 Task: Search one way flight ticket for 4 adults, 1 infant in seat and 1 infant on lap in premium economy from Portland: Portland International Jetport to Riverton: Central Wyoming Regional Airport (was Riverton Regional) on 5-4-2023. Choice of flights is Delta. Number of bags: 1 checked bag. Price is upto 93000. Outbound departure time preference is 23:45.
Action: Mouse moved to (298, 170)
Screenshot: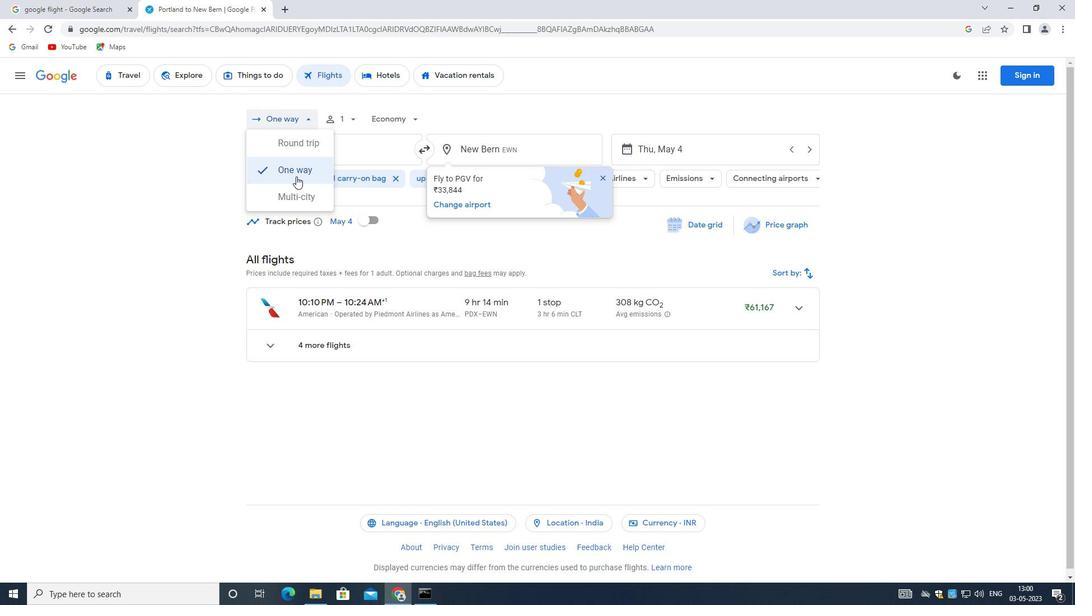 
Action: Mouse pressed left at (298, 170)
Screenshot: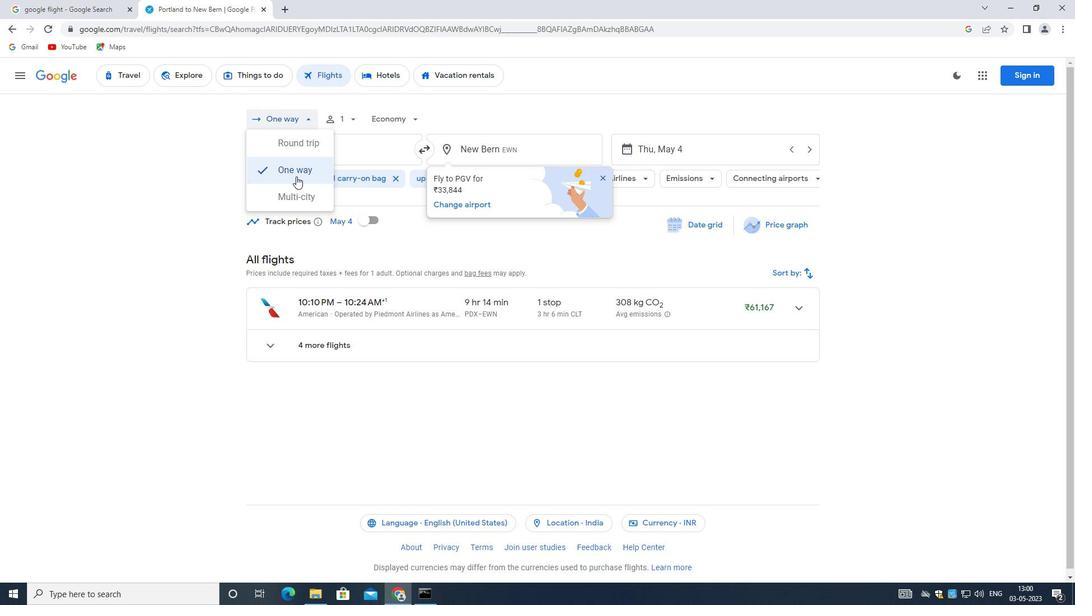 
Action: Mouse moved to (356, 115)
Screenshot: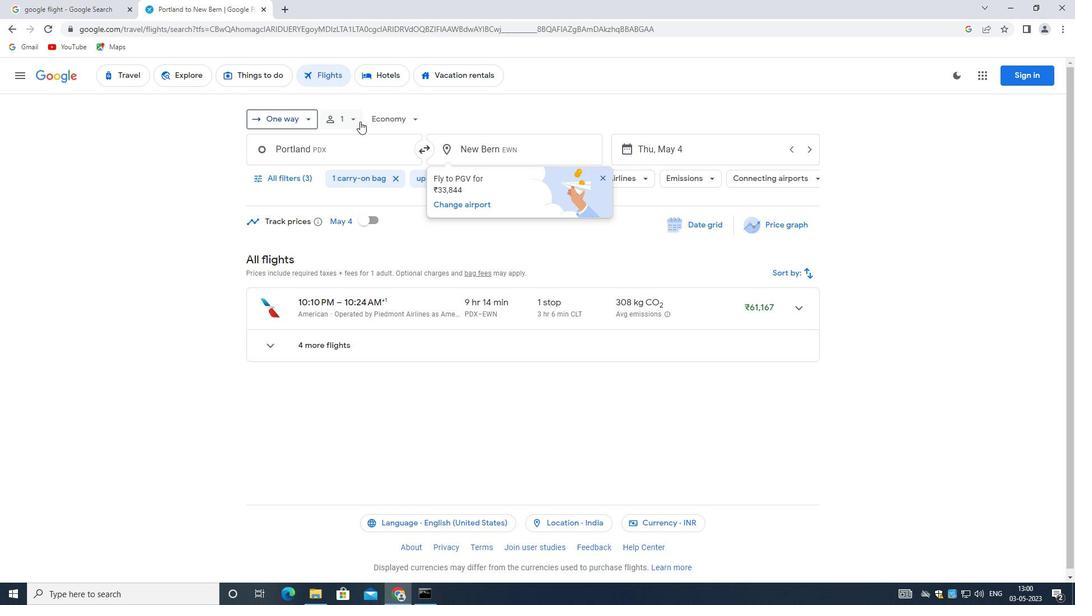 
Action: Mouse pressed left at (356, 115)
Screenshot: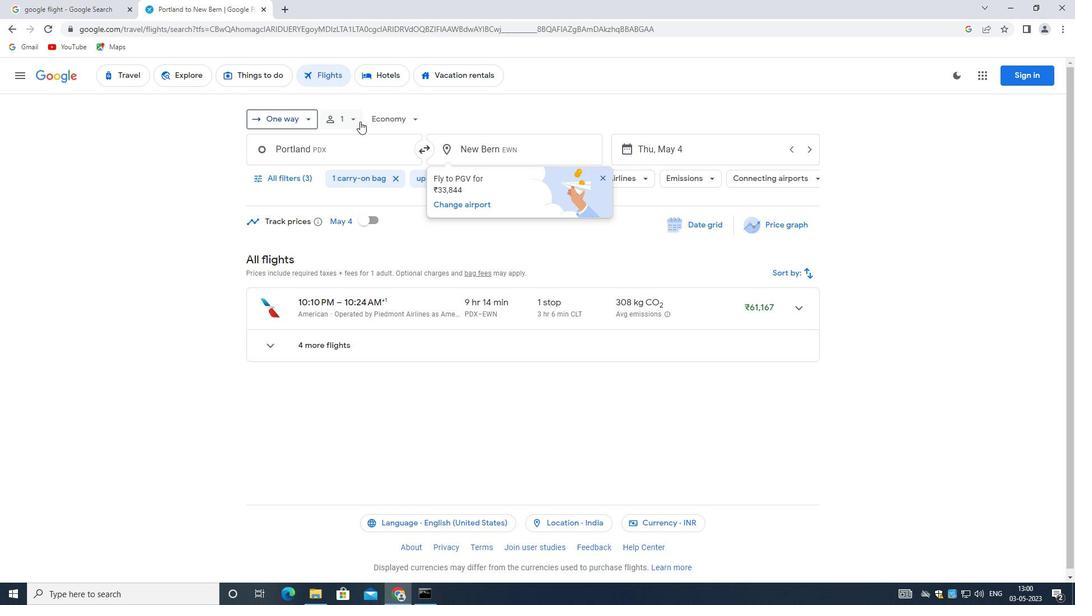 
Action: Mouse moved to (441, 147)
Screenshot: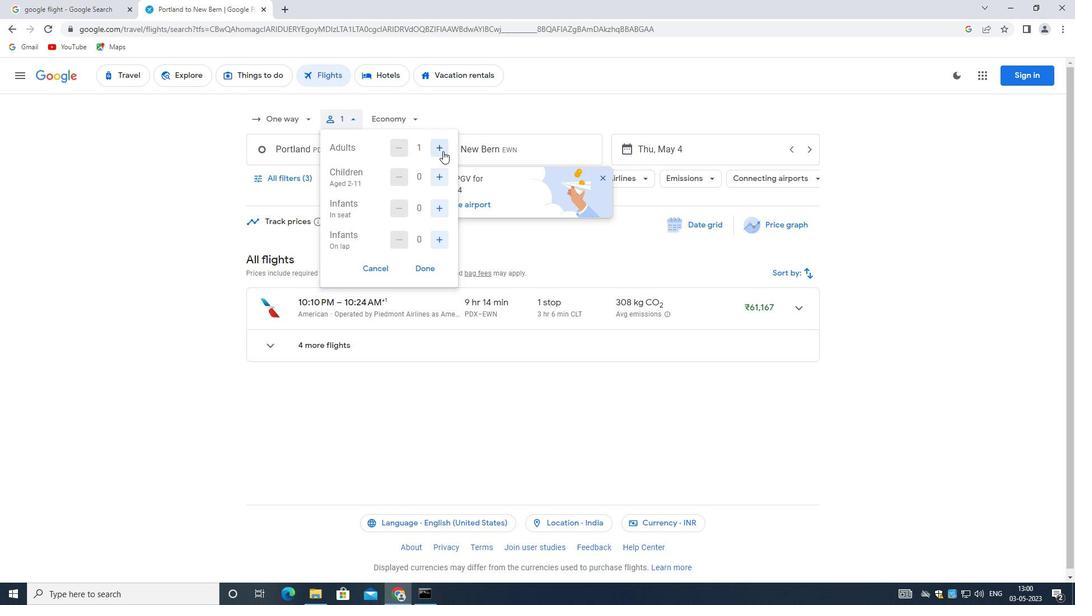 
Action: Mouse pressed left at (441, 147)
Screenshot: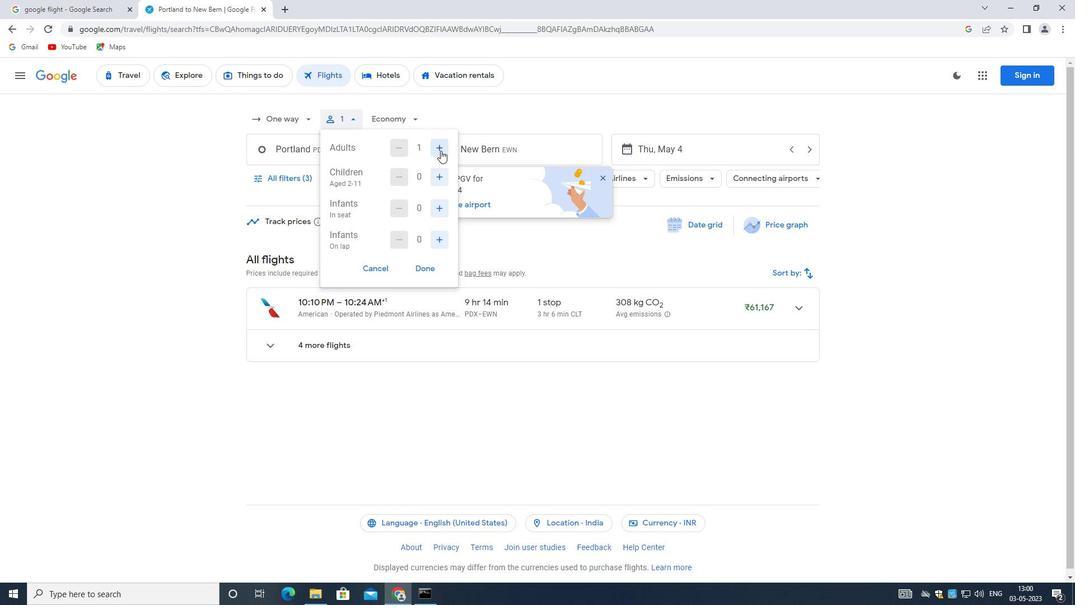 
Action: Mouse pressed left at (441, 147)
Screenshot: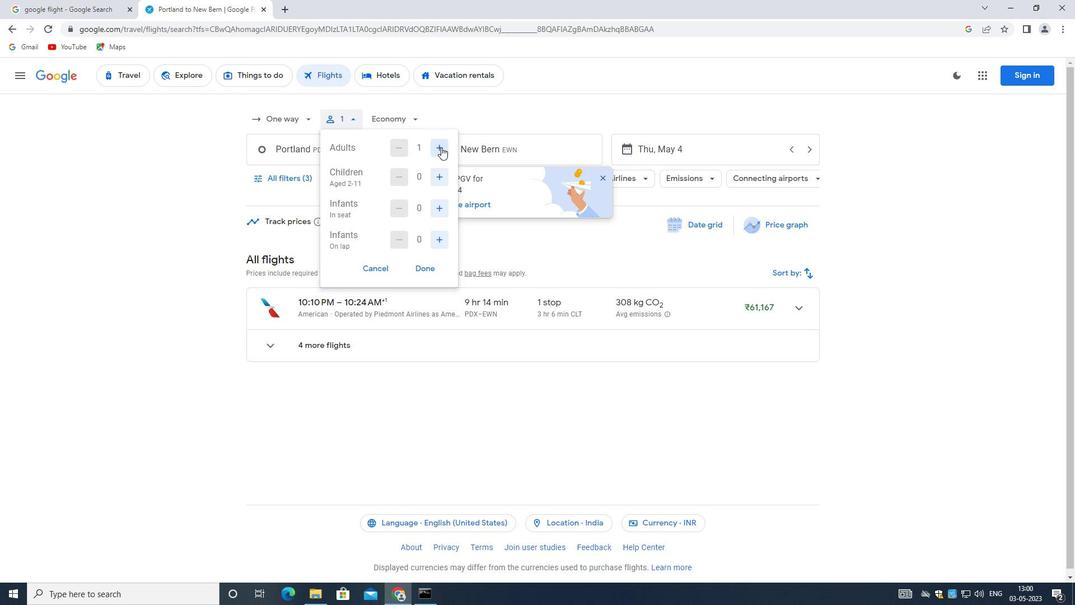
Action: Mouse moved to (442, 146)
Screenshot: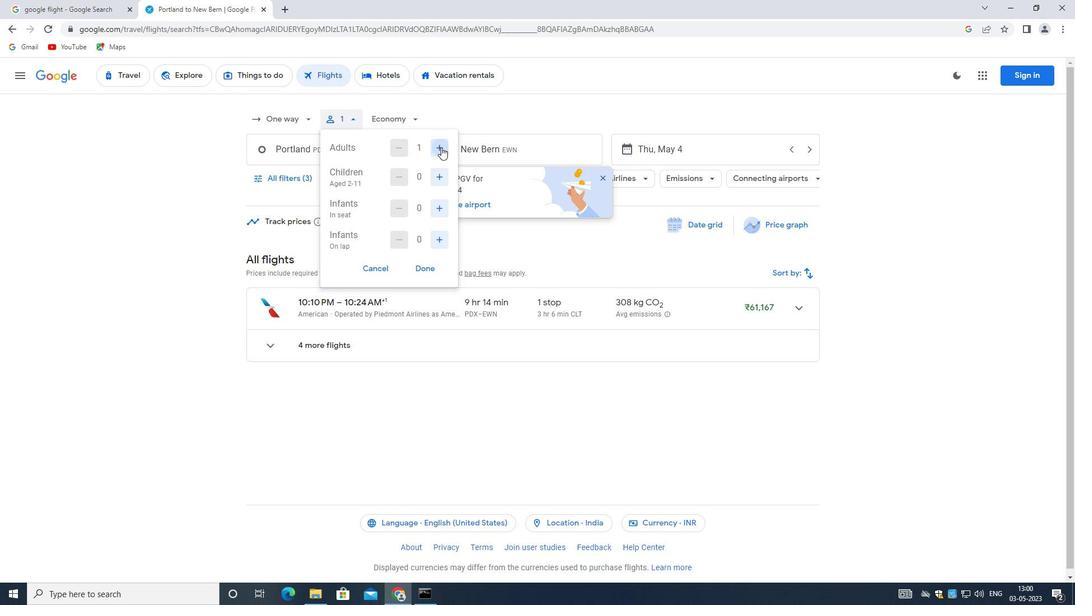 
Action: Mouse pressed left at (442, 146)
Screenshot: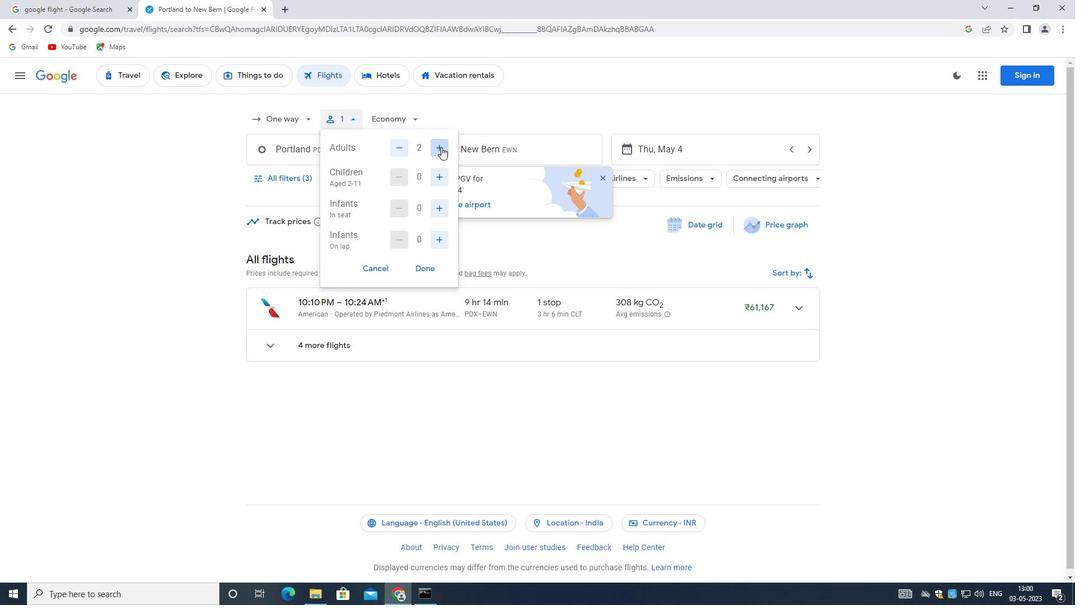 
Action: Key pressed <Key.backspace>
Screenshot: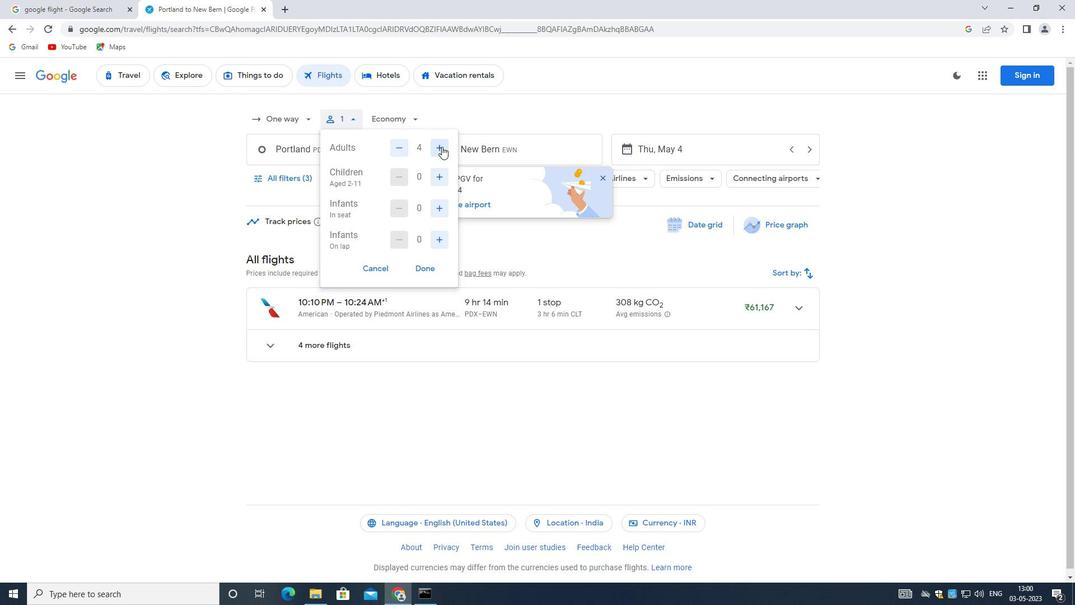 
Action: Mouse moved to (439, 174)
Screenshot: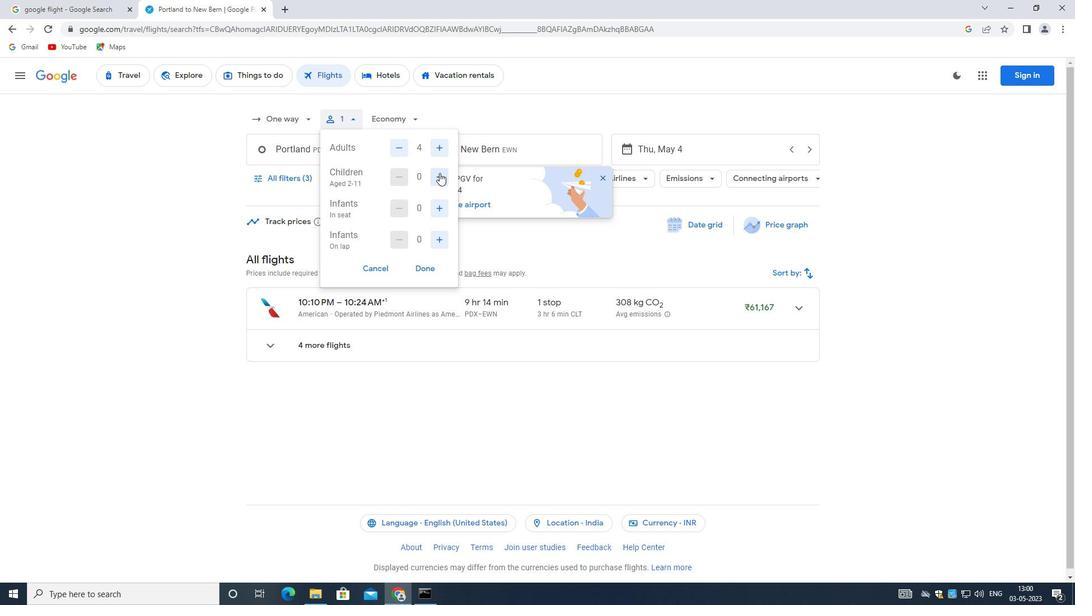 
Action: Mouse pressed left at (439, 174)
Screenshot: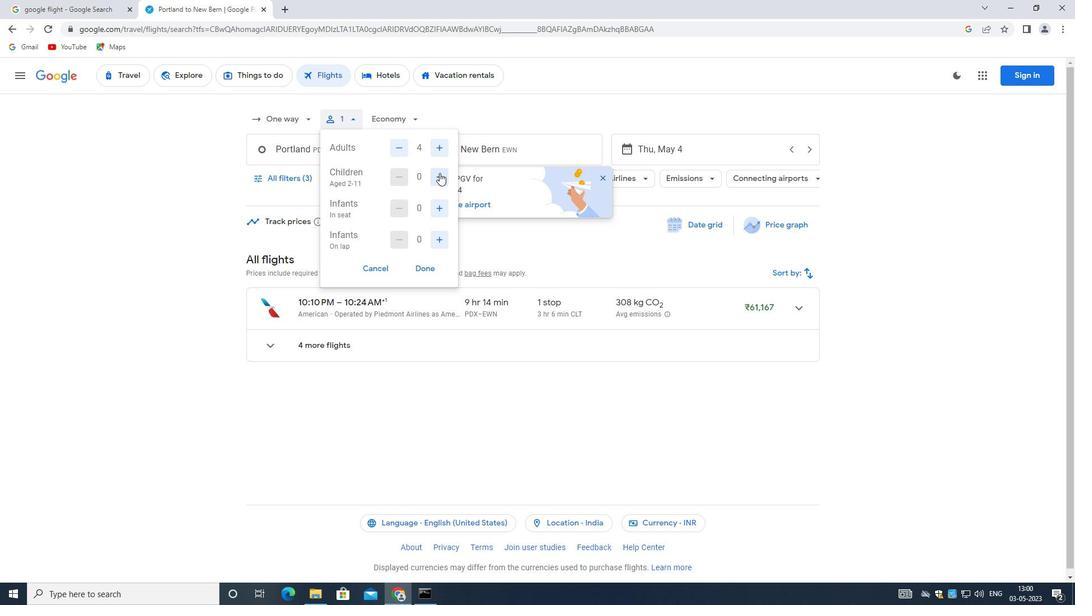 
Action: Mouse moved to (392, 172)
Screenshot: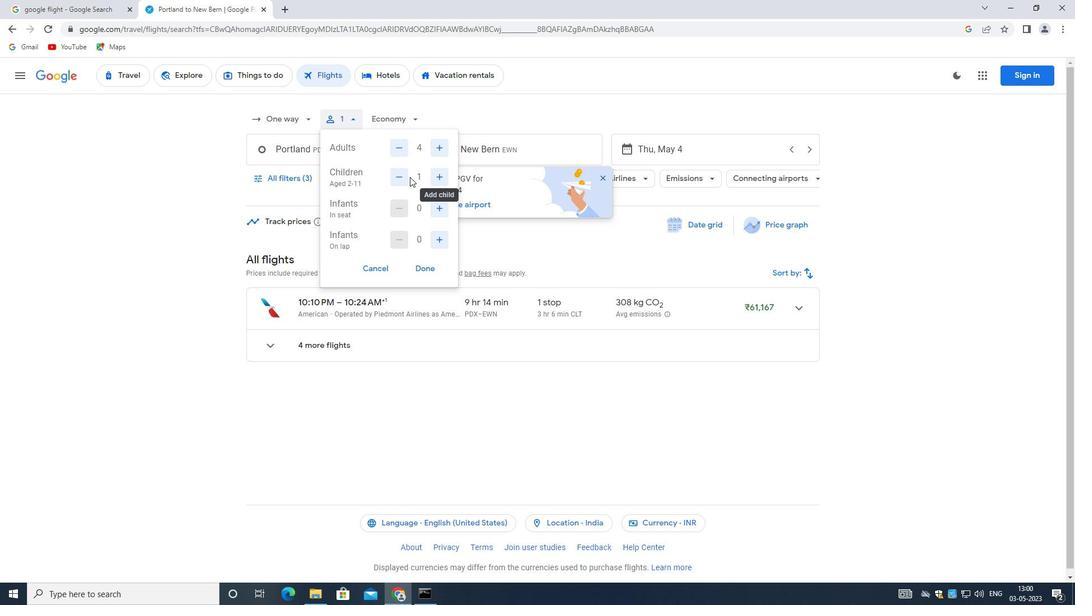 
Action: Mouse pressed left at (392, 172)
Screenshot: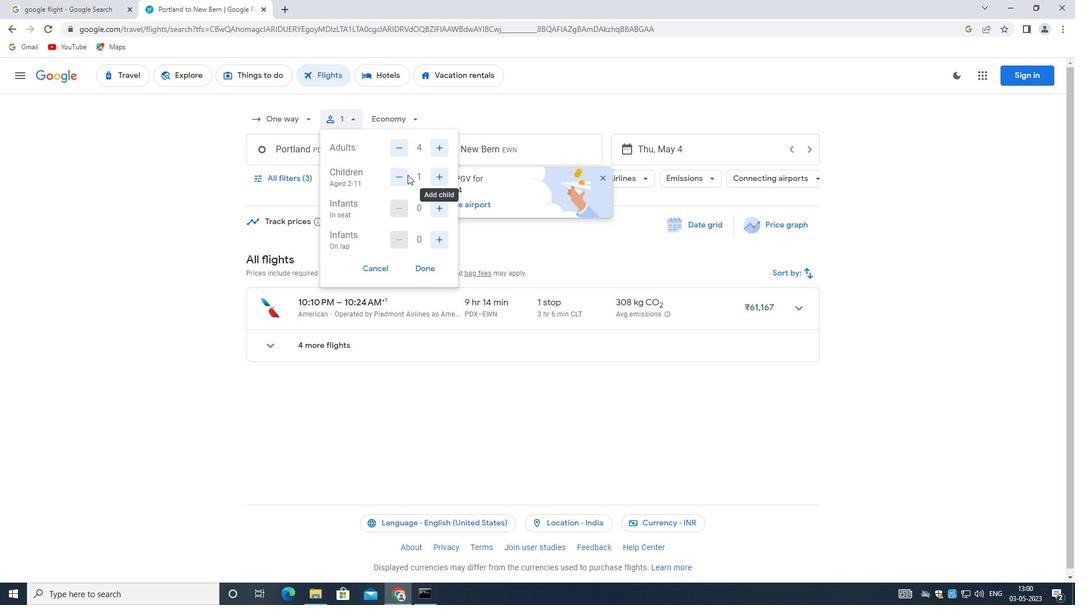 
Action: Mouse moved to (438, 209)
Screenshot: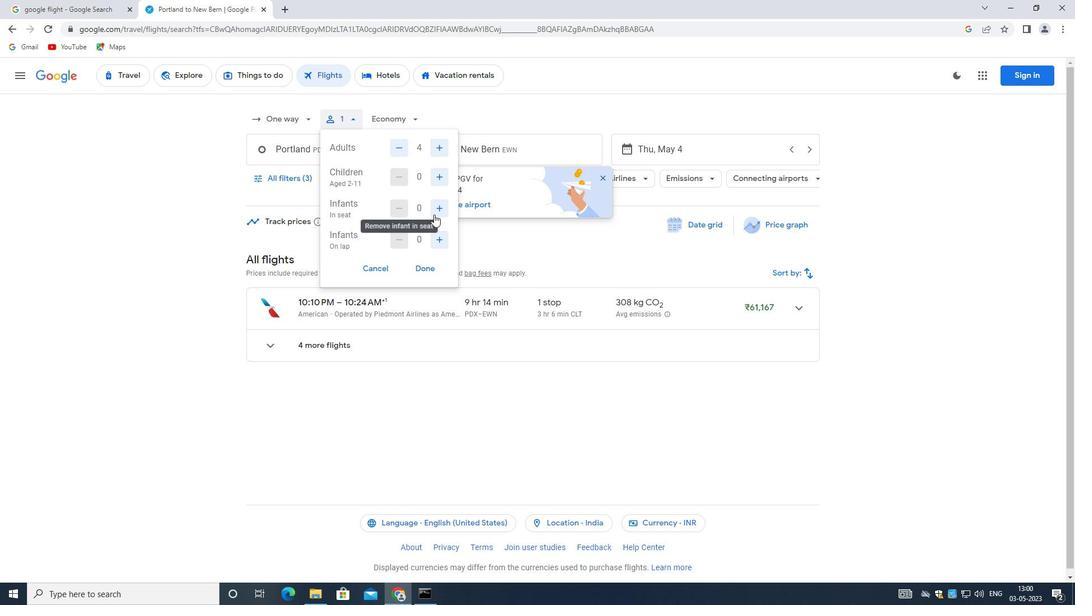 
Action: Mouse pressed left at (438, 209)
Screenshot: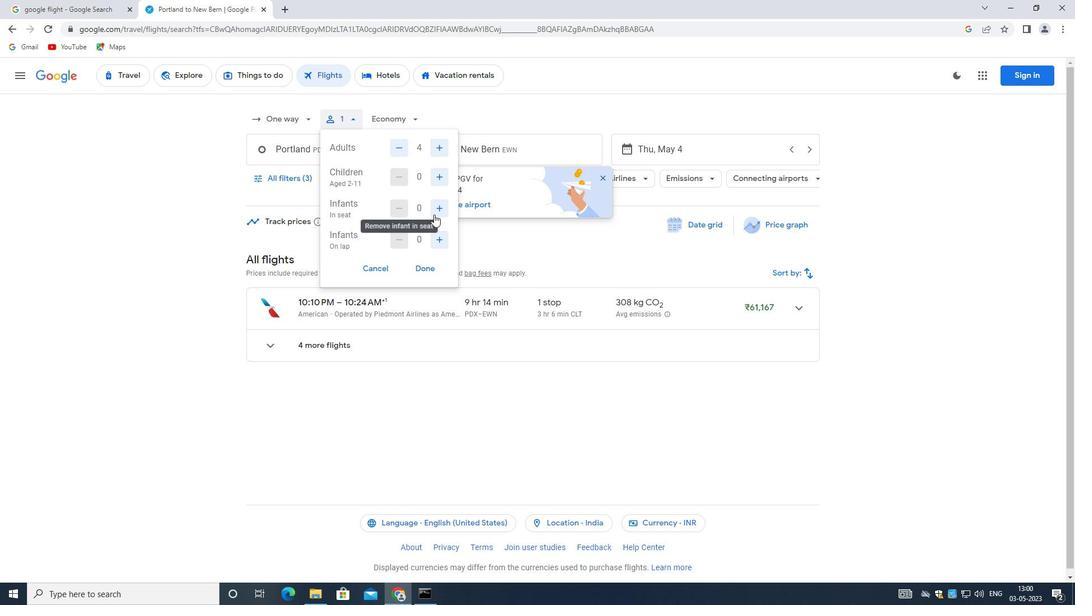 
Action: Mouse moved to (440, 237)
Screenshot: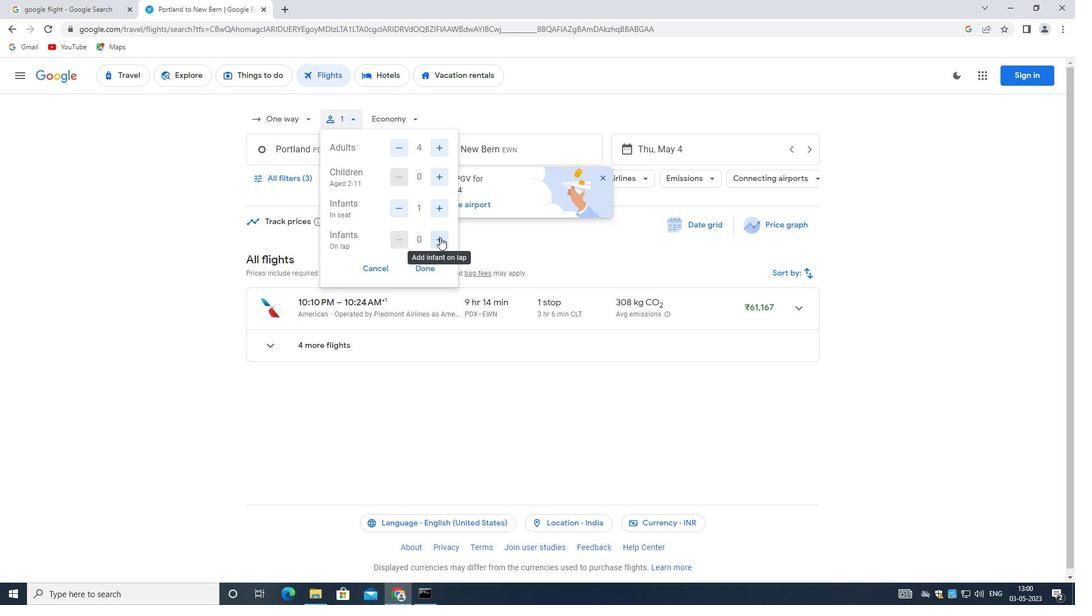 
Action: Mouse pressed left at (440, 237)
Screenshot: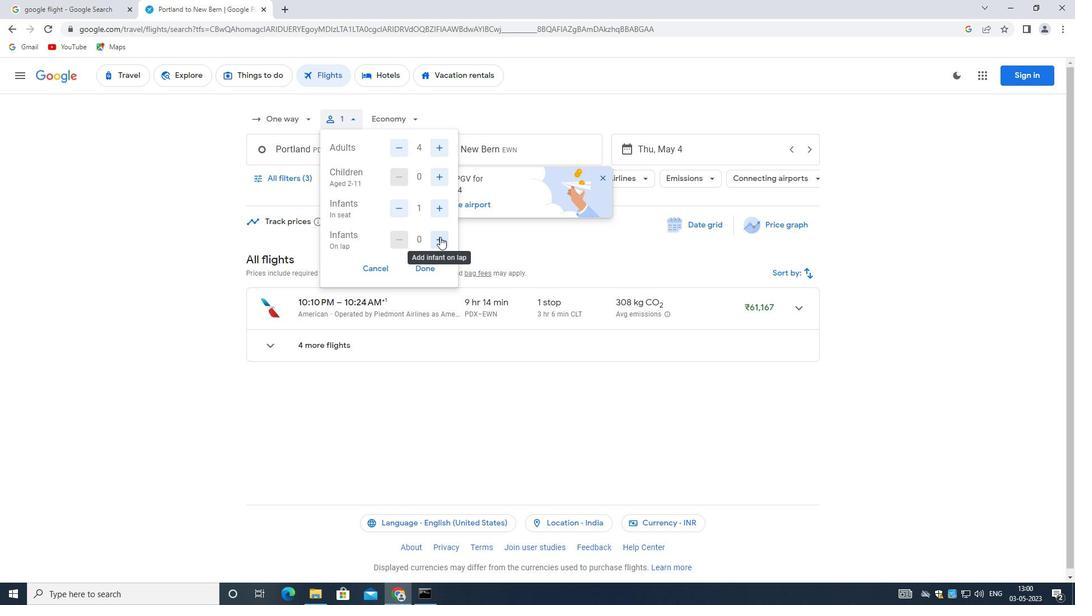 
Action: Mouse moved to (426, 270)
Screenshot: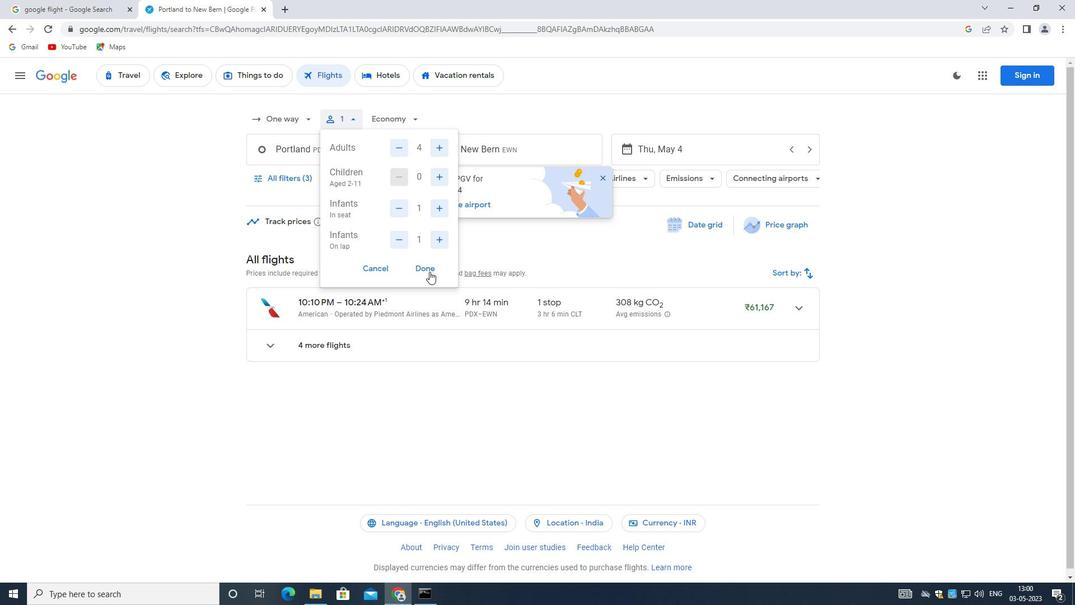 
Action: Mouse pressed left at (426, 270)
Screenshot: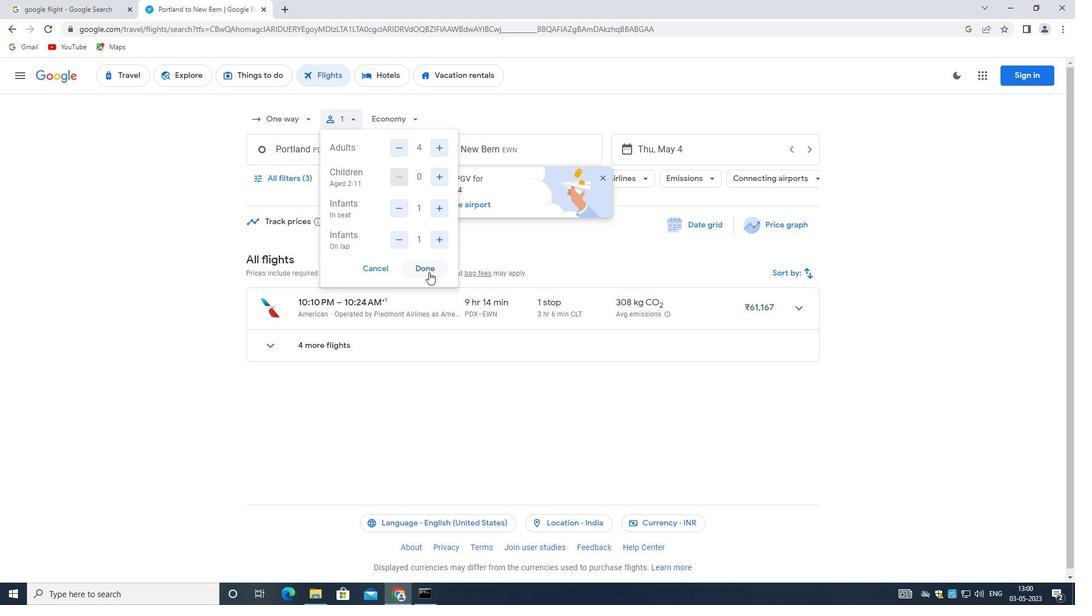 
Action: Mouse moved to (402, 121)
Screenshot: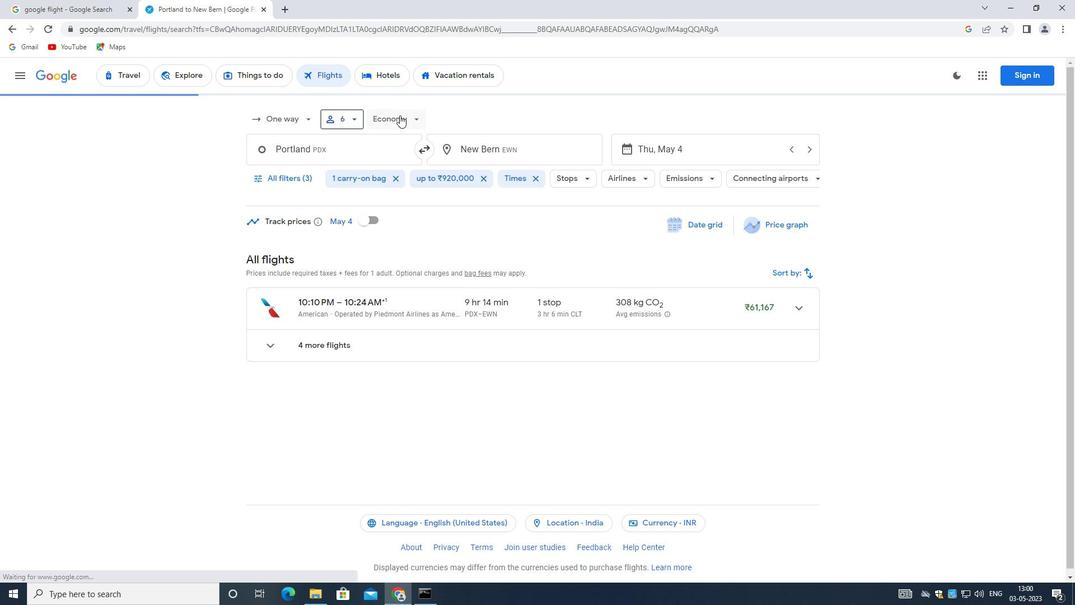 
Action: Mouse pressed left at (402, 121)
Screenshot: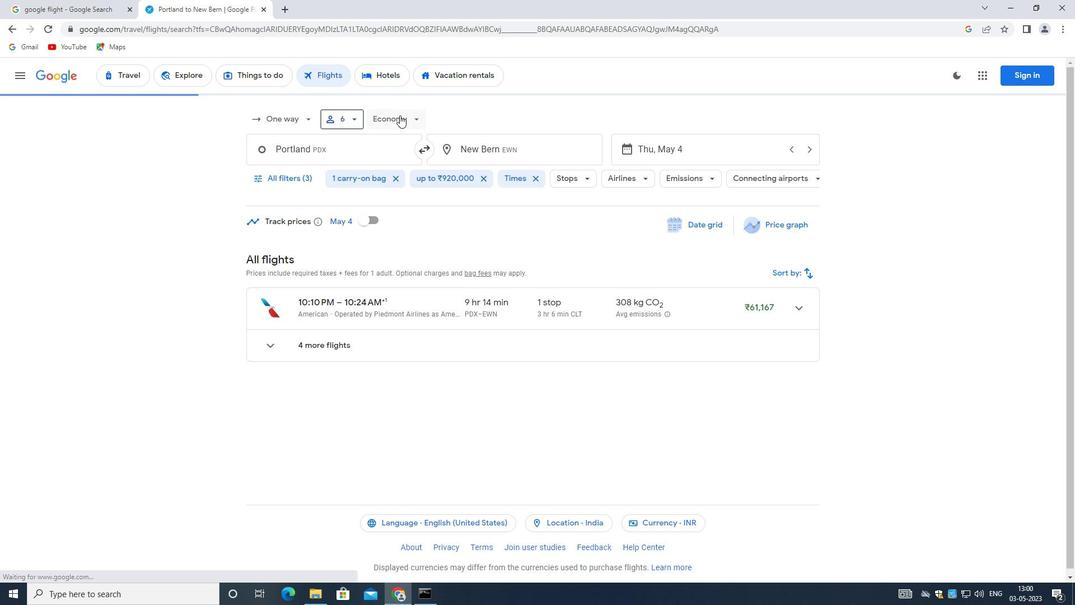 
Action: Mouse moved to (436, 176)
Screenshot: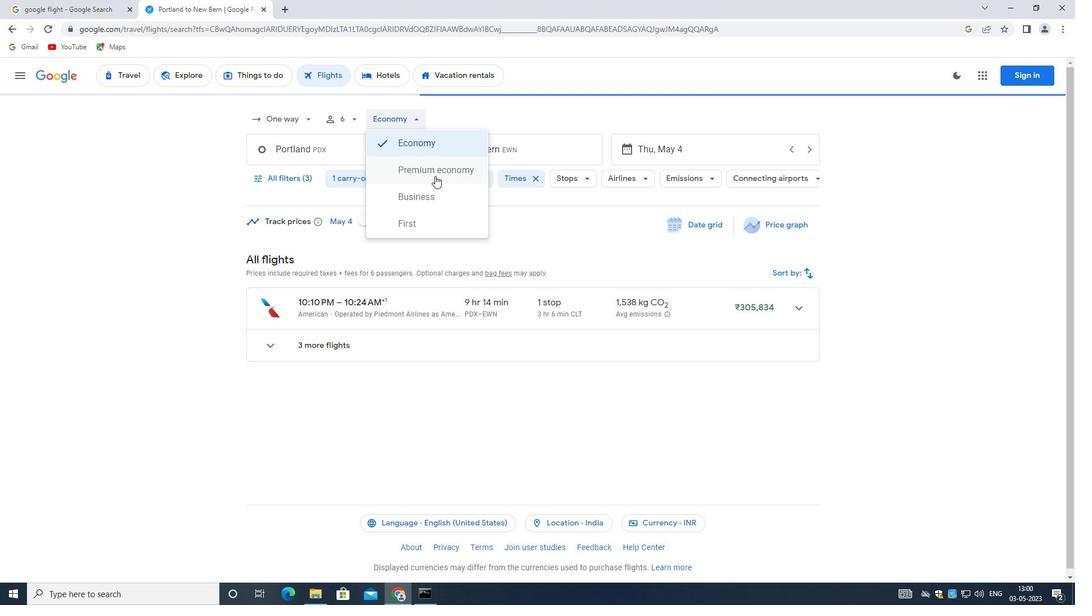
Action: Mouse pressed left at (436, 176)
Screenshot: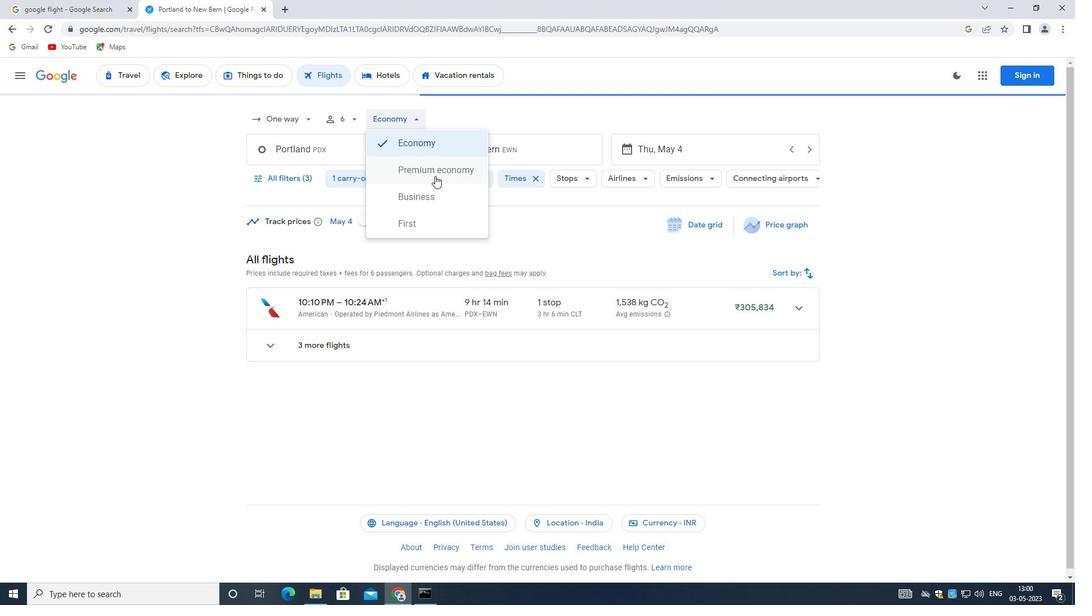 
Action: Mouse moved to (343, 149)
Screenshot: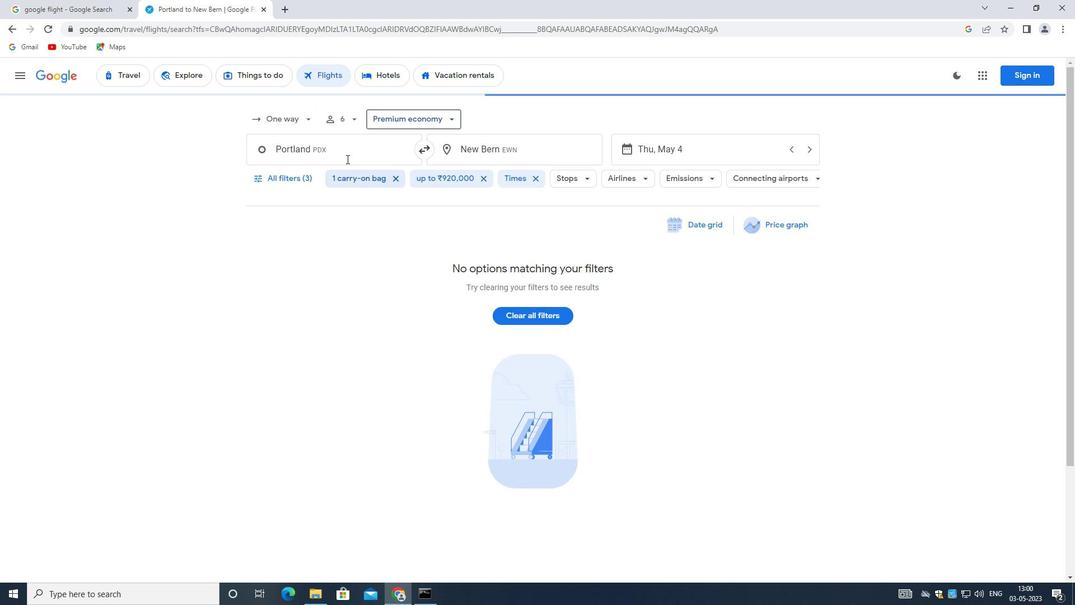 
Action: Mouse pressed left at (343, 149)
Screenshot: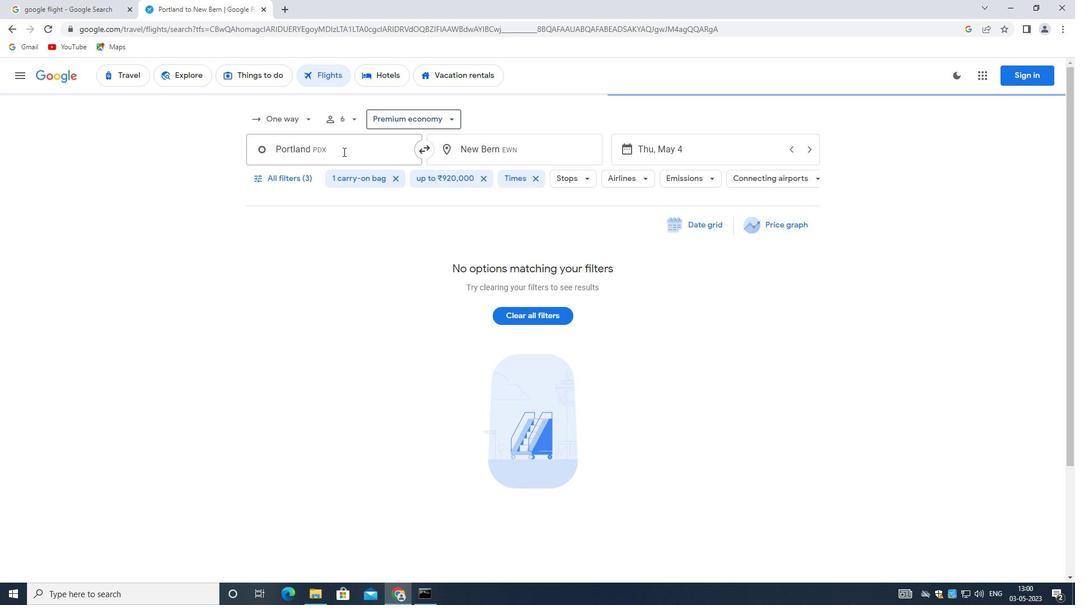 
Action: Key pressed <Key.backspace><Key.shift_r>Port
Screenshot: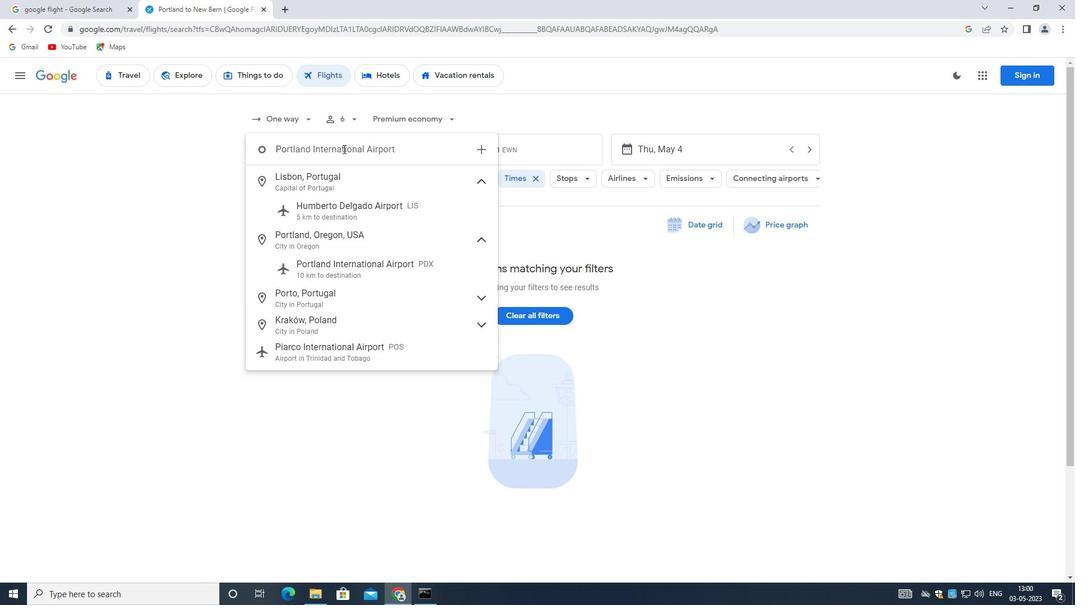 
Action: Mouse moved to (332, 270)
Screenshot: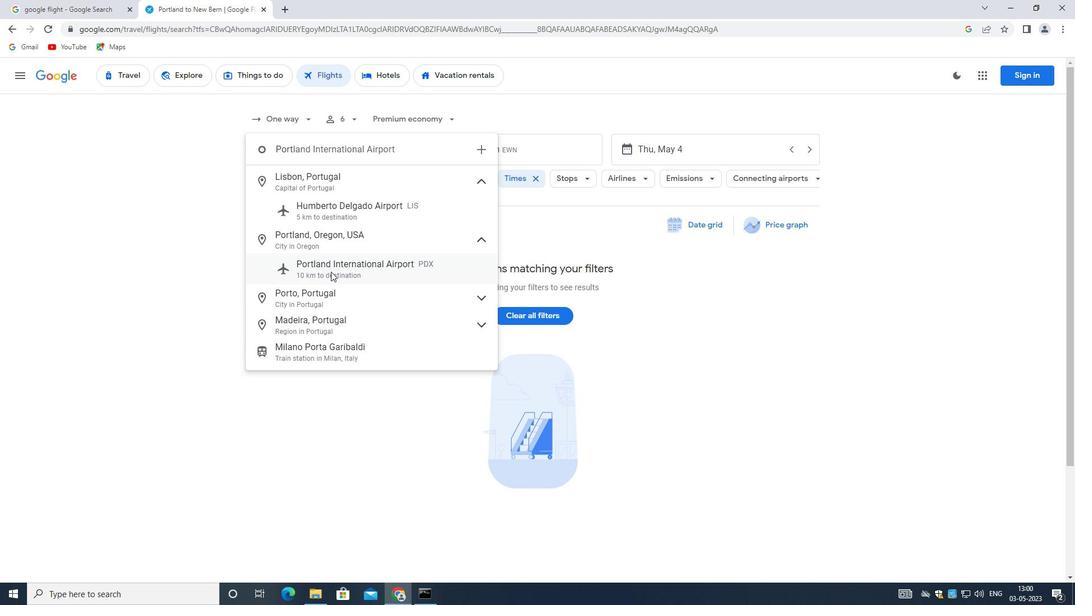 
Action: Mouse pressed left at (332, 270)
Screenshot: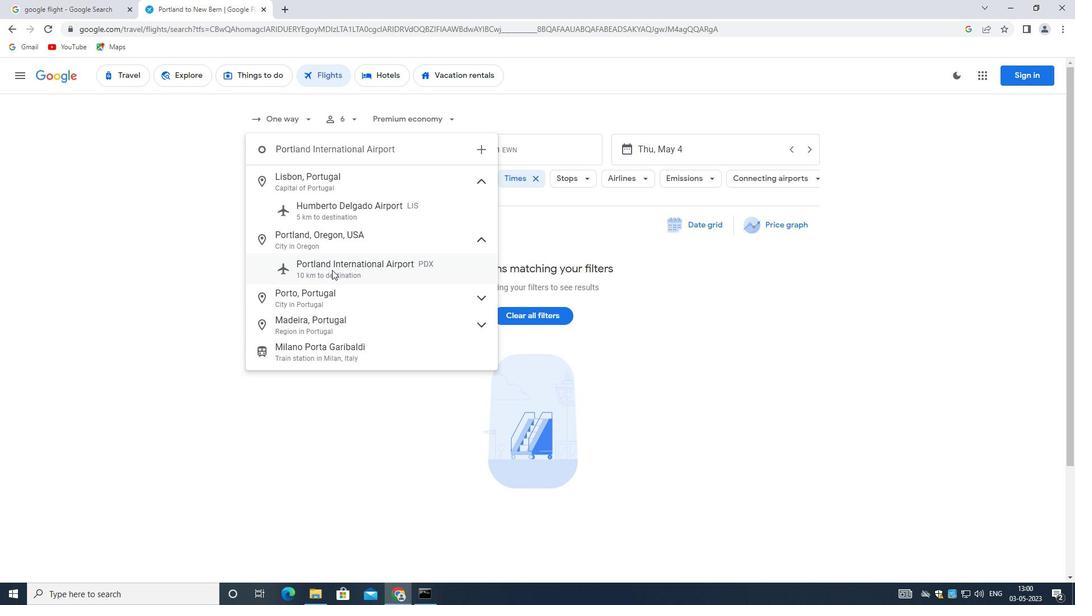 
Action: Mouse moved to (474, 153)
Screenshot: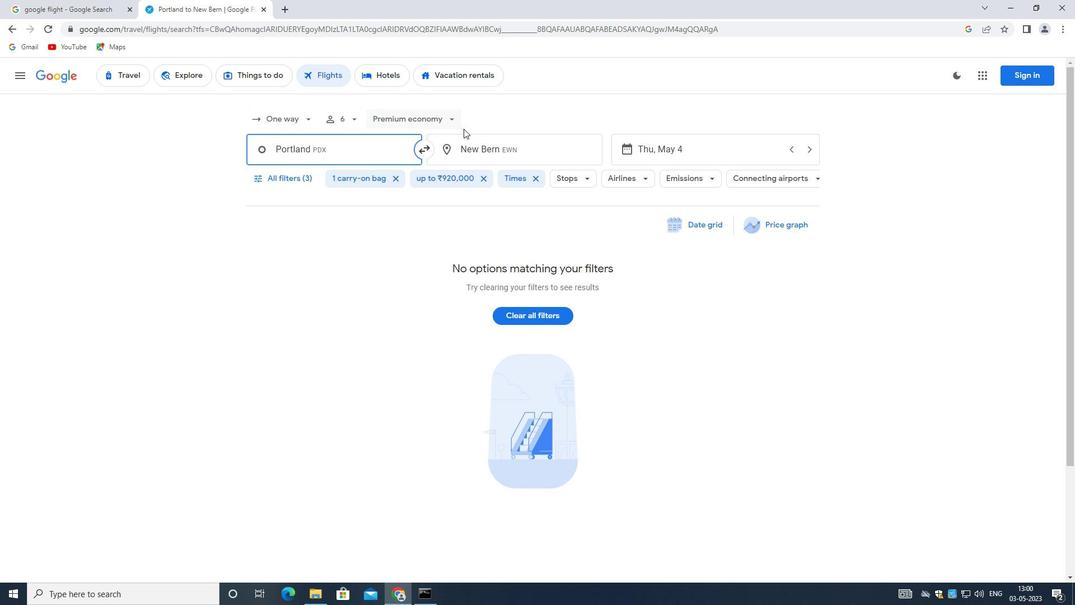 
Action: Mouse pressed left at (474, 153)
Screenshot: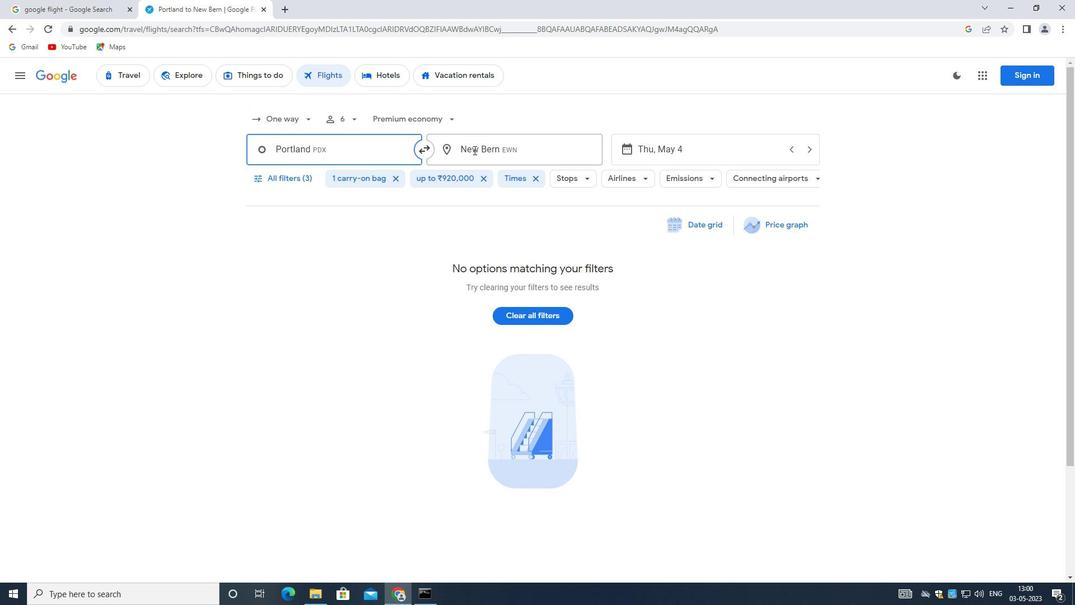 
Action: Mouse moved to (475, 154)
Screenshot: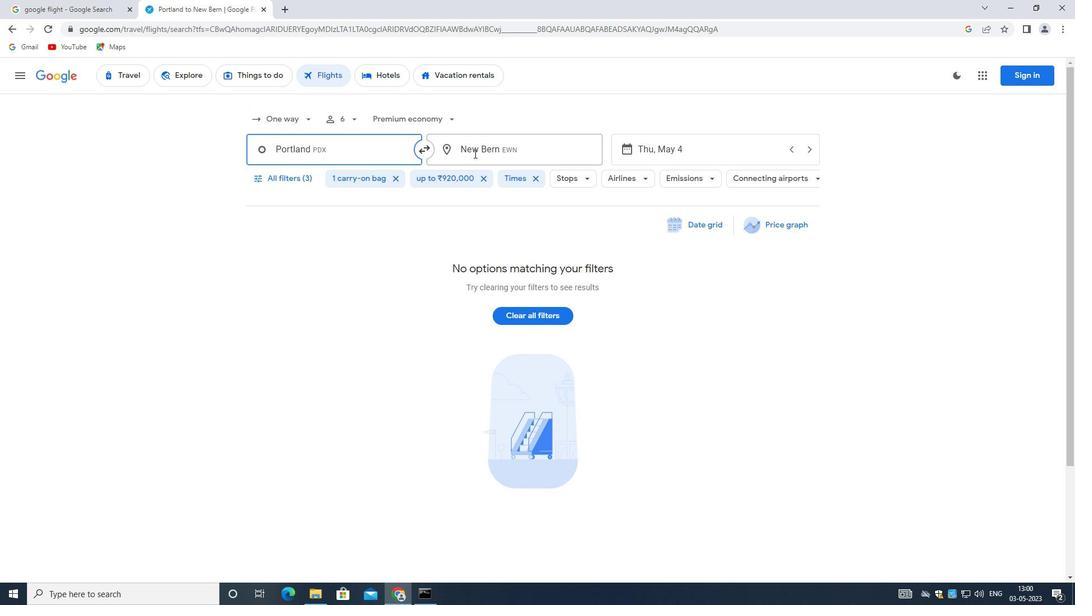 
Action: Key pressed <Key.shift>CENTRAL<Key.space><Key.shift>WYO
Screenshot: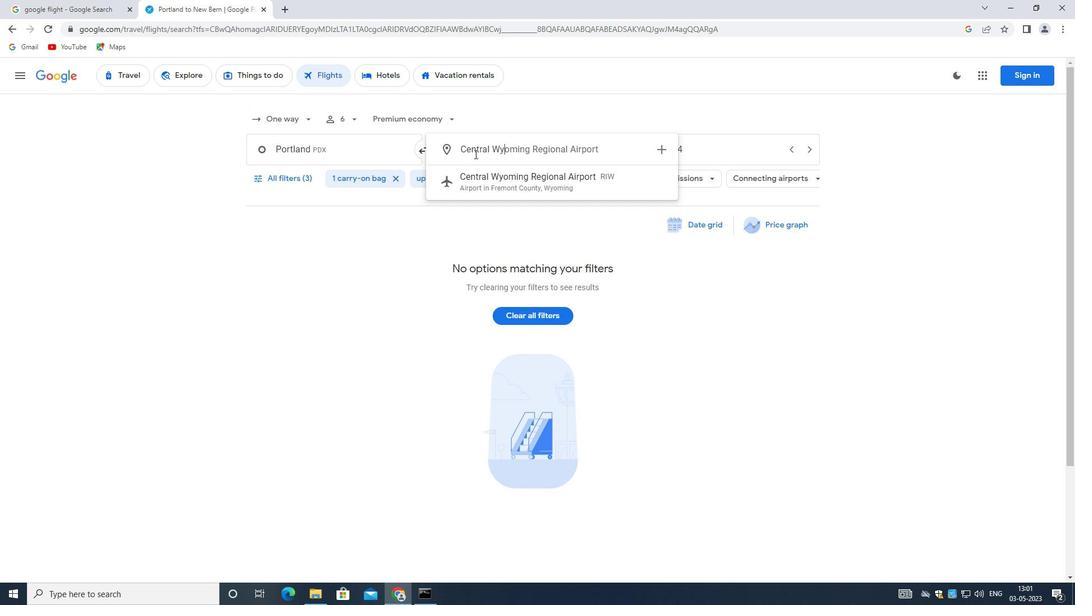 
Action: Mouse moved to (509, 172)
Screenshot: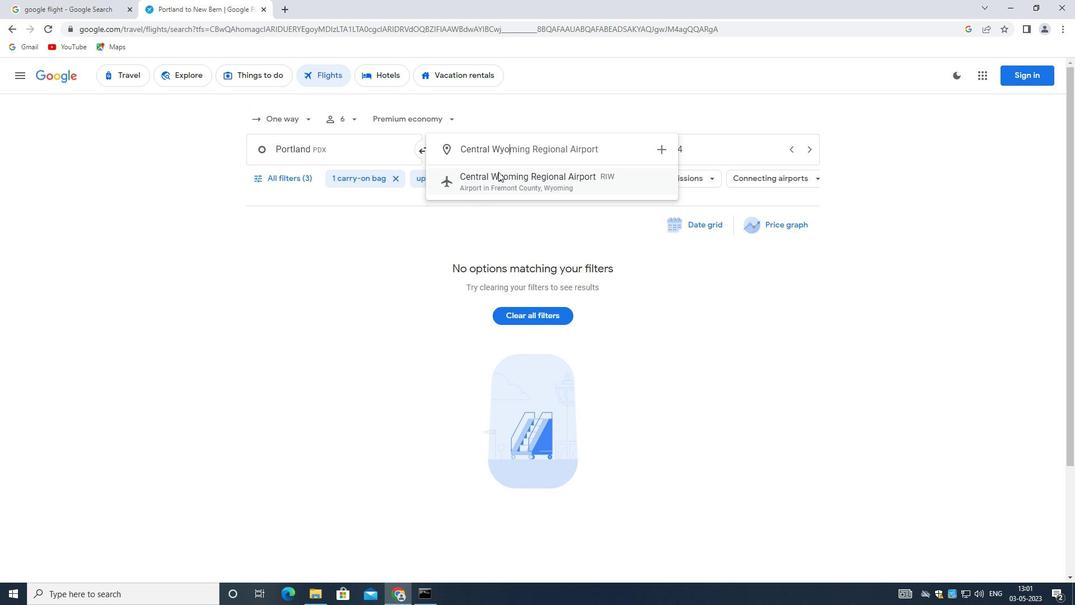 
Action: Mouse pressed left at (509, 172)
Screenshot: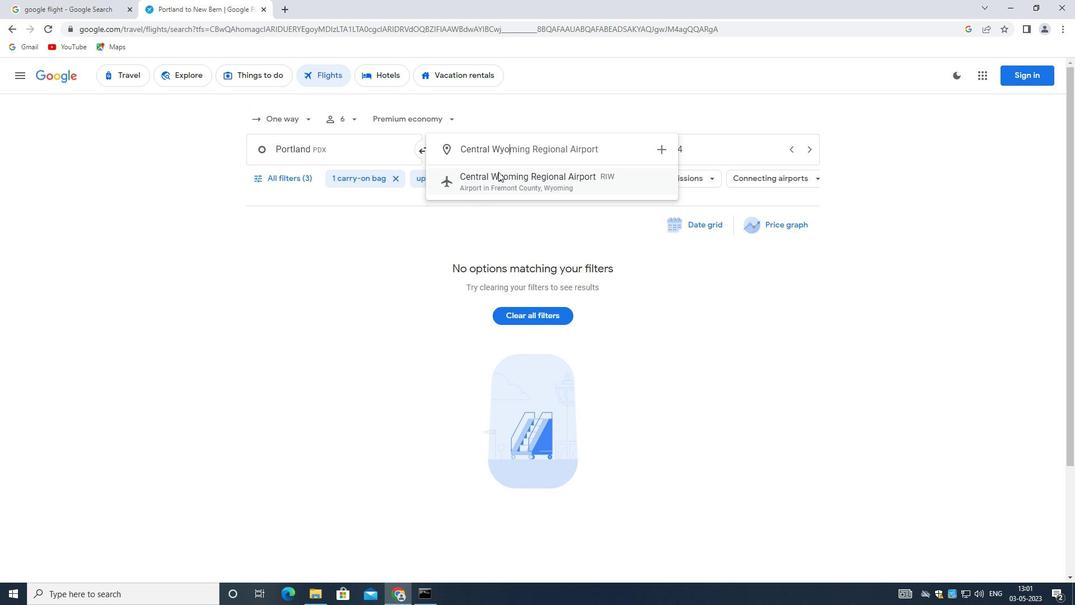 
Action: Mouse moved to (662, 149)
Screenshot: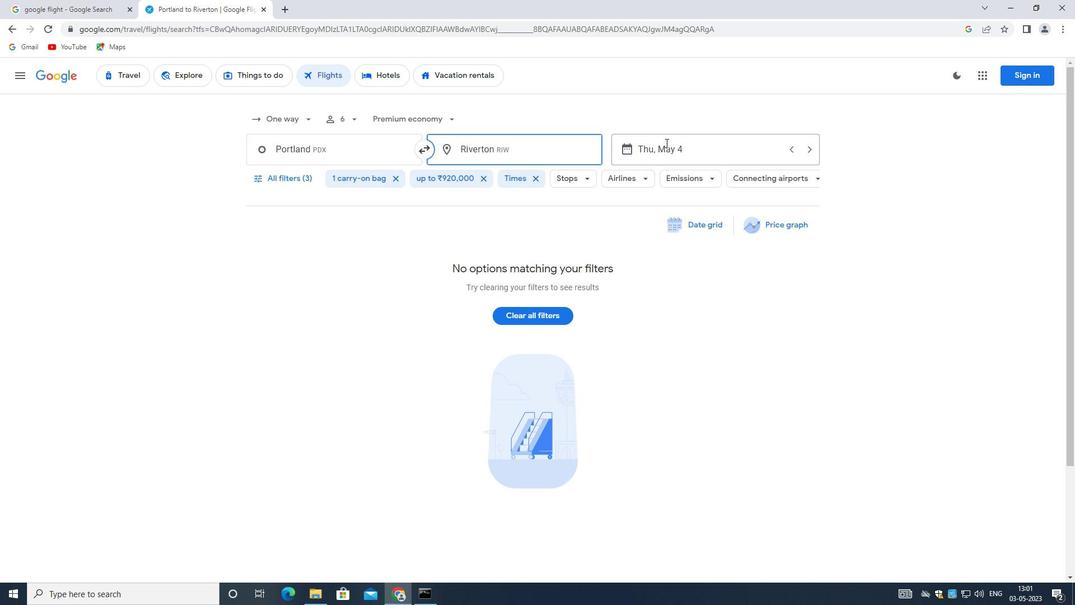 
Action: Mouse pressed left at (662, 149)
Screenshot: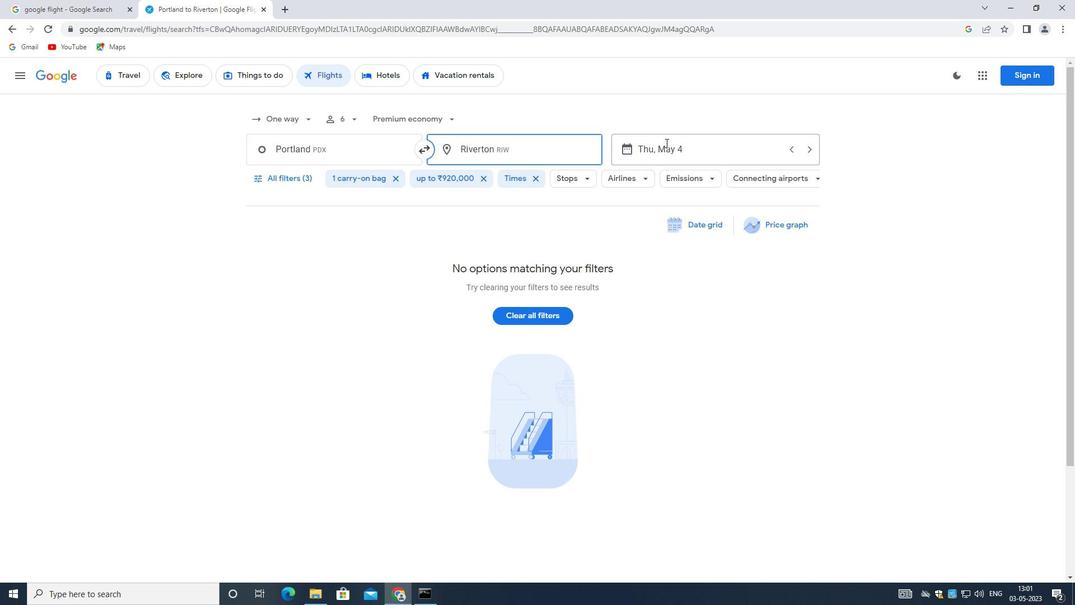 
Action: Mouse moved to (797, 421)
Screenshot: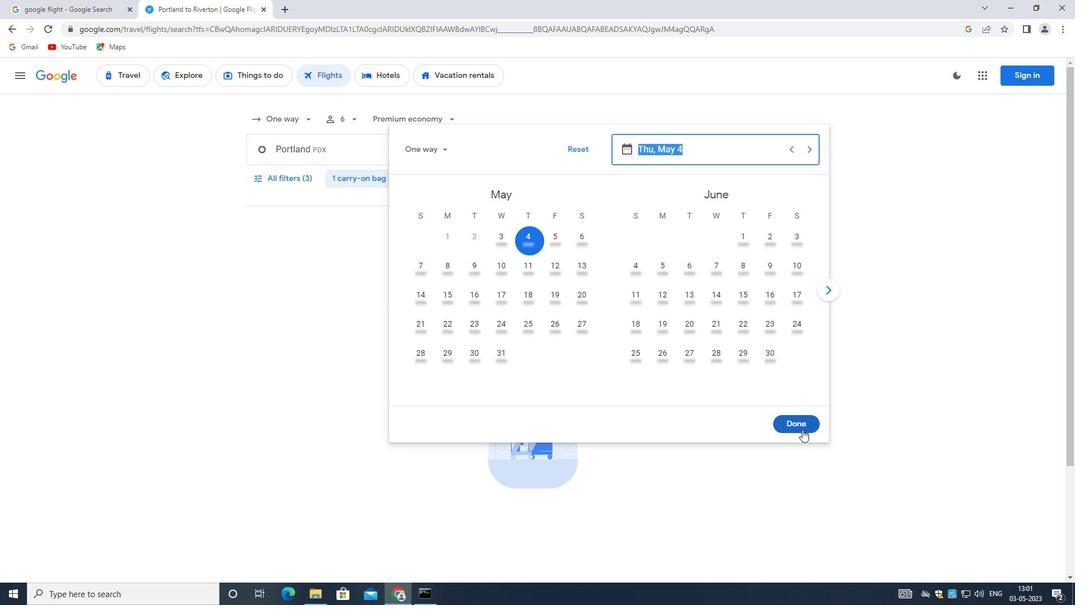 
Action: Mouse pressed left at (797, 421)
Screenshot: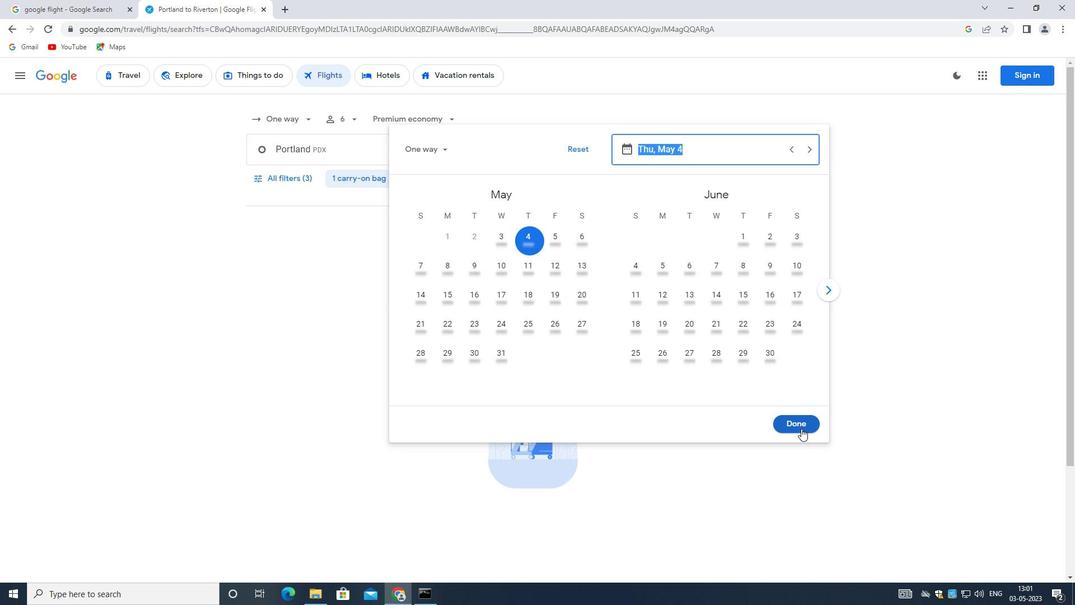 
Action: Mouse moved to (296, 178)
Screenshot: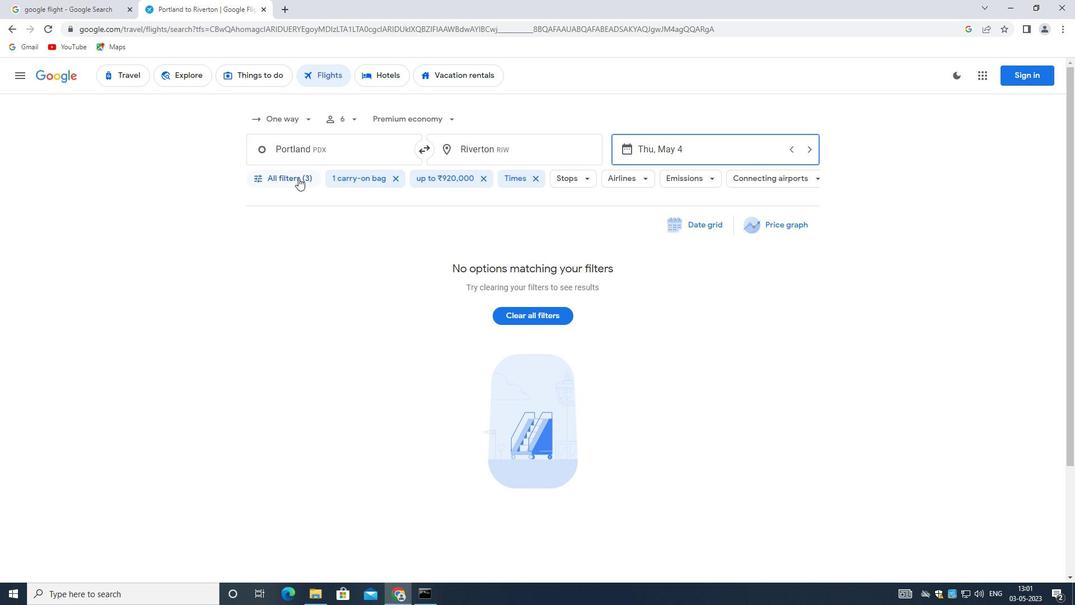 
Action: Mouse pressed left at (296, 178)
Screenshot: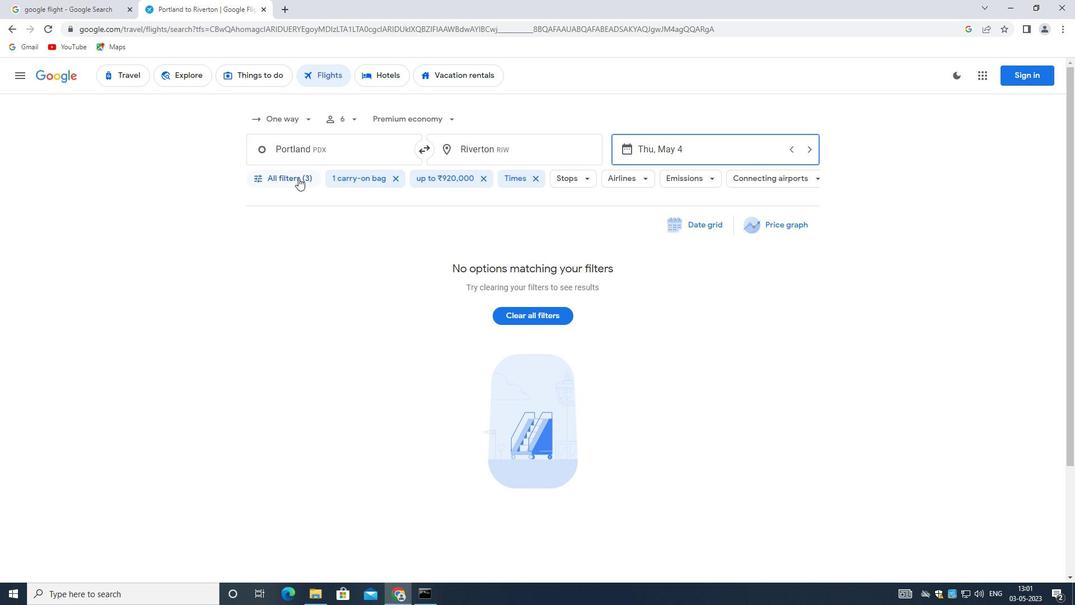 
Action: Mouse moved to (404, 361)
Screenshot: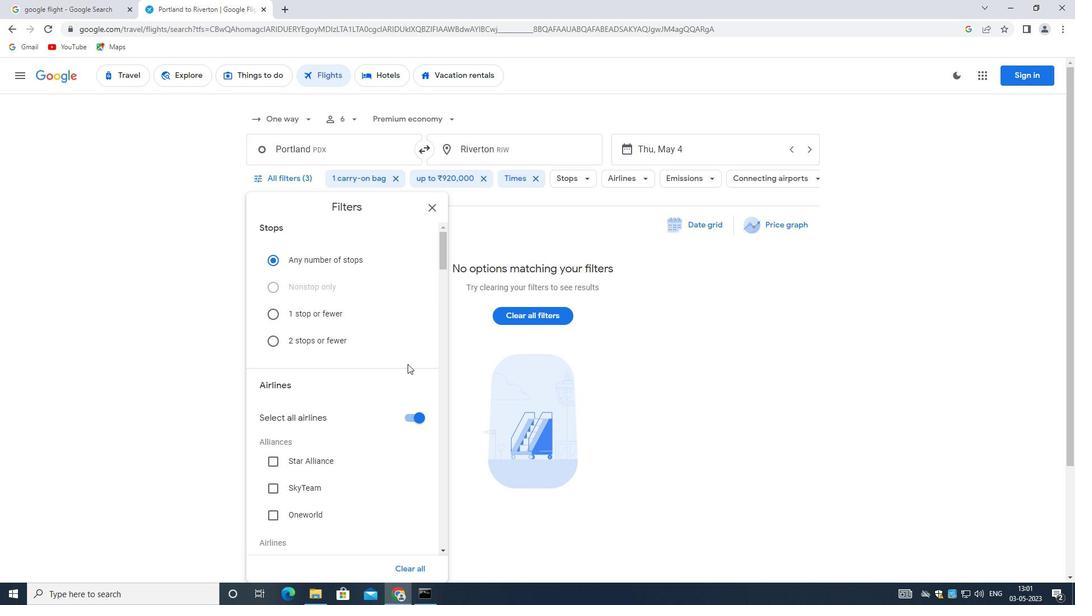 
Action: Mouse scrolled (404, 360) with delta (0, 0)
Screenshot: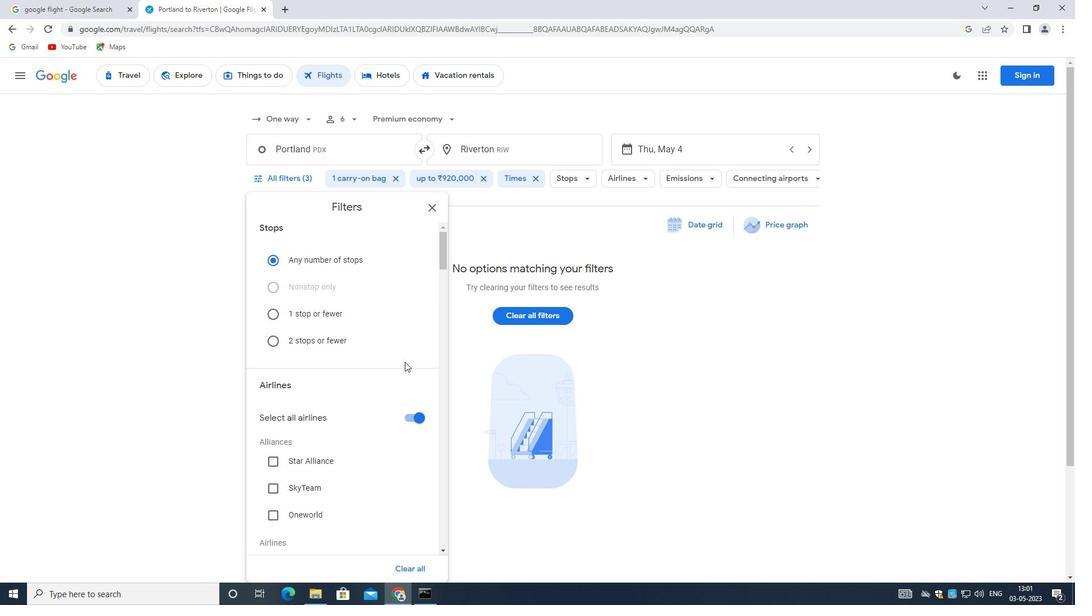 
Action: Mouse moved to (409, 361)
Screenshot: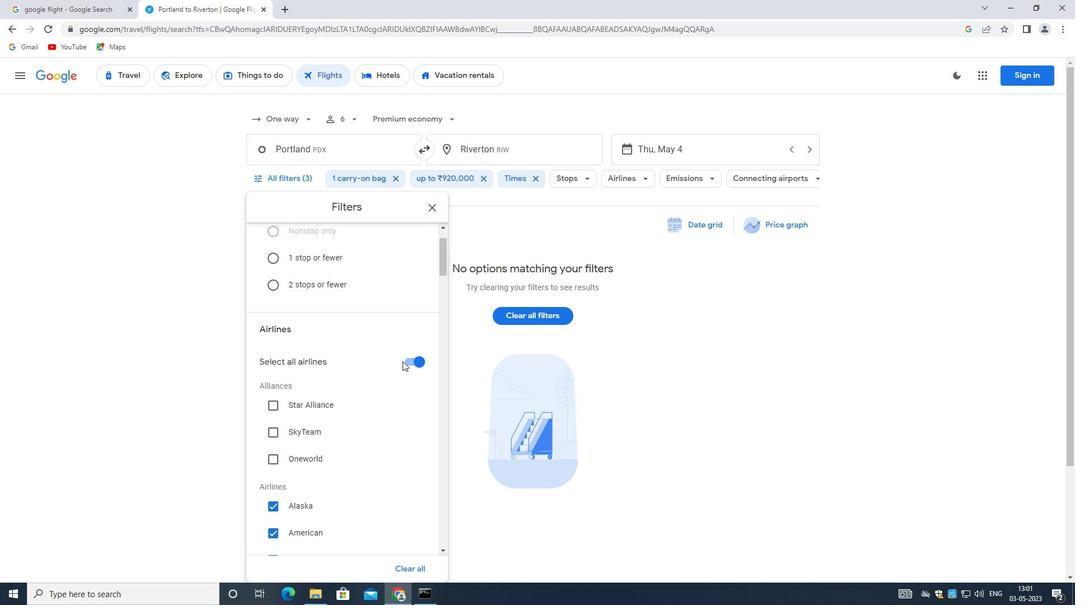 
Action: Mouse pressed left at (409, 361)
Screenshot: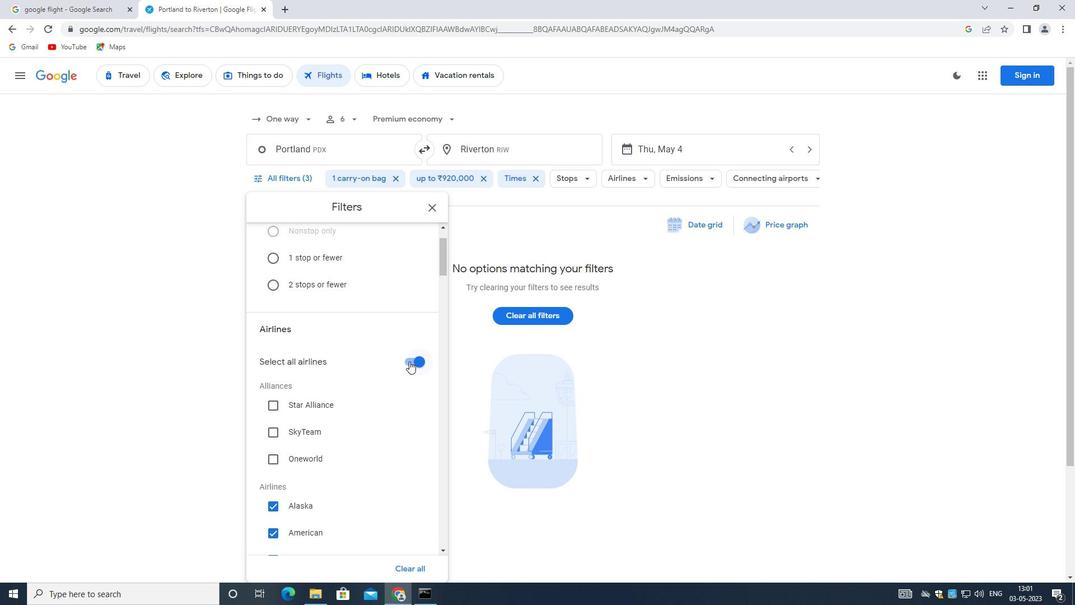 
Action: Mouse moved to (389, 364)
Screenshot: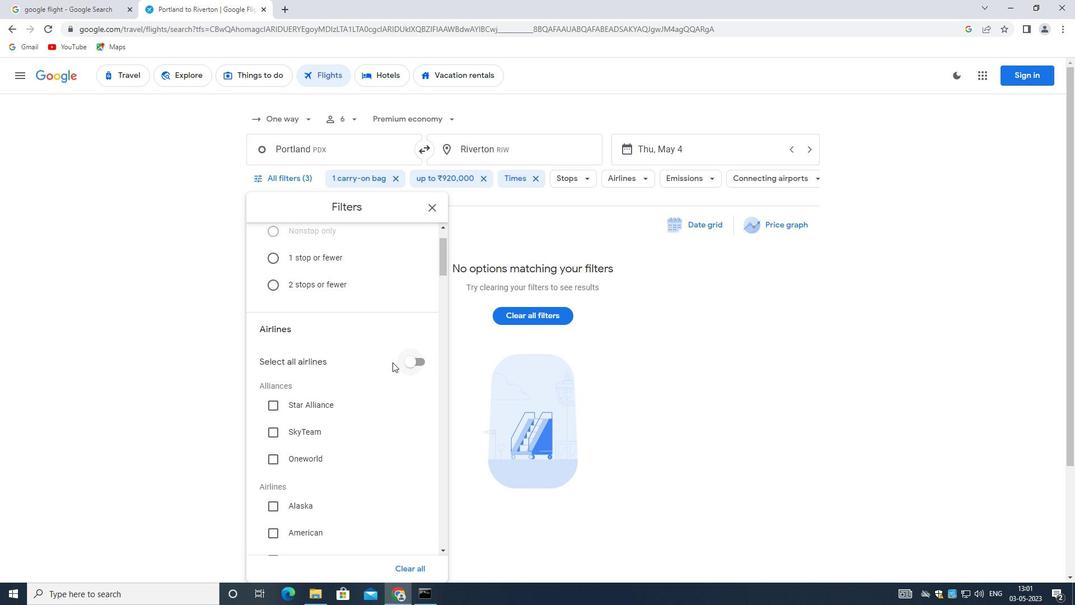 
Action: Mouse scrolled (389, 365) with delta (0, 0)
Screenshot: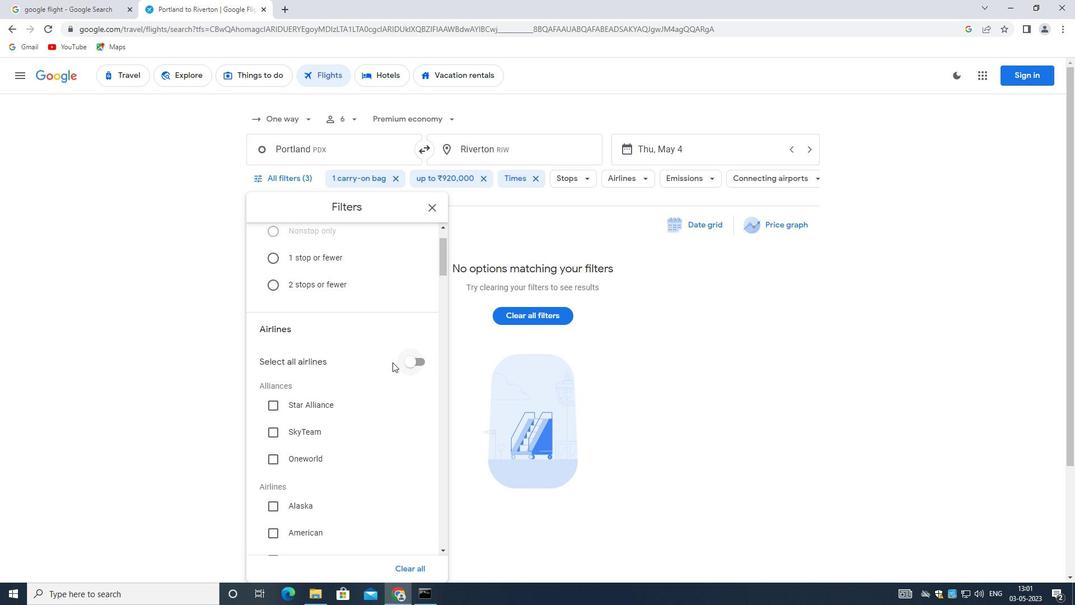 
Action: Mouse scrolled (389, 365) with delta (0, 0)
Screenshot: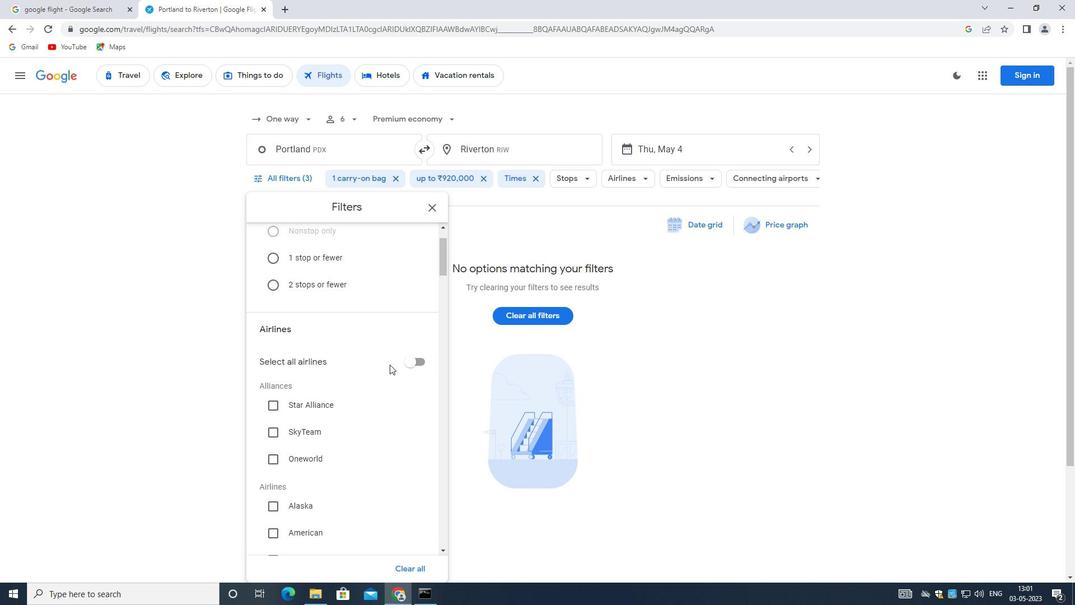
Action: Mouse moved to (389, 364)
Screenshot: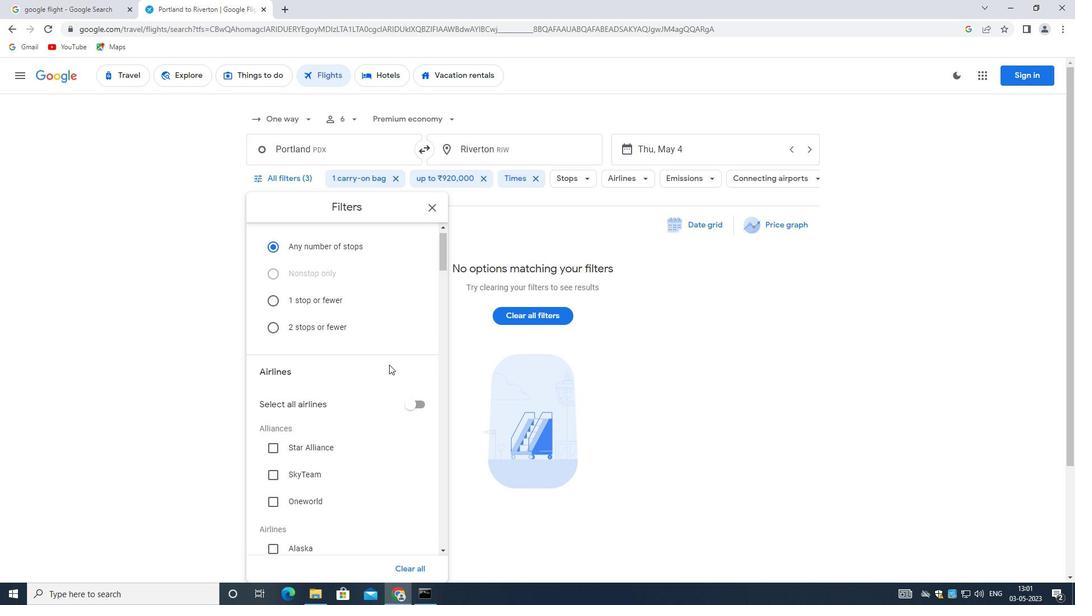 
Action: Mouse scrolled (389, 364) with delta (0, 0)
Screenshot: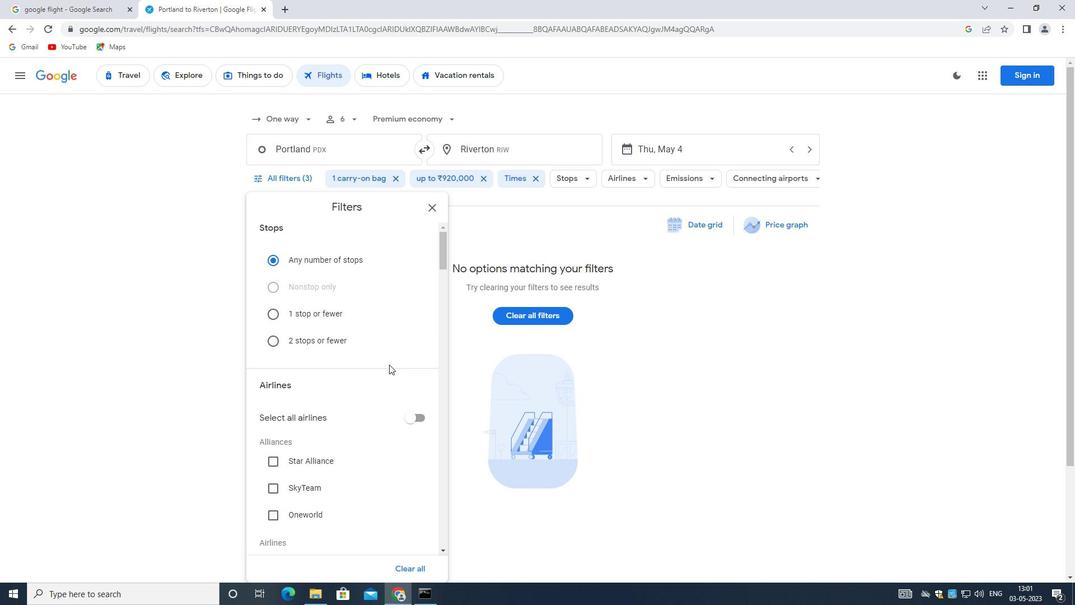 
Action: Mouse scrolled (389, 364) with delta (0, 0)
Screenshot: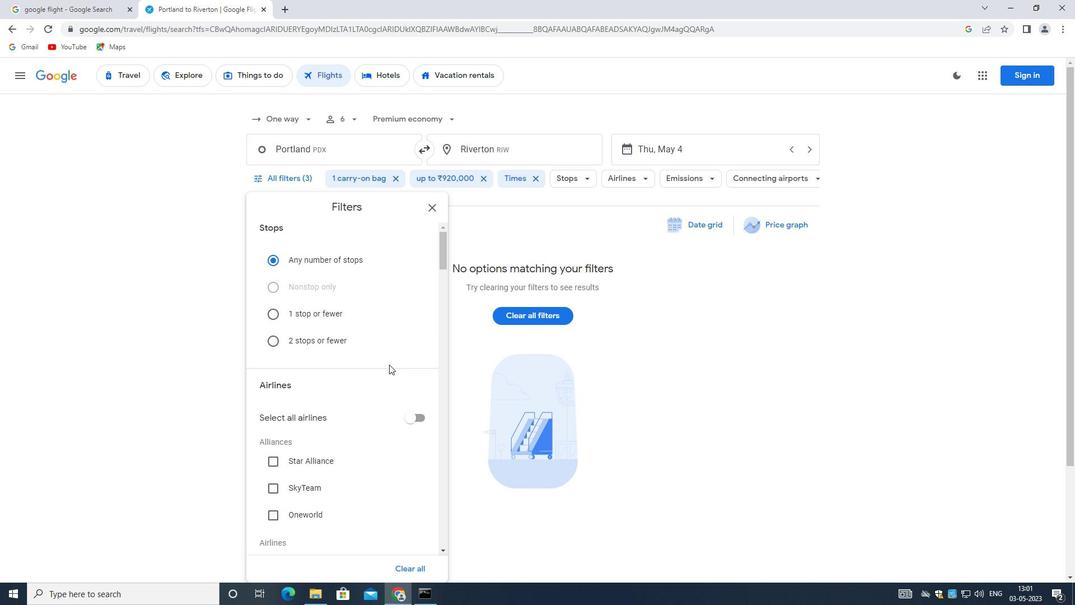 
Action: Mouse scrolled (389, 364) with delta (0, 0)
Screenshot: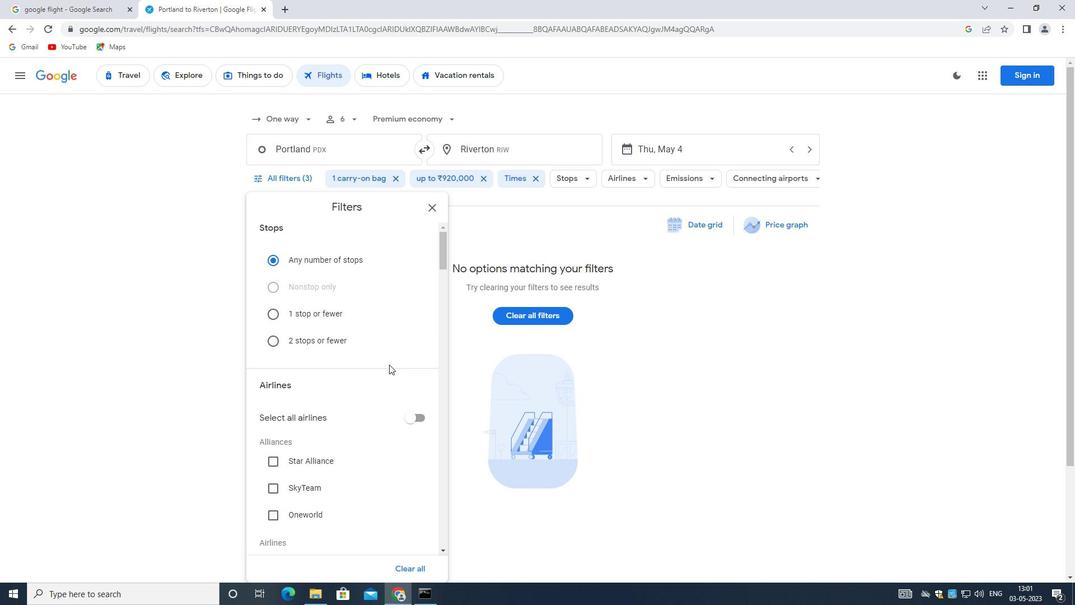 
Action: Mouse moved to (387, 364)
Screenshot: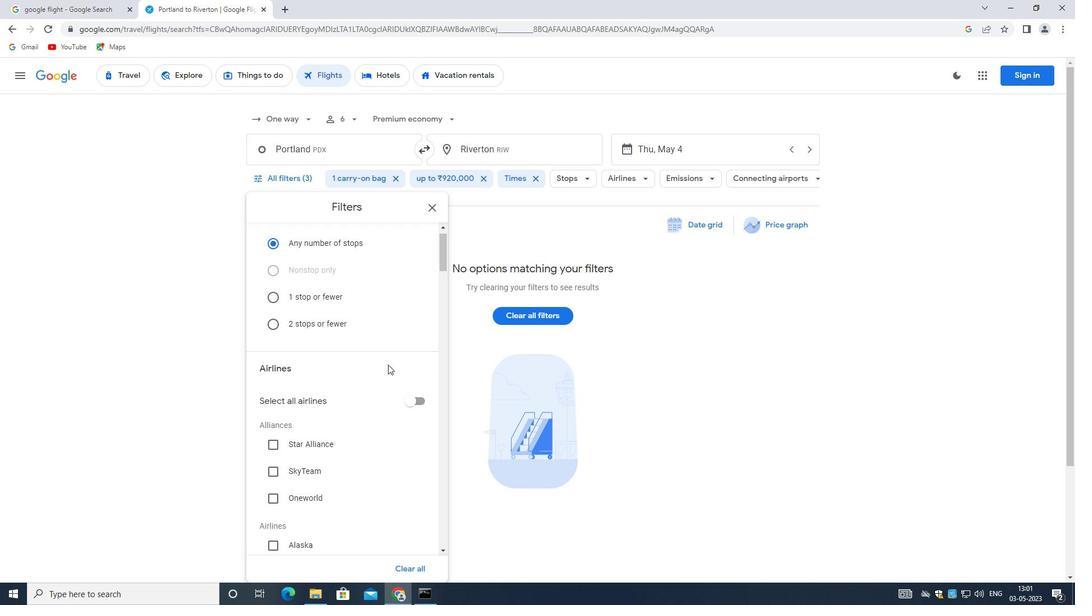 
Action: Mouse scrolled (387, 364) with delta (0, 0)
Screenshot: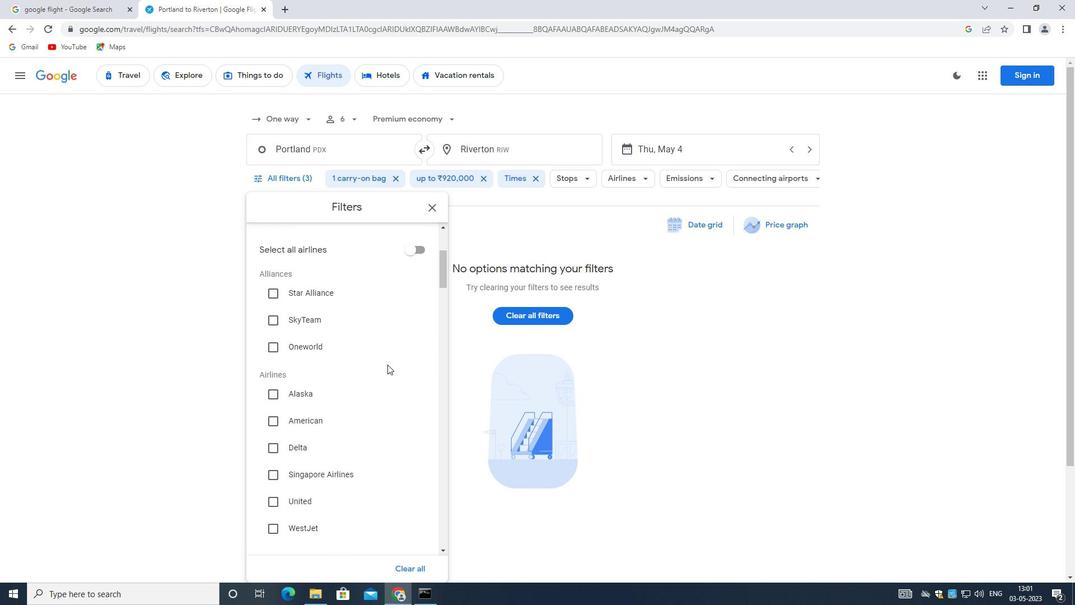 
Action: Mouse scrolled (387, 364) with delta (0, 0)
Screenshot: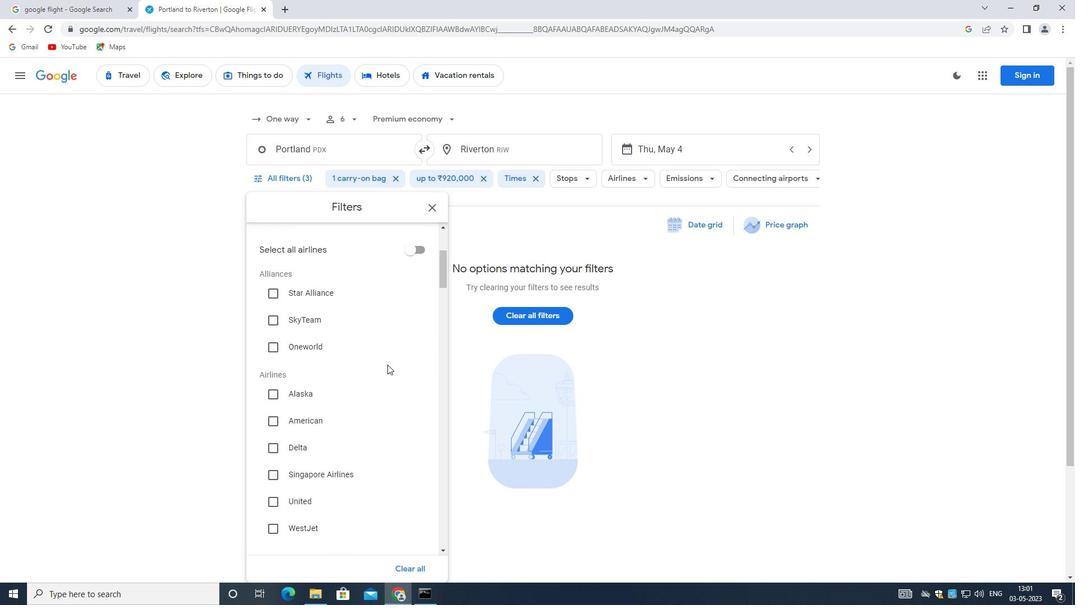 
Action: Mouse scrolled (387, 364) with delta (0, 0)
Screenshot: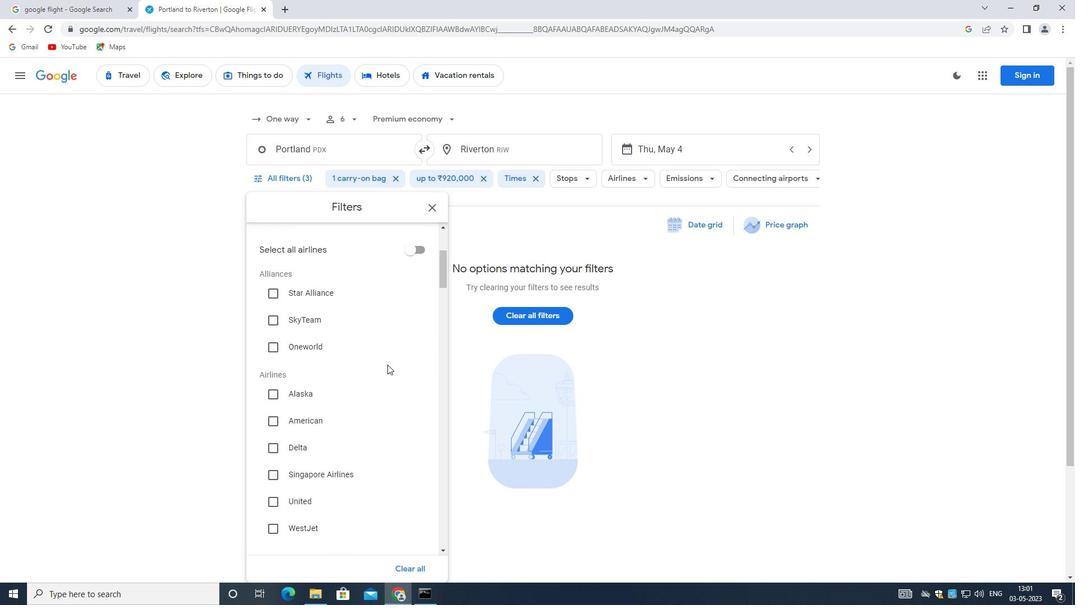 
Action: Mouse moved to (283, 280)
Screenshot: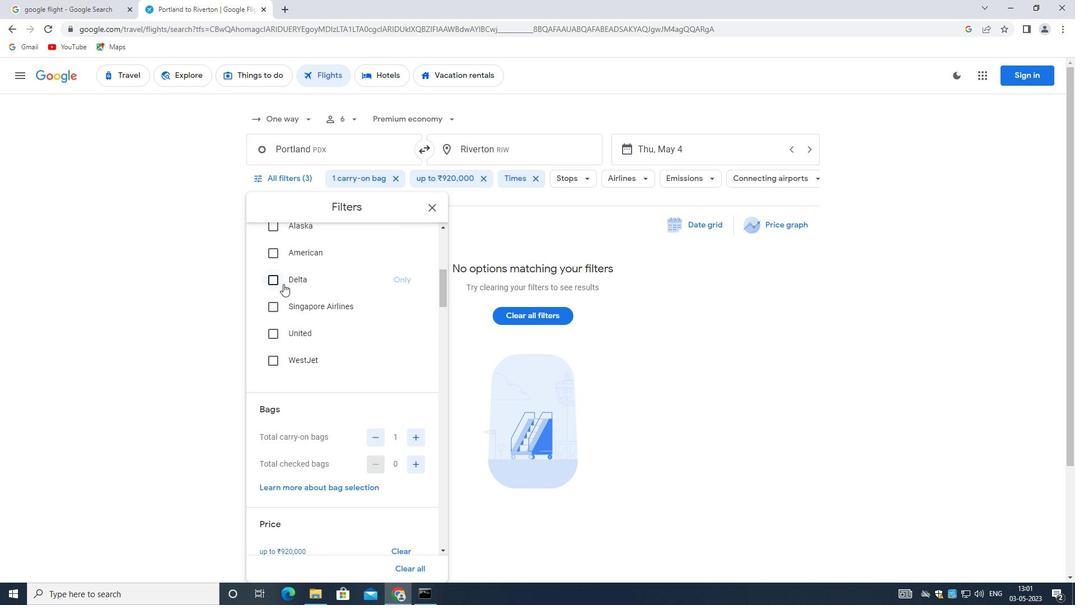 
Action: Mouse pressed left at (283, 280)
Screenshot: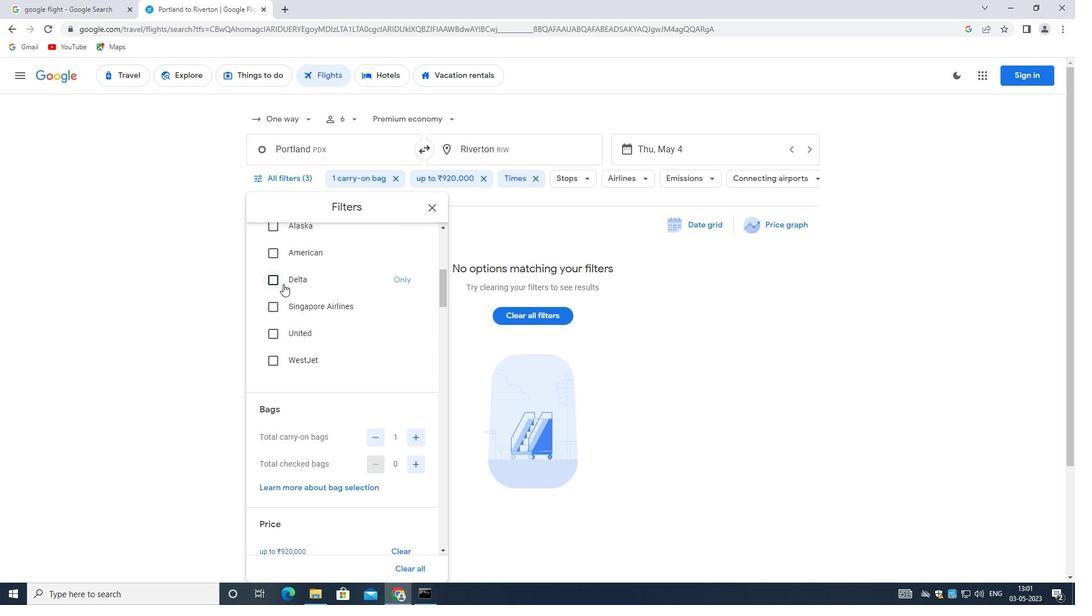 
Action: Mouse moved to (366, 372)
Screenshot: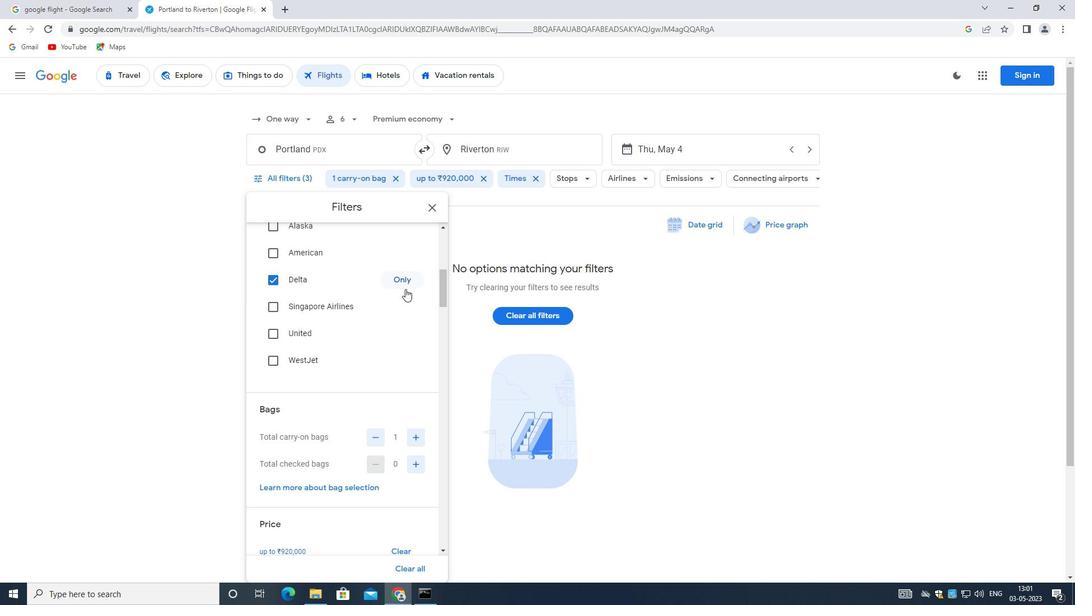 
Action: Mouse scrolled (366, 372) with delta (0, 0)
Screenshot: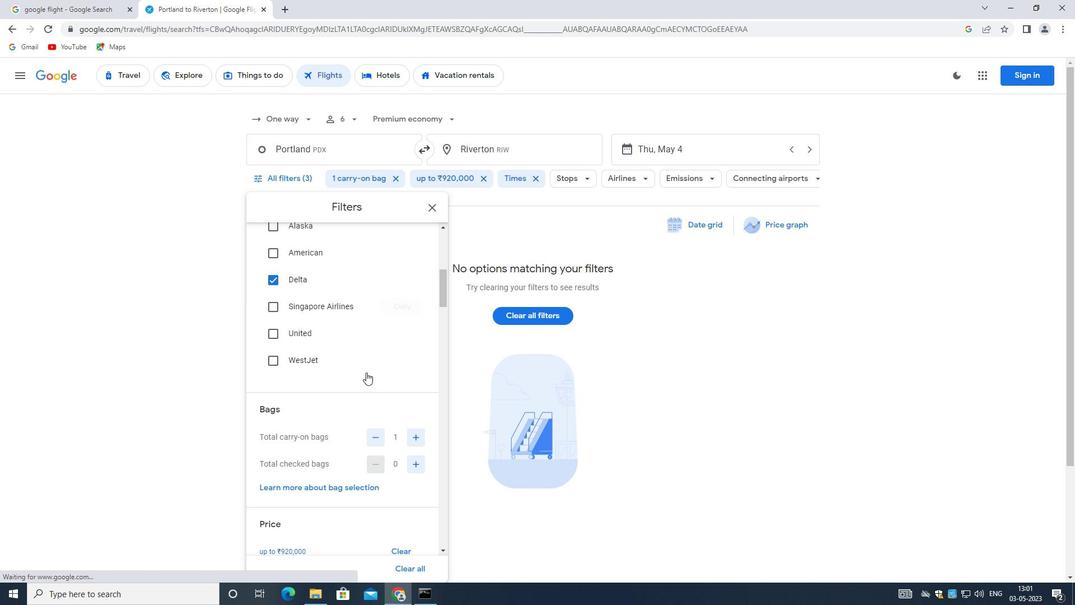 
Action: Mouse scrolled (366, 372) with delta (0, 0)
Screenshot: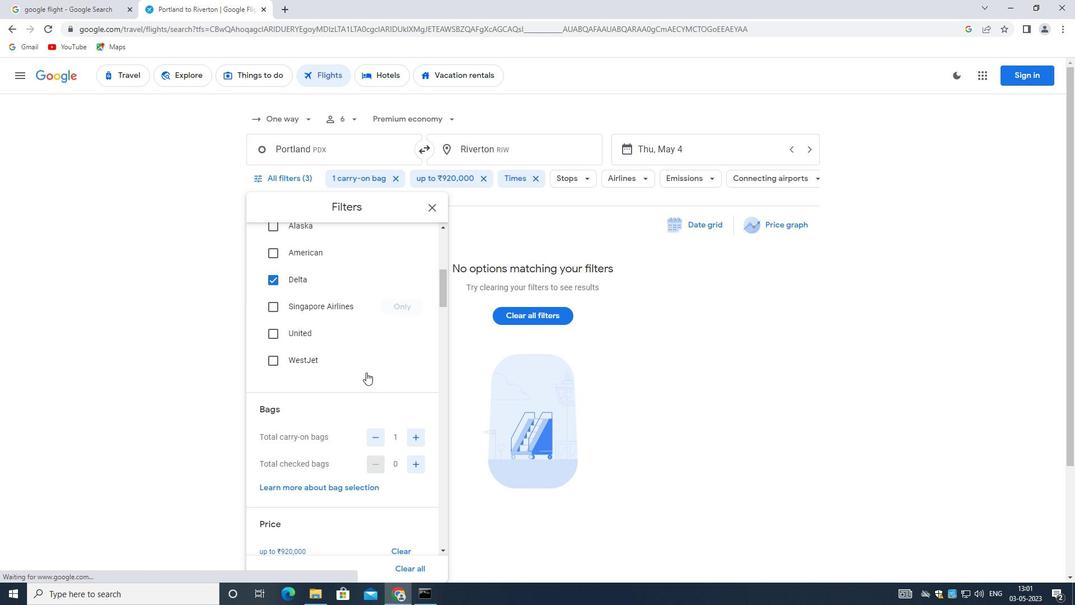 
Action: Mouse moved to (379, 325)
Screenshot: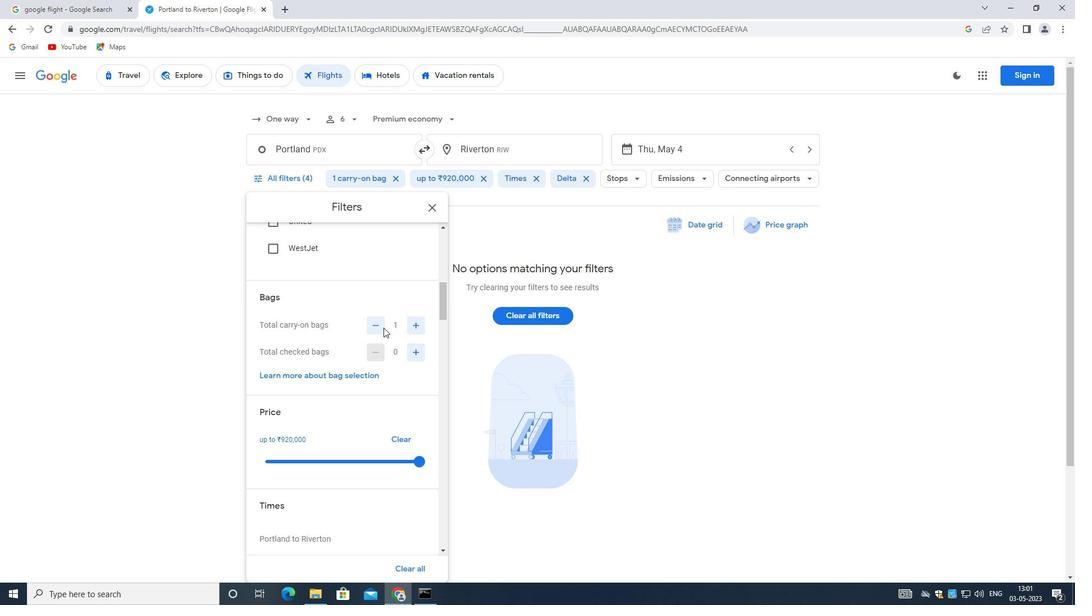 
Action: Mouse pressed left at (379, 325)
Screenshot: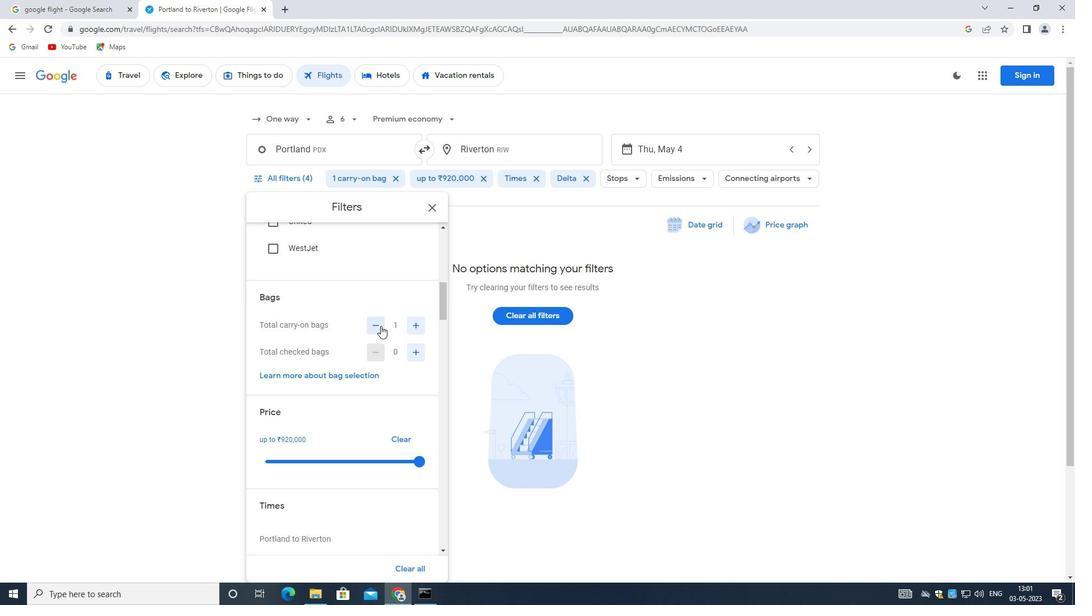 
Action: Mouse moved to (414, 350)
Screenshot: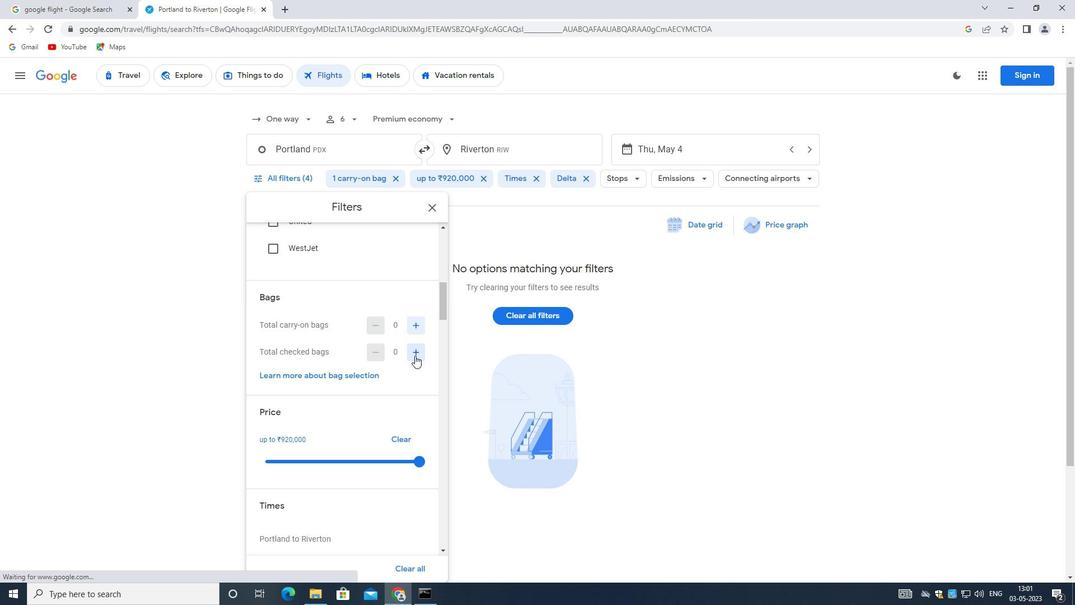 
Action: Mouse pressed left at (414, 350)
Screenshot: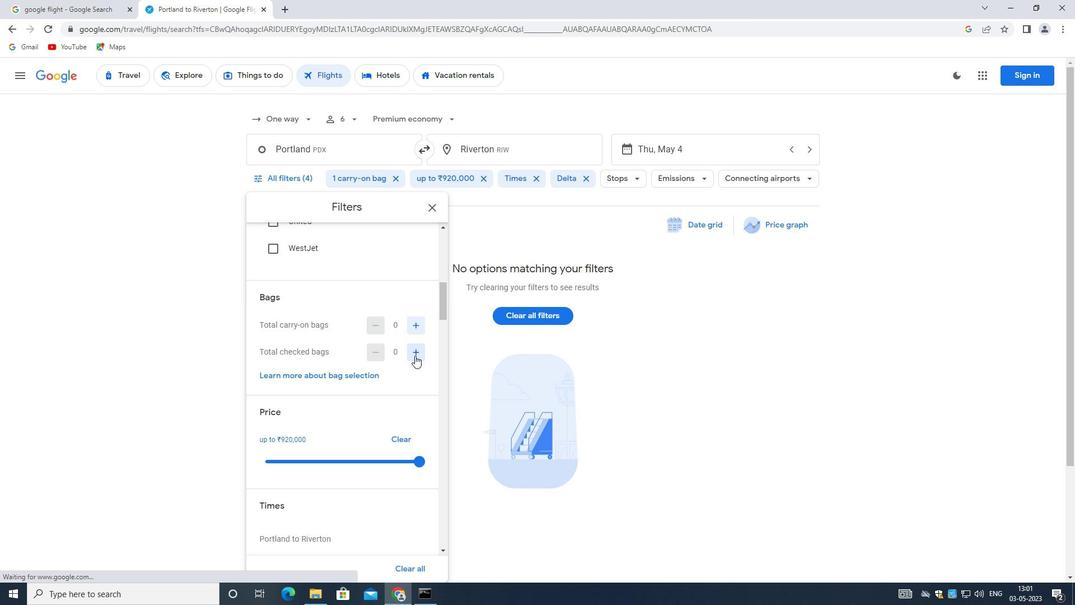 
Action: Mouse moved to (412, 458)
Screenshot: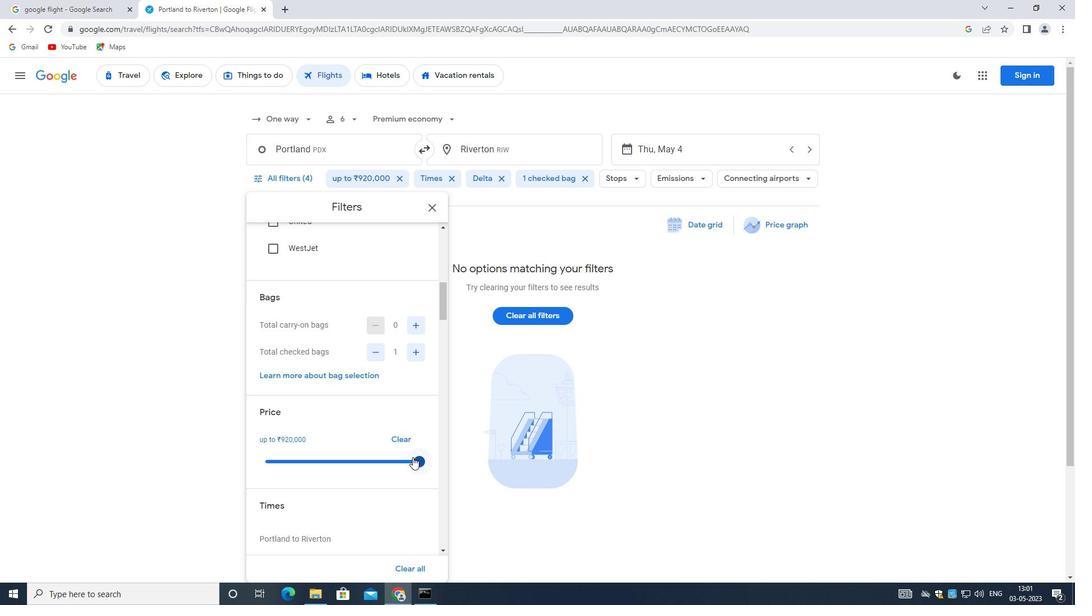 
Action: Mouse pressed left at (412, 458)
Screenshot: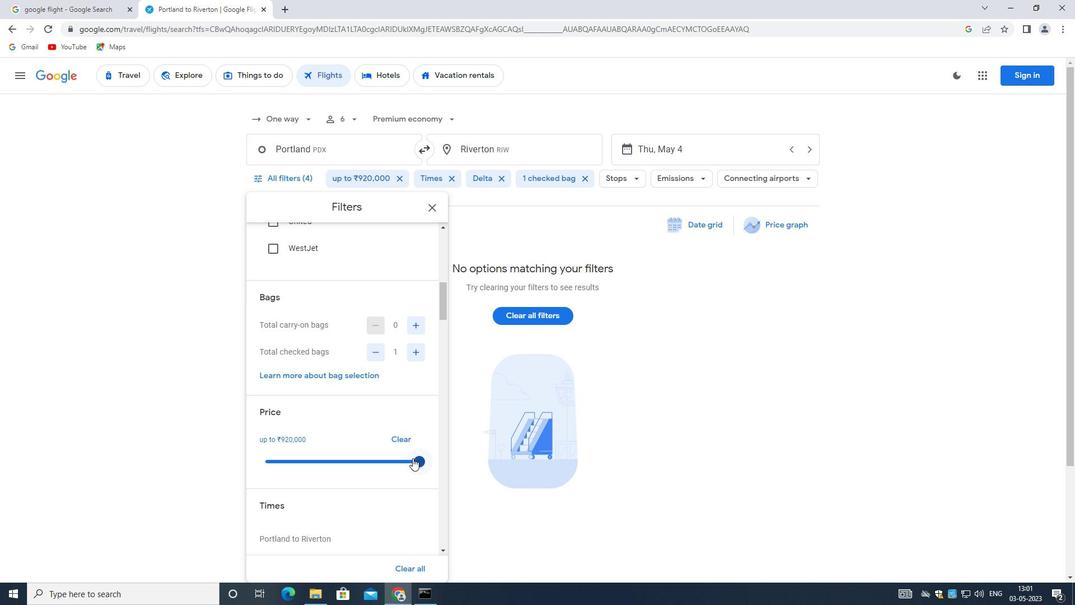 
Action: Mouse moved to (412, 458)
Screenshot: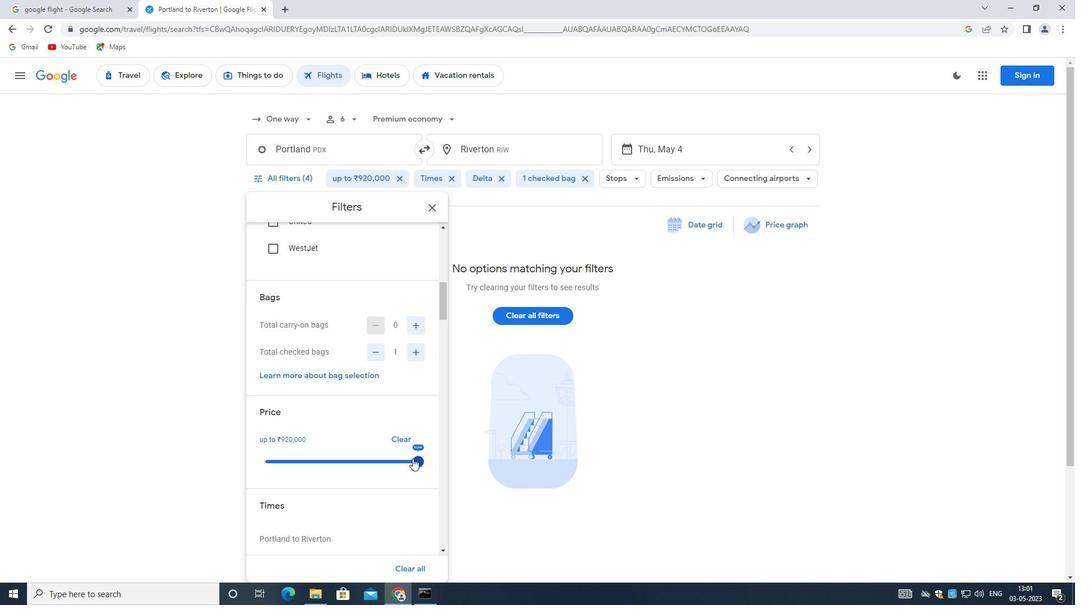 
Action: Mouse pressed left at (412, 458)
Screenshot: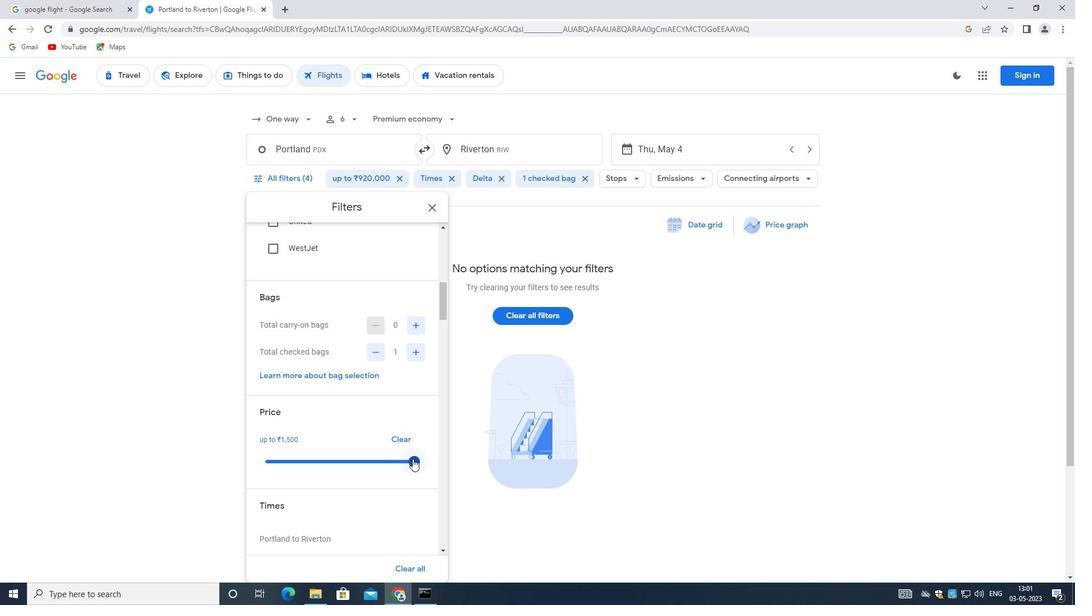 
Action: Mouse moved to (368, 450)
Screenshot: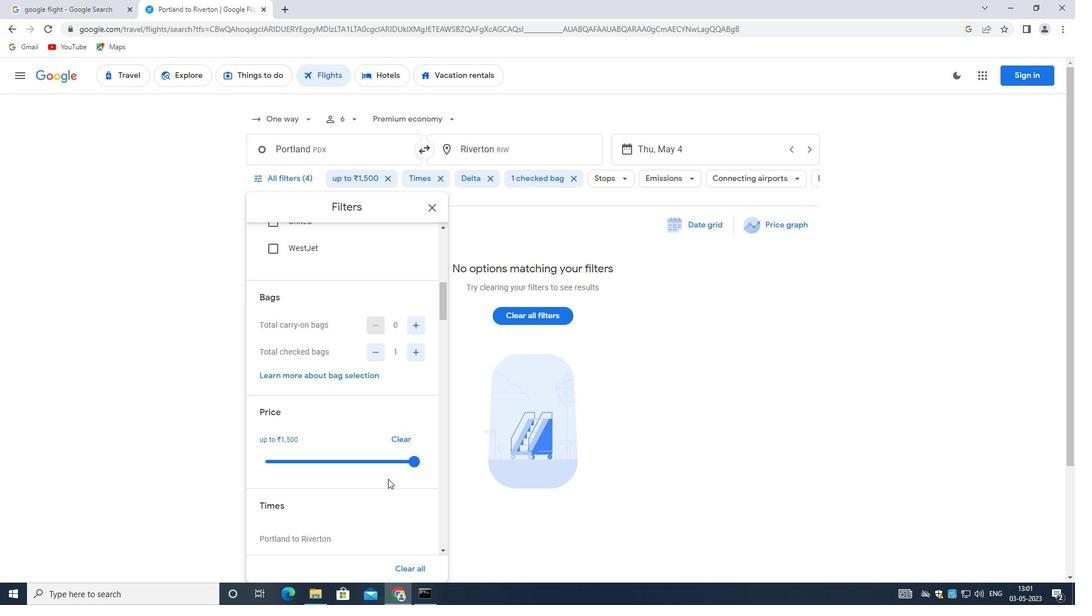 
Action: Mouse scrolled (368, 449) with delta (0, 0)
Screenshot: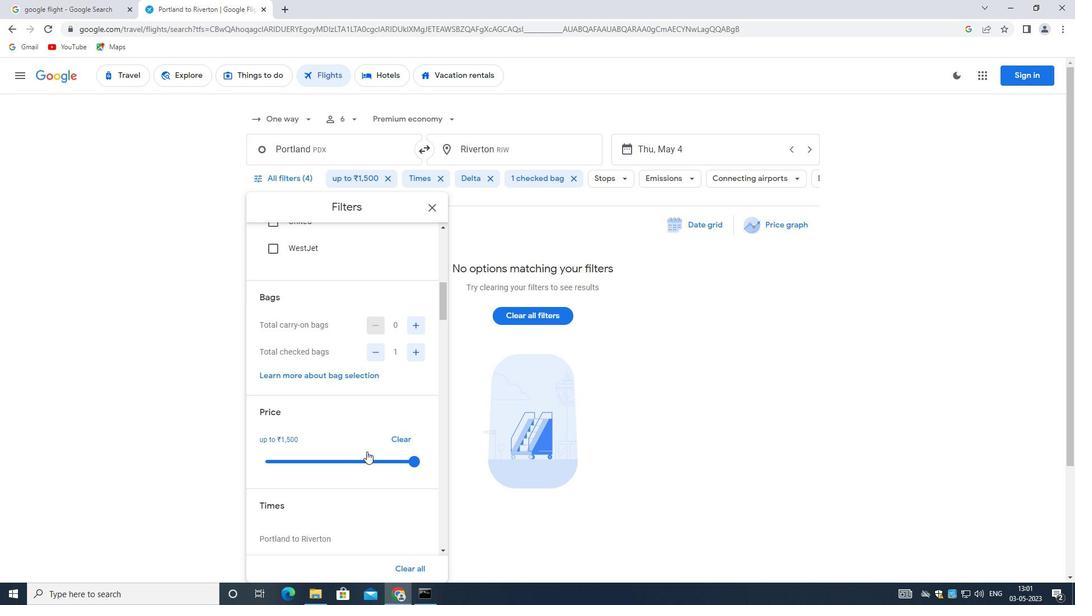 
Action: Mouse moved to (368, 449)
Screenshot: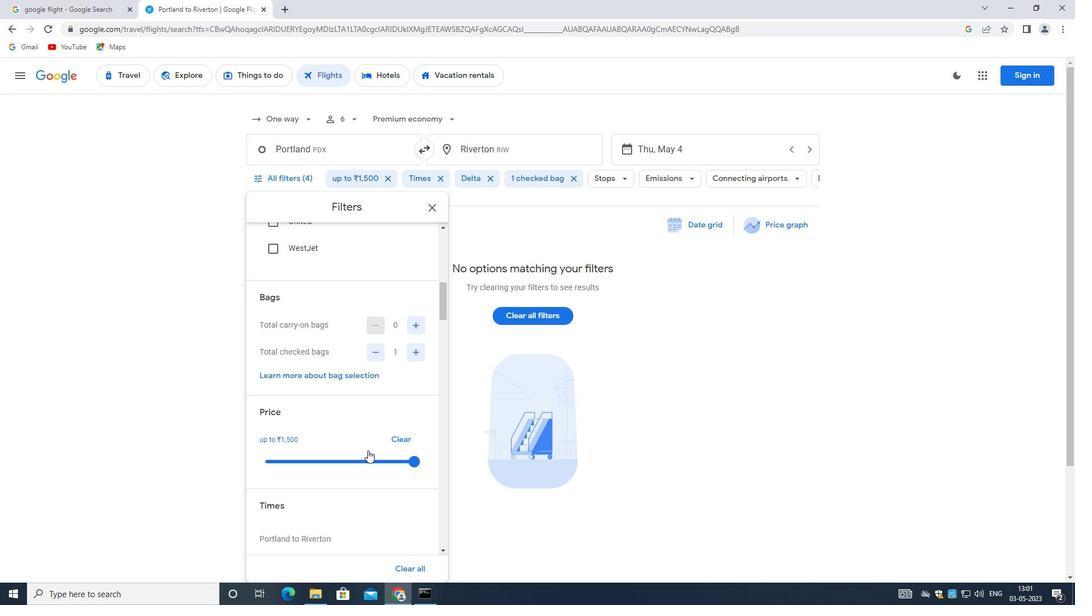 
Action: Mouse scrolled (368, 449) with delta (0, 0)
Screenshot: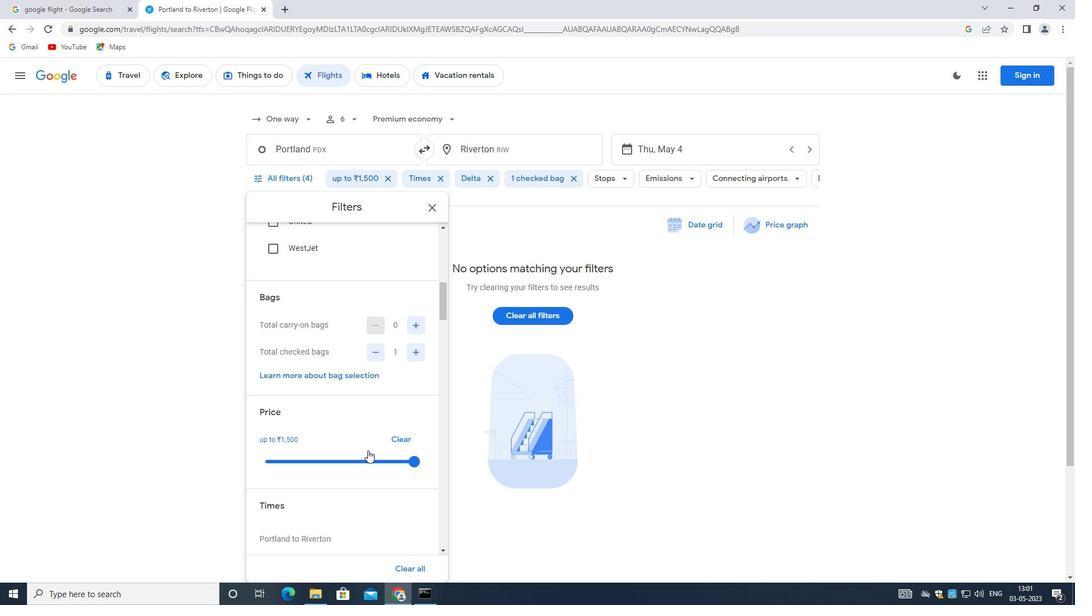 
Action: Mouse scrolled (368, 449) with delta (0, 0)
Screenshot: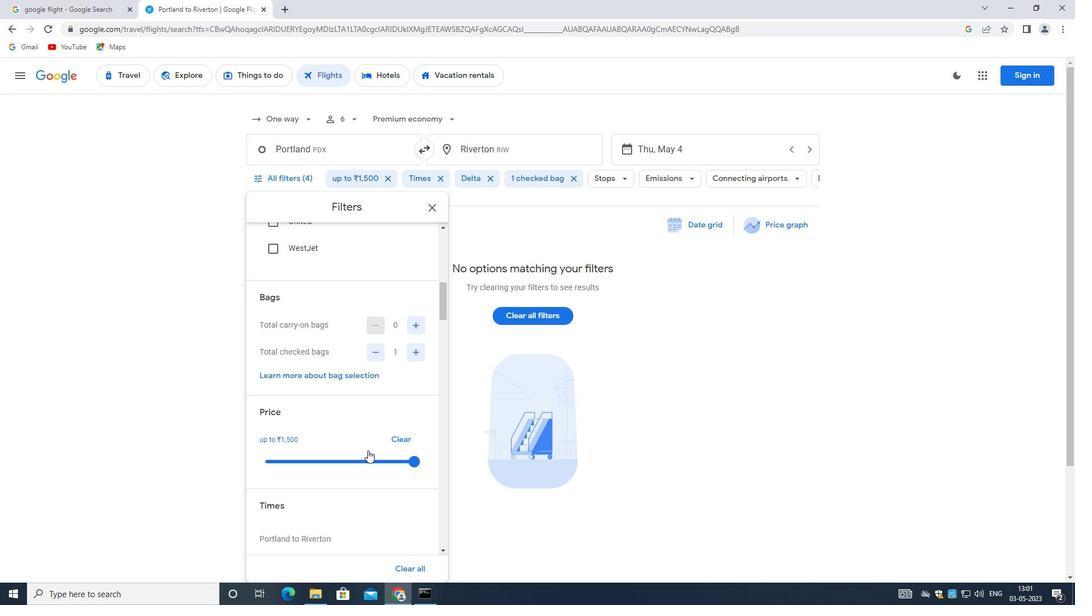 
Action: Mouse moved to (366, 420)
Screenshot: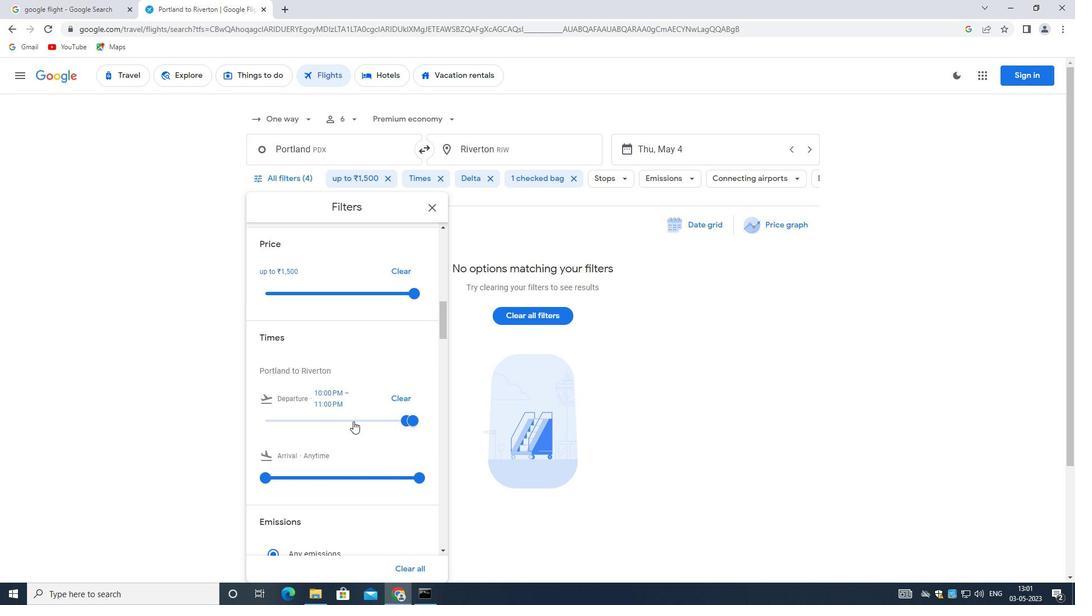 
Action: Mouse pressed left at (366, 420)
Screenshot: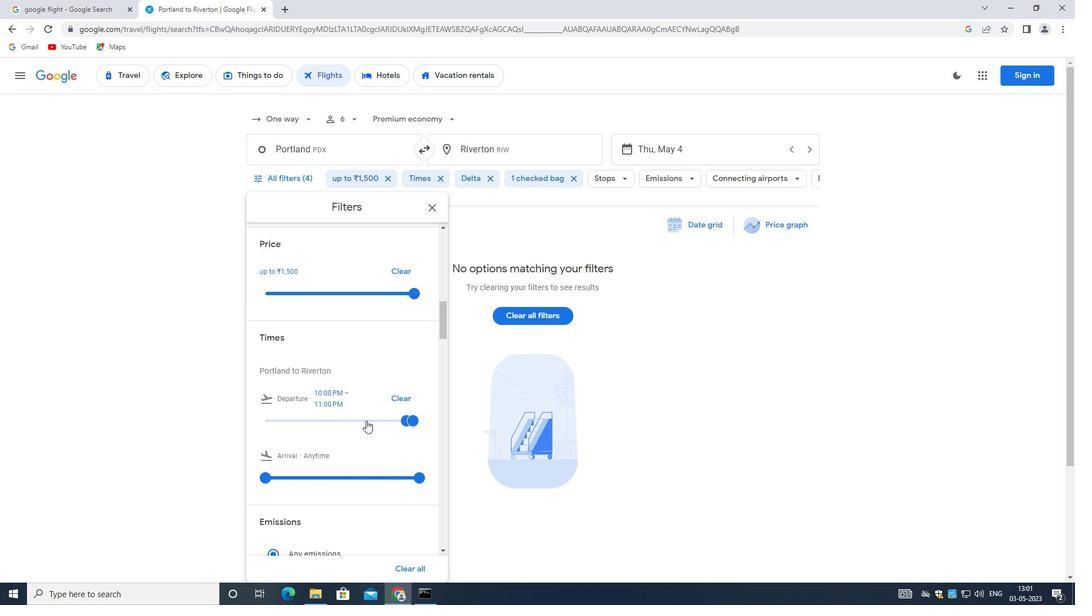
Action: Mouse moved to (379, 419)
Screenshot: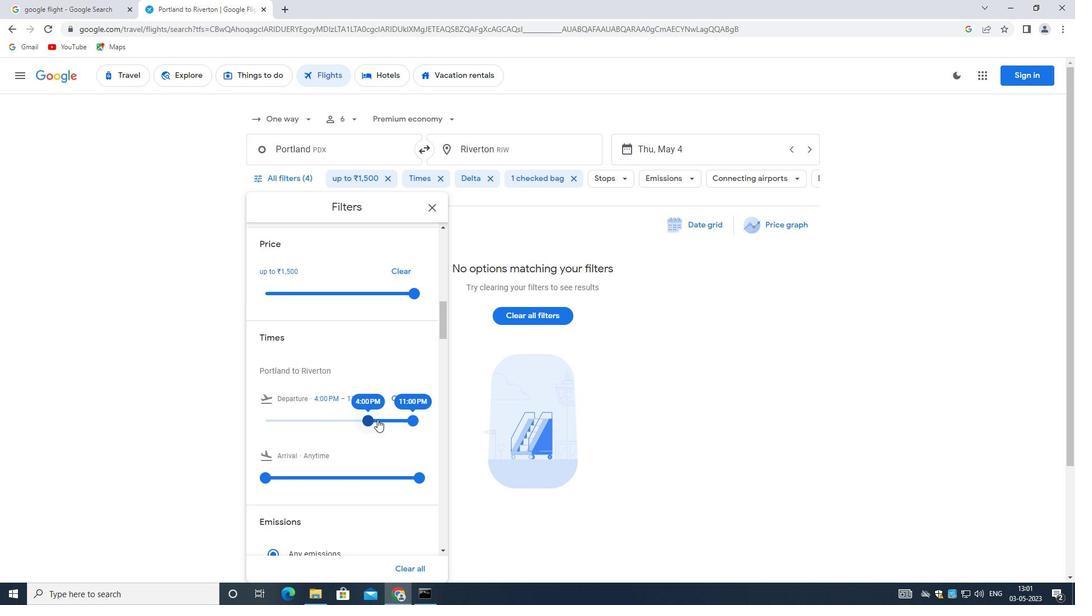 
Action: Mouse pressed left at (379, 419)
Screenshot: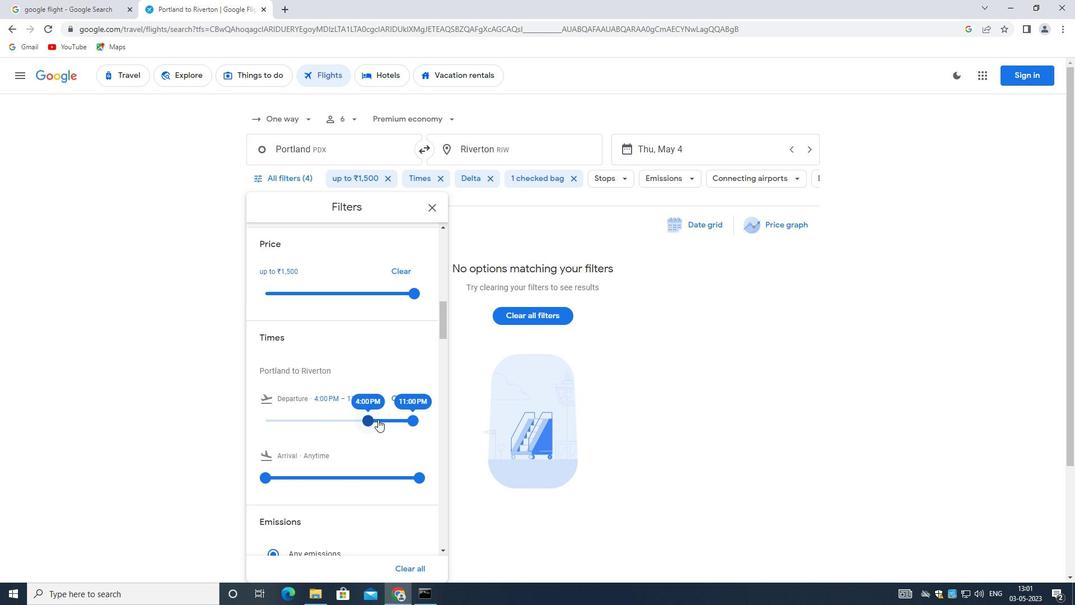 
Action: Mouse moved to (389, 419)
Screenshot: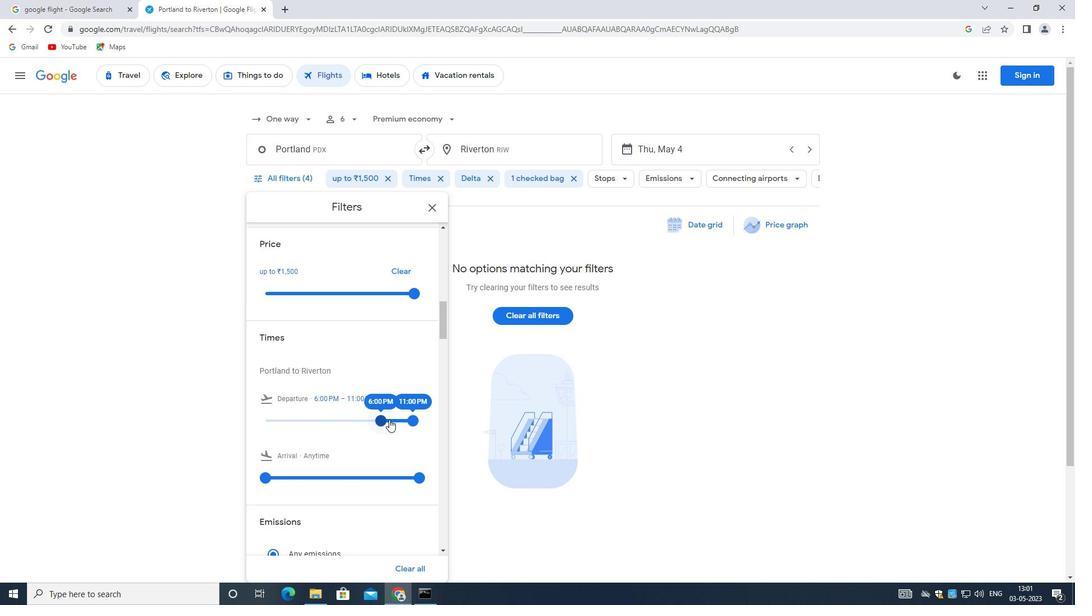 
Action: Mouse pressed left at (389, 419)
Screenshot: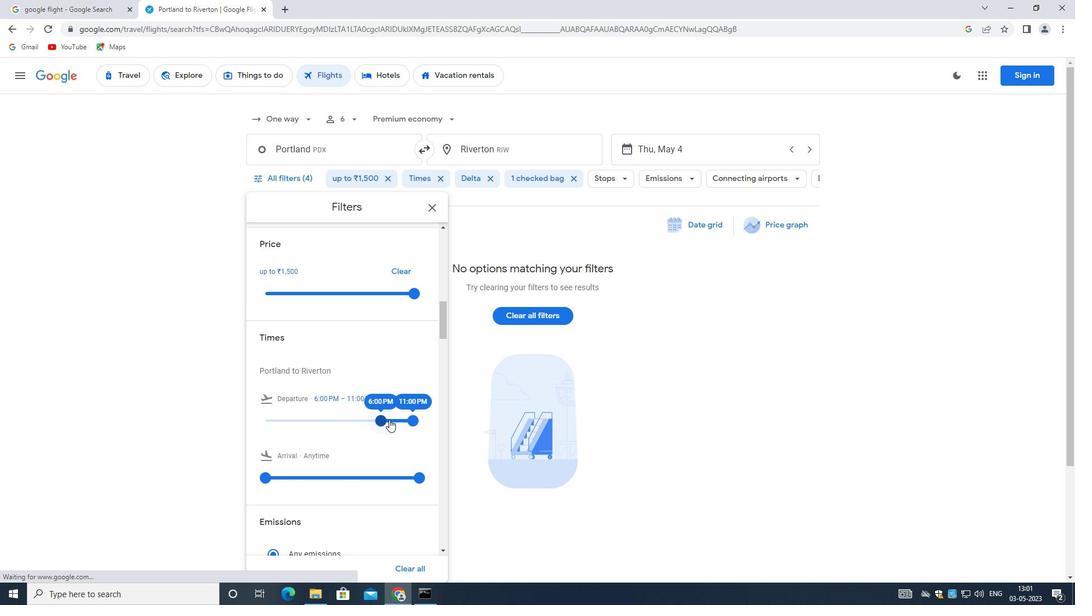 
Action: Mouse moved to (406, 419)
Screenshot: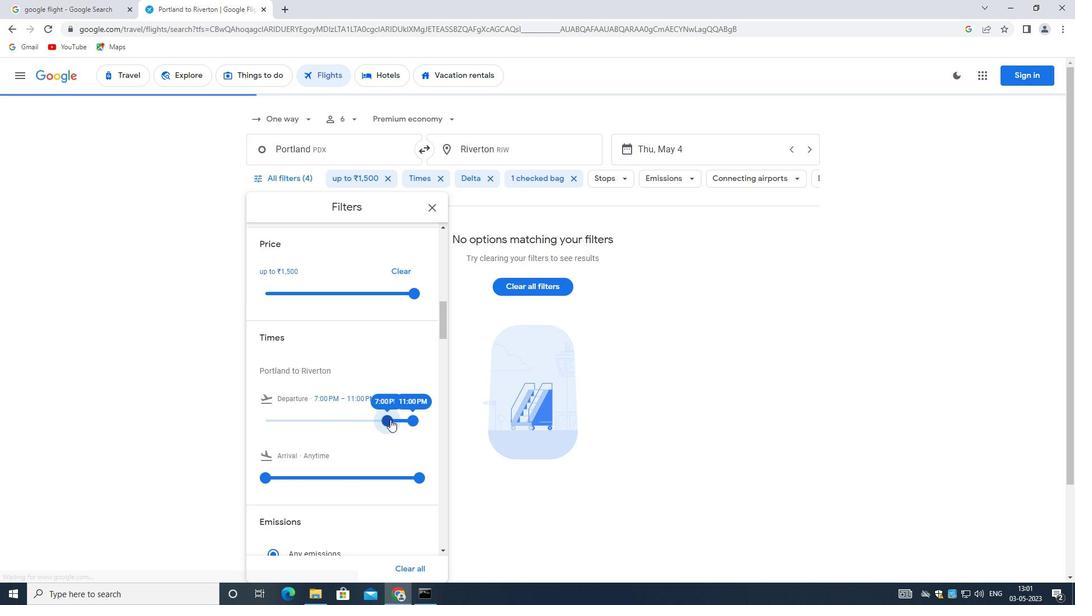 
Action: Mouse pressed left at (406, 419)
Screenshot: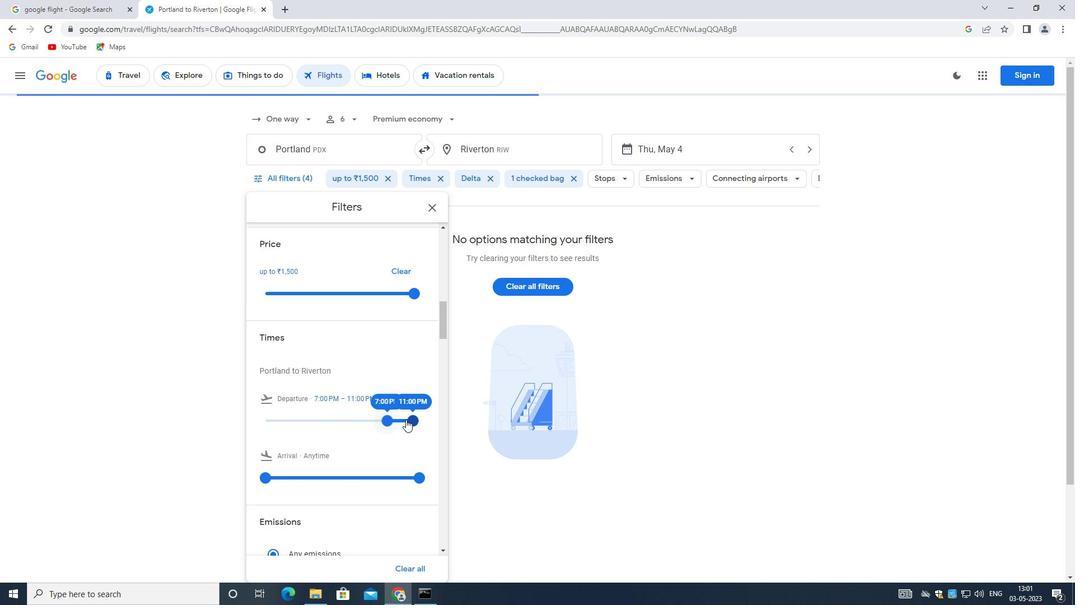 
Action: Mouse pressed left at (406, 419)
Screenshot: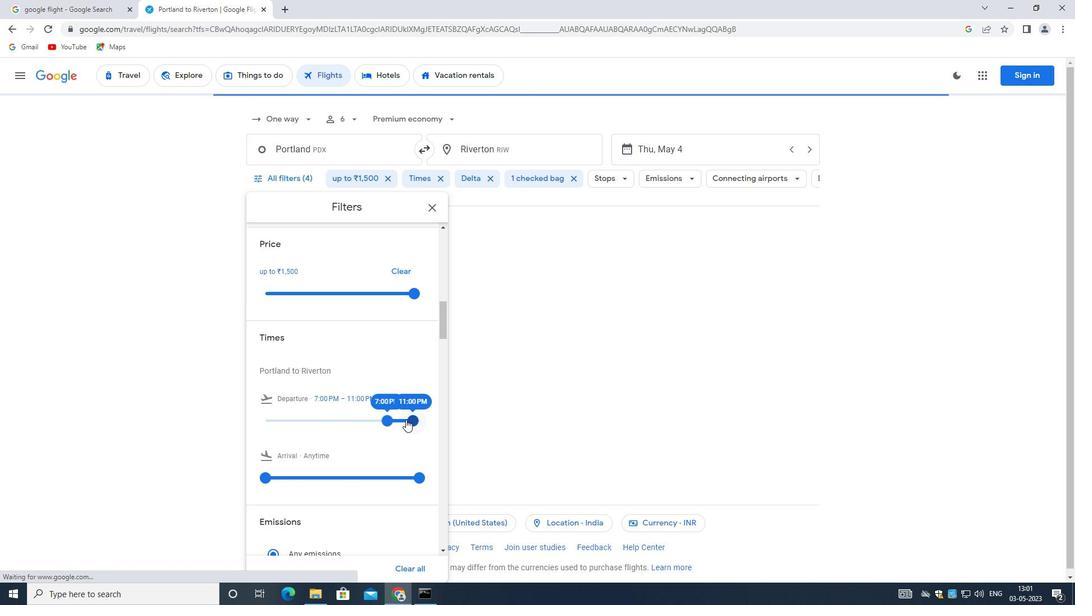 
Action: Mouse moved to (409, 418)
Screenshot: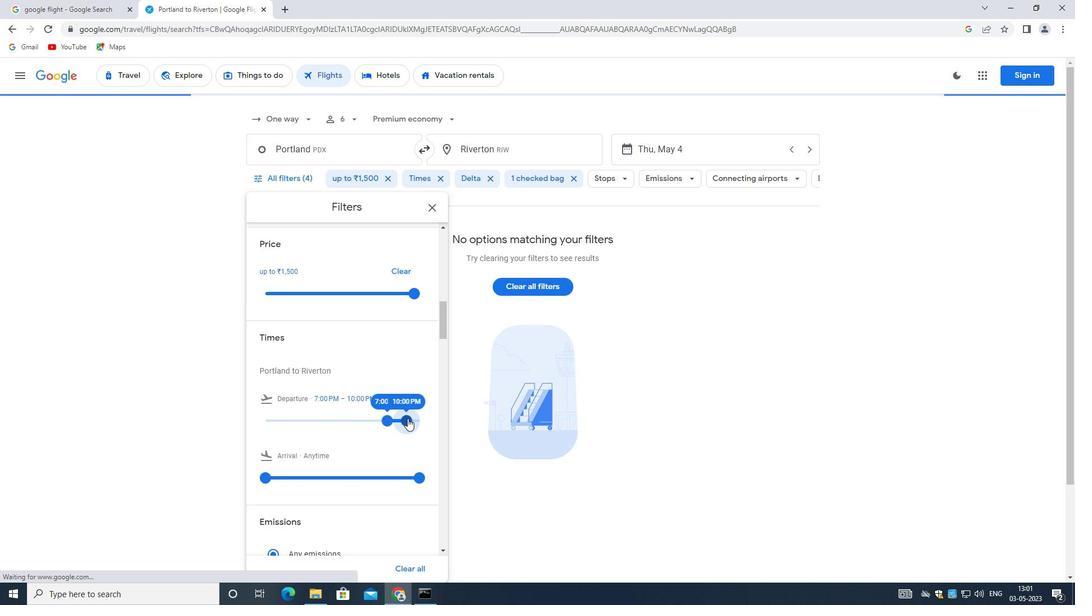 
Action: Mouse pressed left at (409, 418)
Screenshot: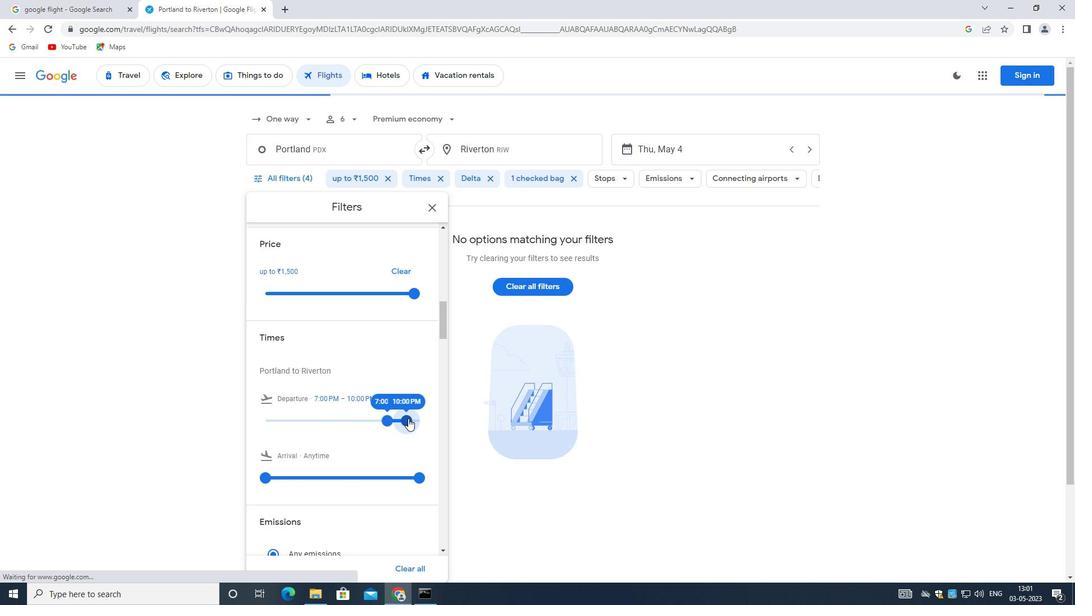 
Action: Mouse moved to (386, 419)
Screenshot: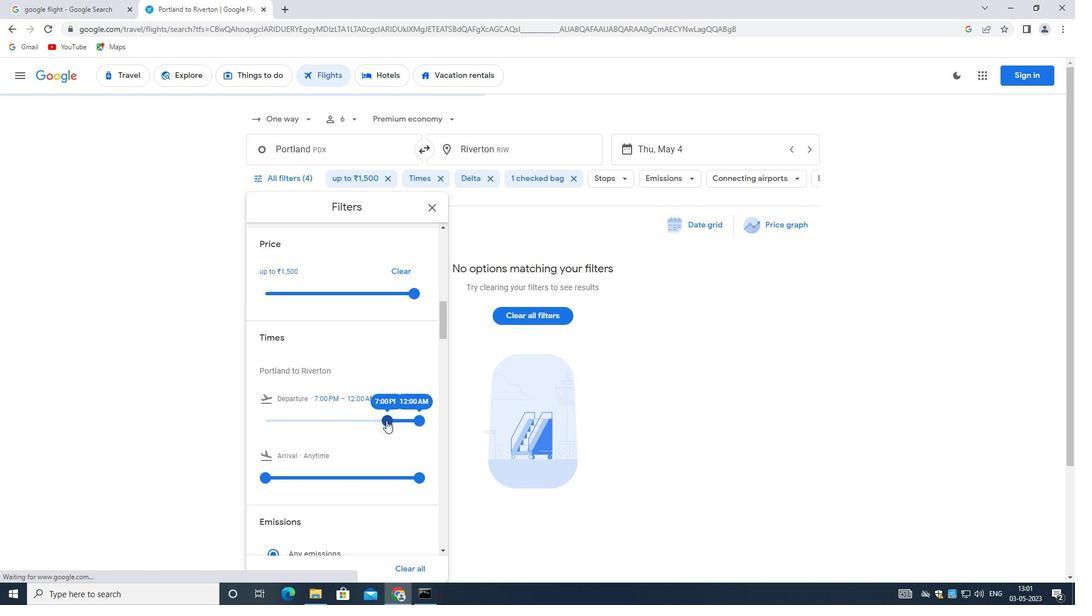 
Action: Mouse pressed left at (386, 419)
Screenshot: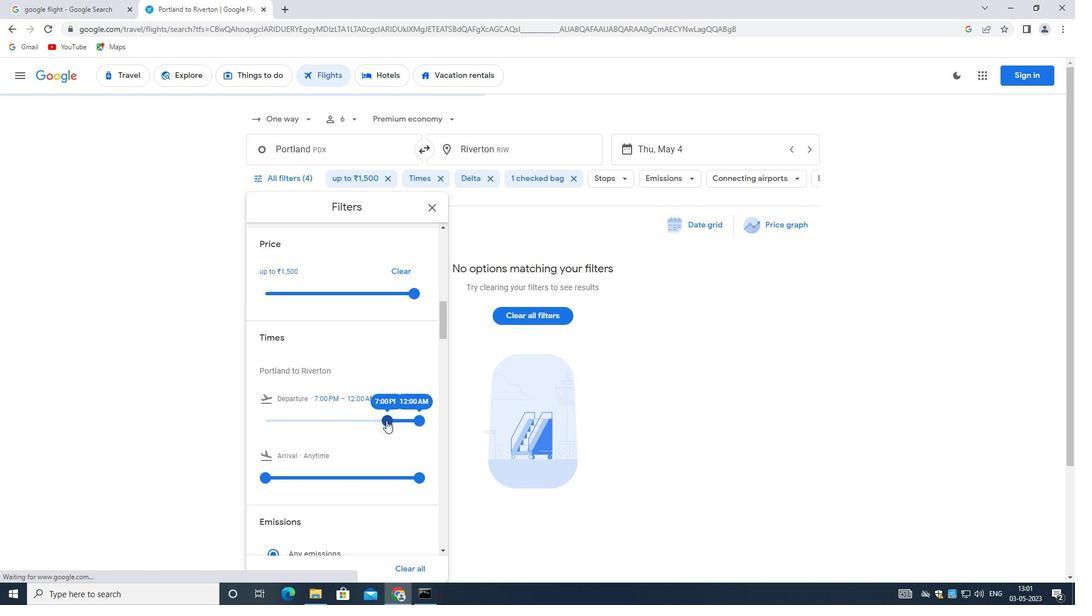 
Action: Mouse moved to (402, 420)
Screenshot: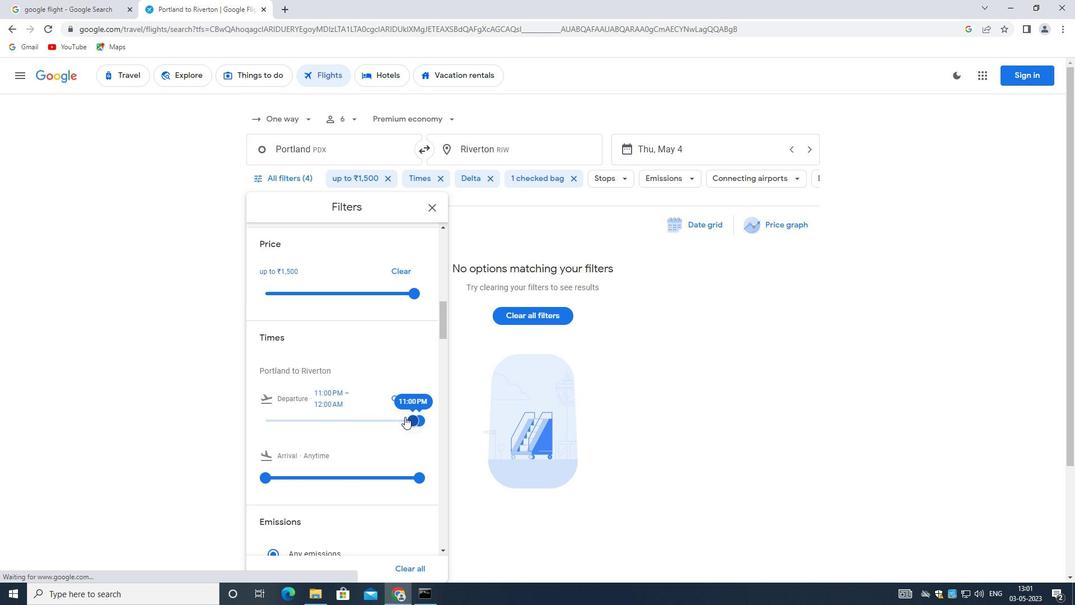 
Action: Mouse scrolled (402, 419) with delta (0, 0)
Screenshot: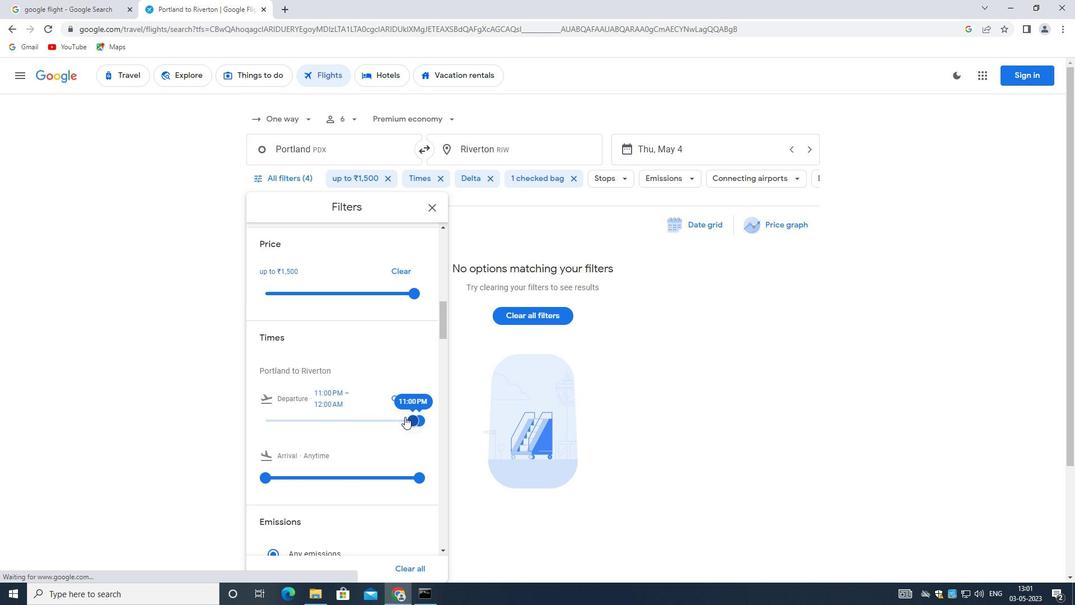 
Action: Mouse moved to (402, 421)
Screenshot: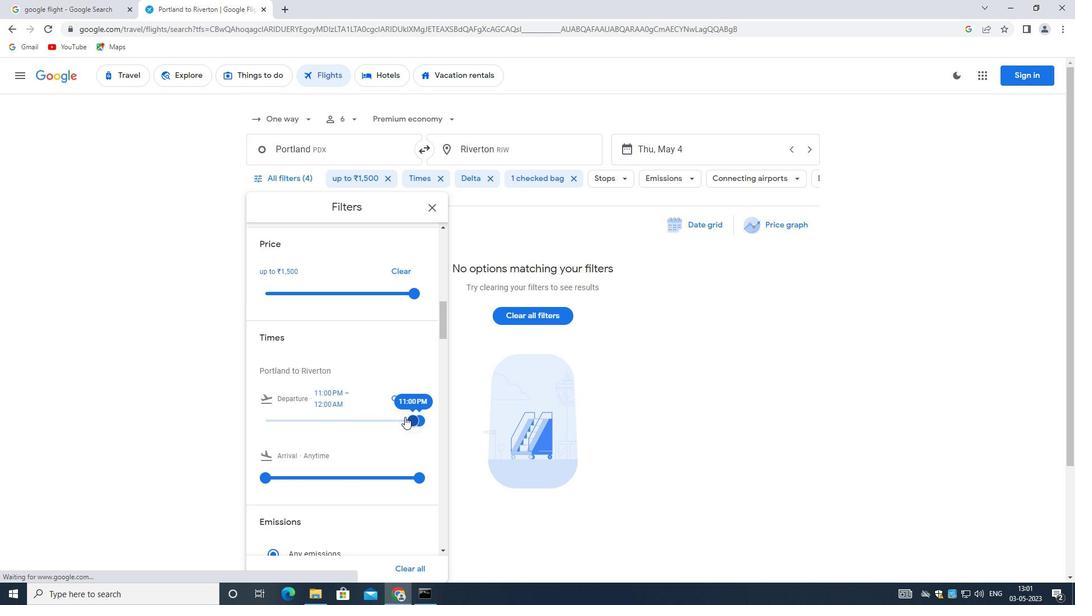 
Action: Mouse scrolled (402, 420) with delta (0, 0)
Screenshot: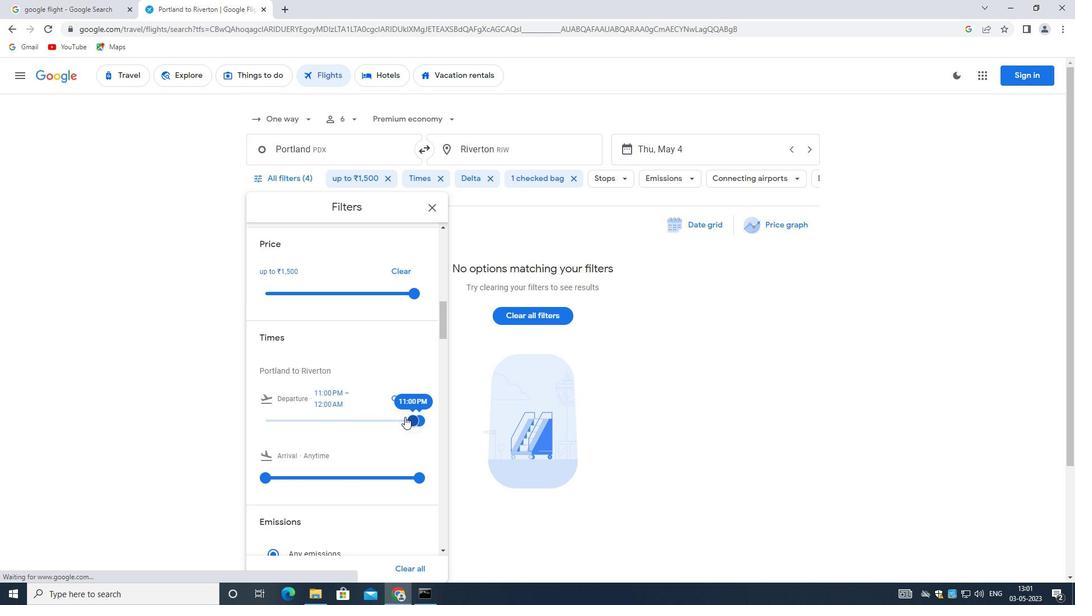 
Action: Mouse moved to (401, 422)
Screenshot: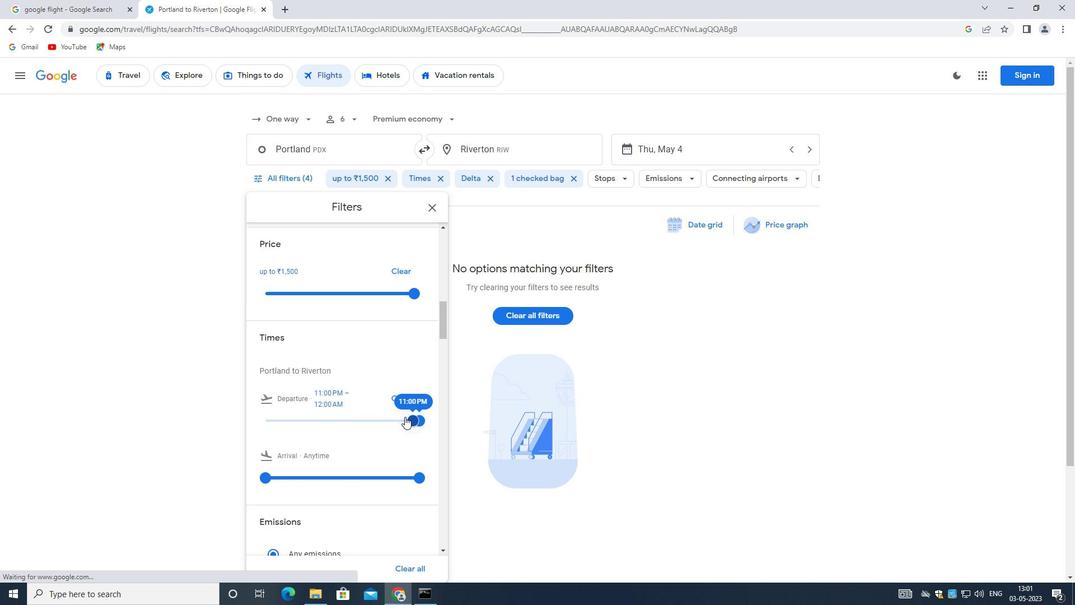 
Action: Mouse scrolled (401, 421) with delta (0, 0)
Screenshot: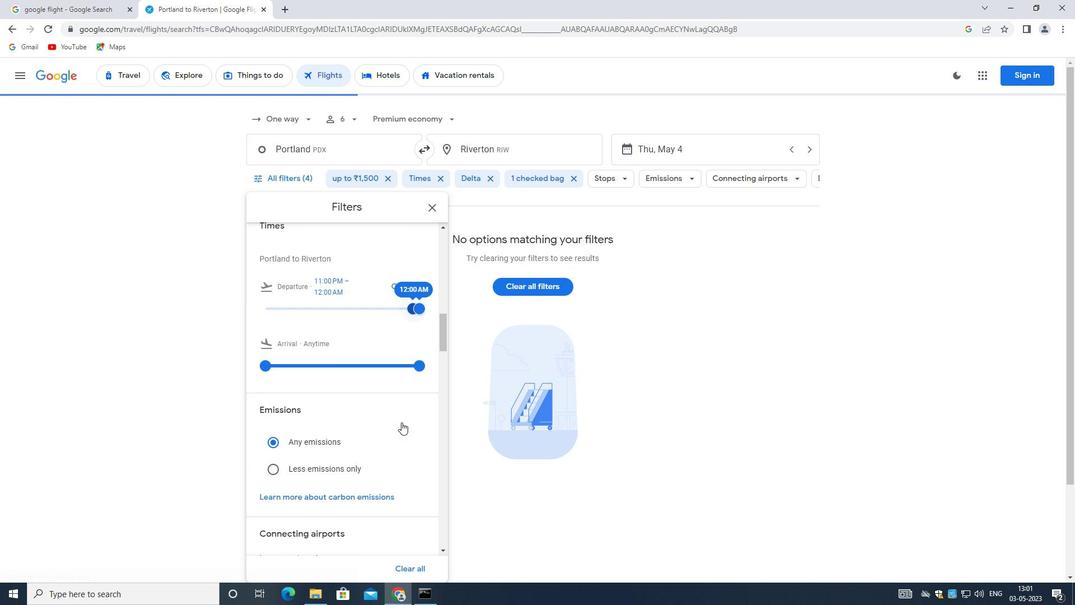 
Action: Mouse moved to (401, 422)
Screenshot: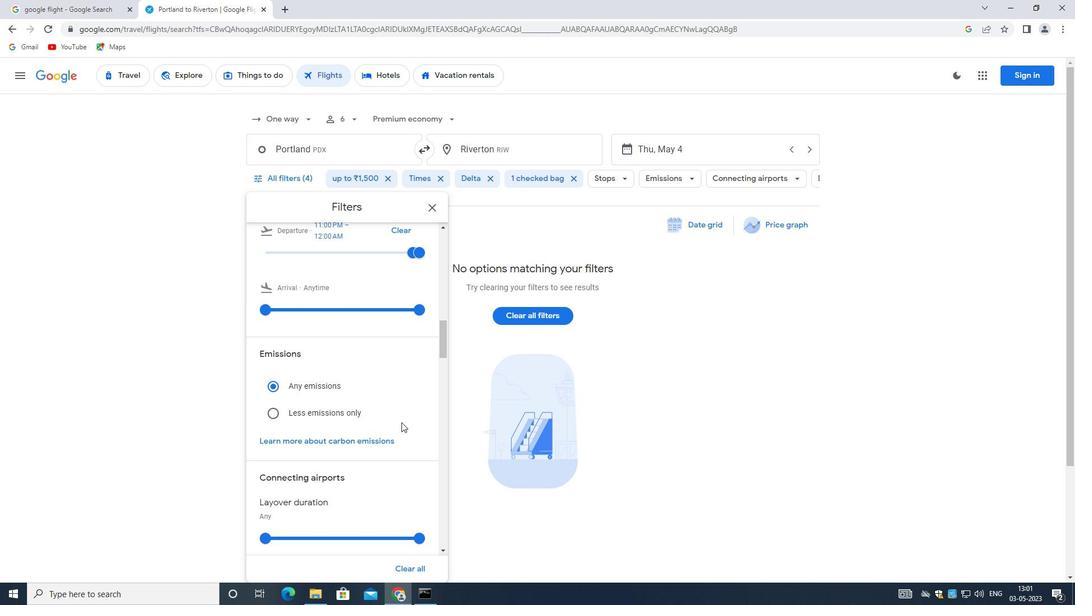 
Action: Mouse scrolled (401, 421) with delta (0, 0)
Screenshot: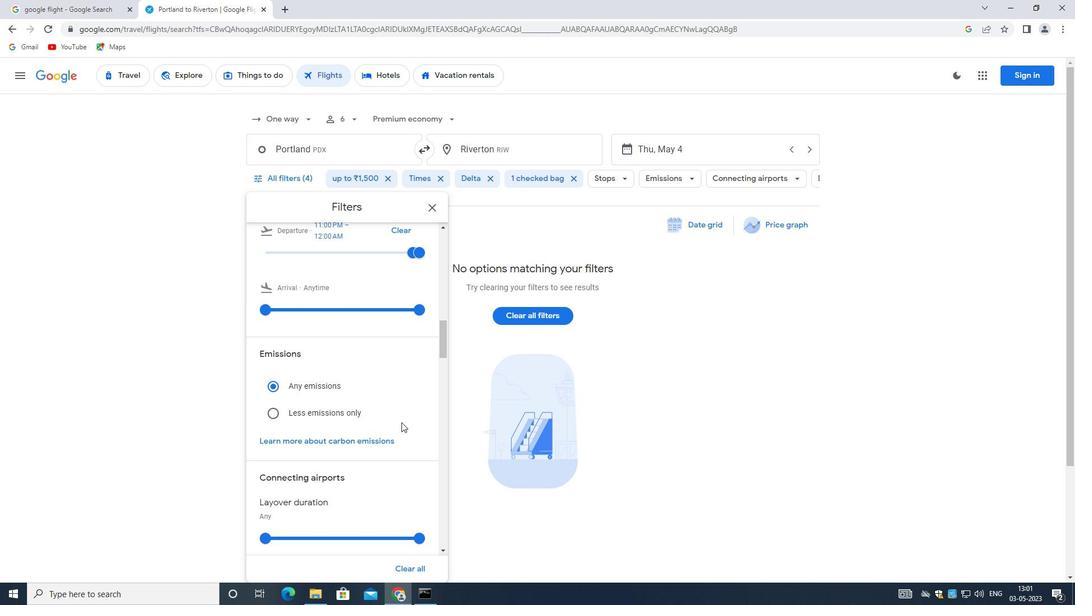 
Action: Mouse scrolled (401, 421) with delta (0, 0)
Screenshot: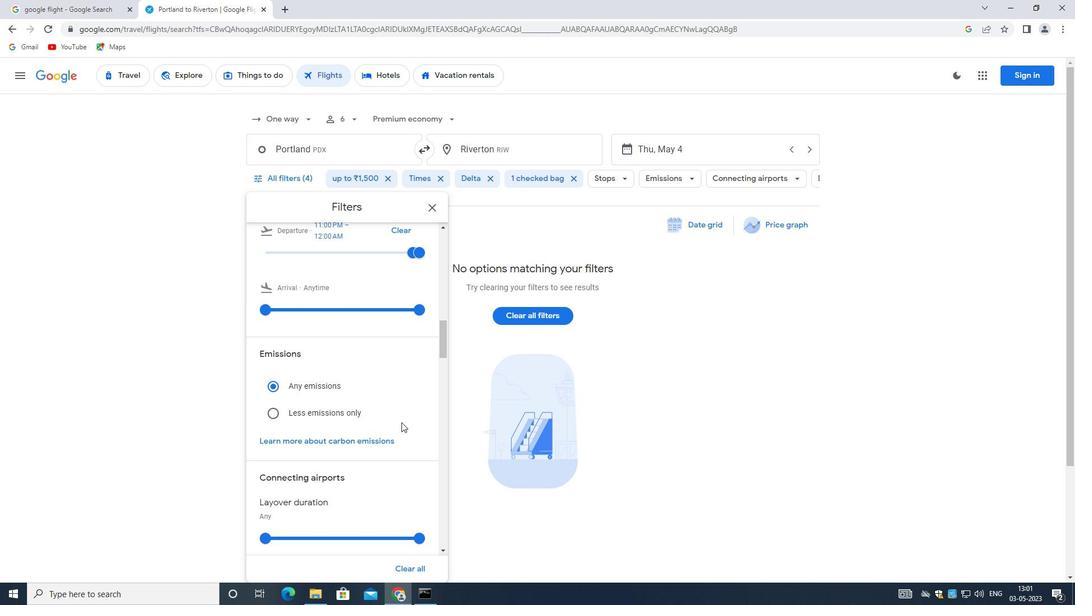 
Action: Mouse moved to (401, 423)
Screenshot: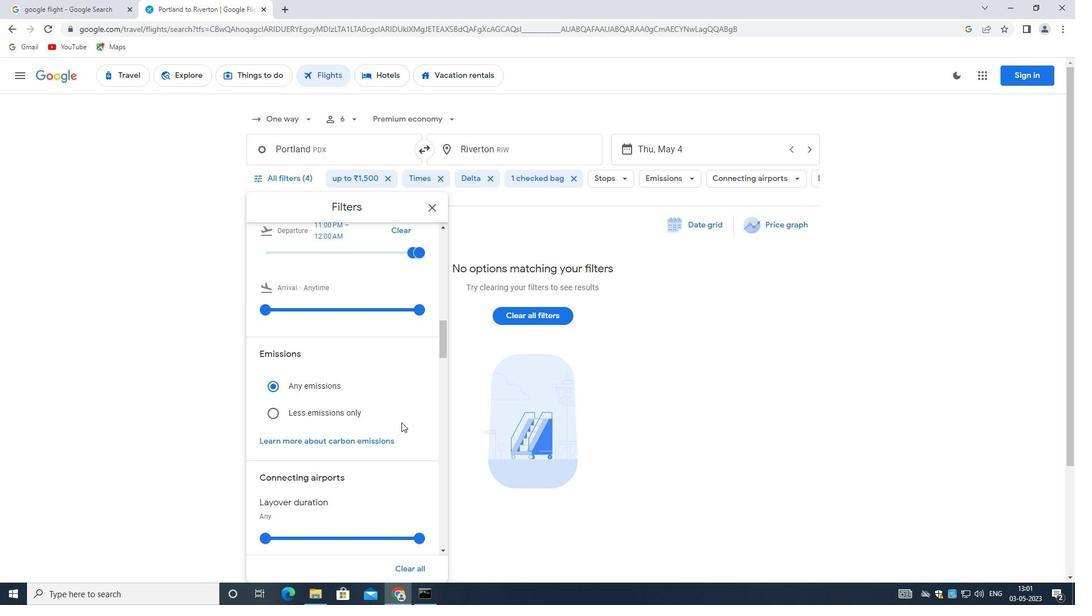 
Action: Mouse scrolled (401, 423) with delta (0, 0)
Screenshot: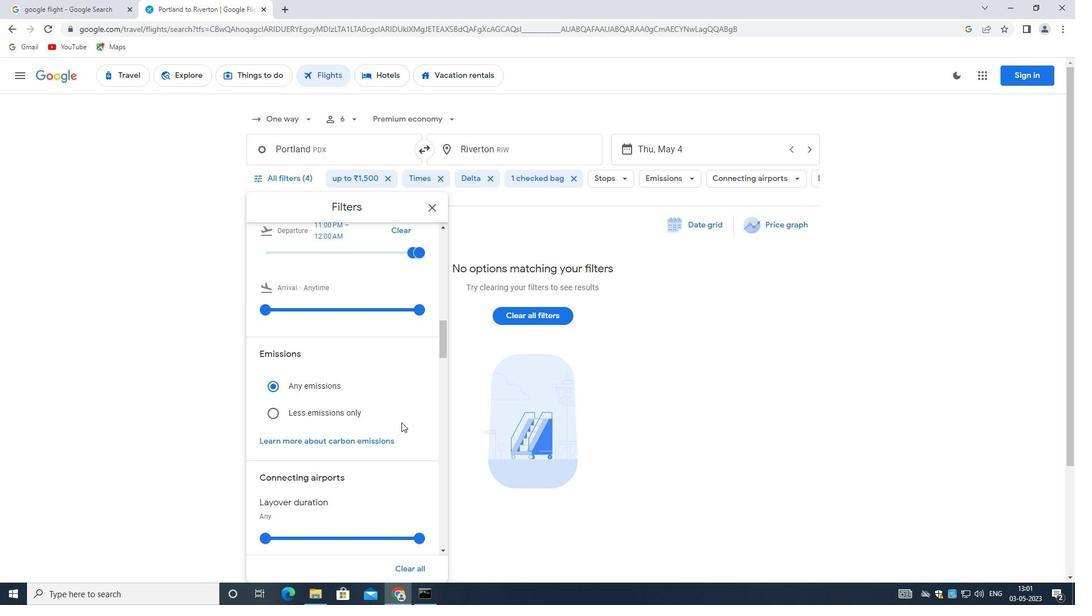
Action: Mouse moved to (409, 410)
Screenshot: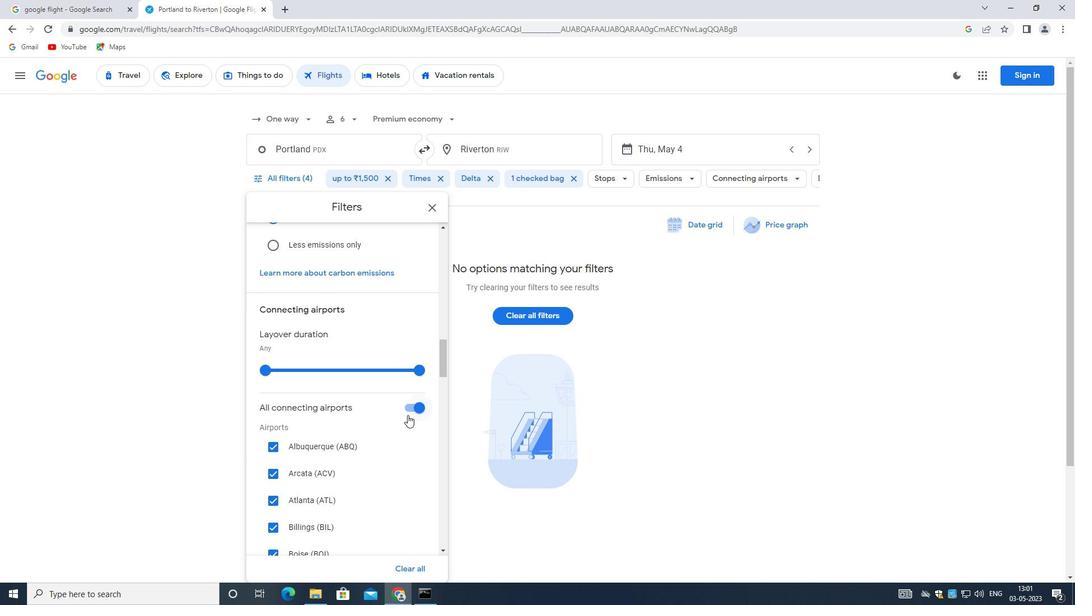 
Action: Mouse pressed left at (409, 410)
Screenshot: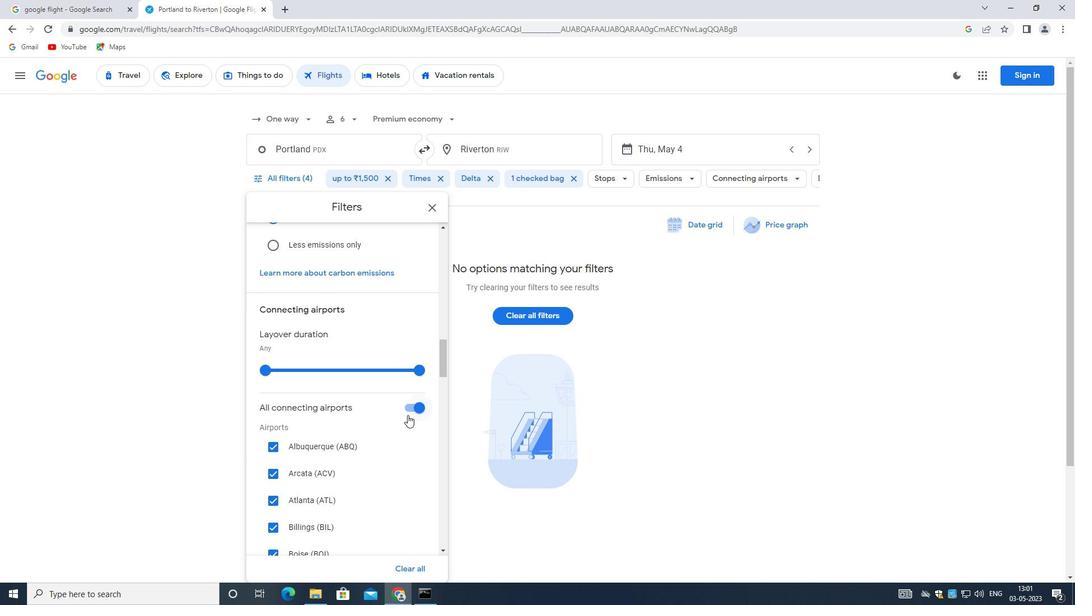 
Action: Mouse moved to (406, 411)
Screenshot: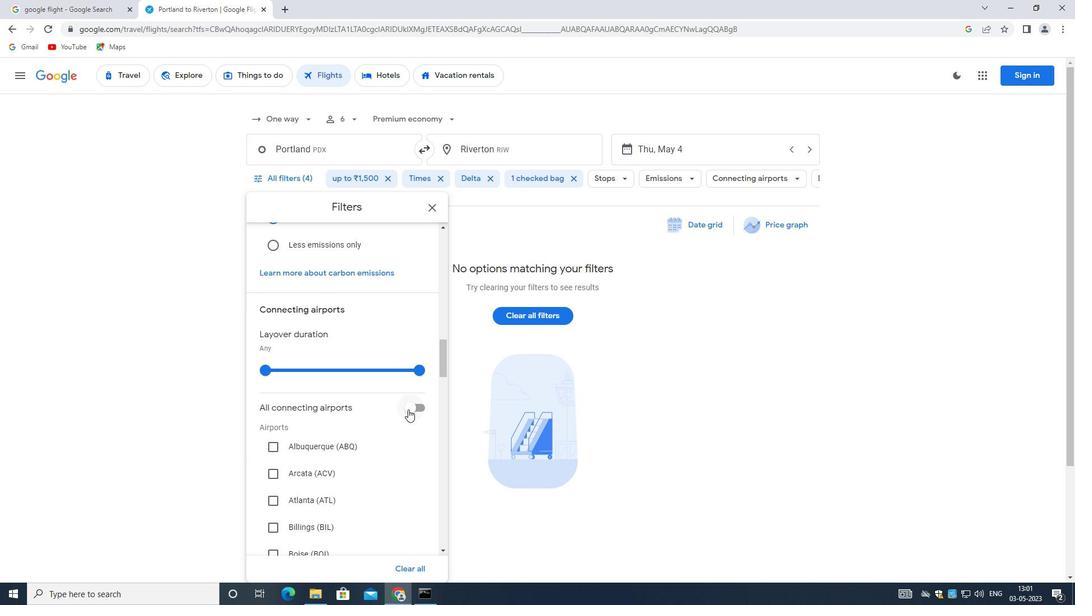 
Action: Mouse scrolled (406, 411) with delta (0, 0)
Screenshot: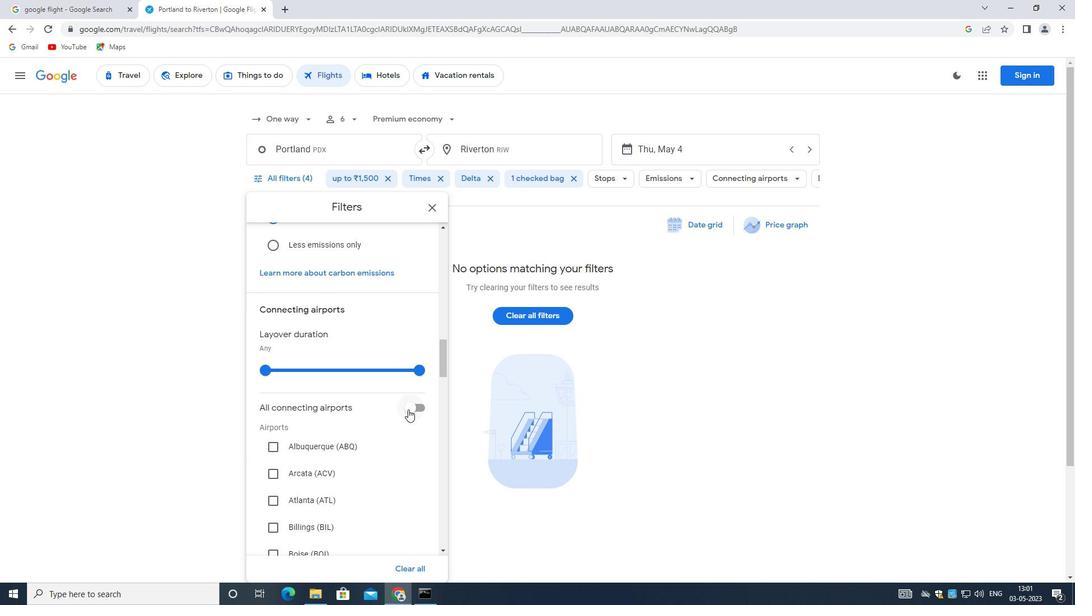 
Action: Mouse moved to (405, 413)
Screenshot: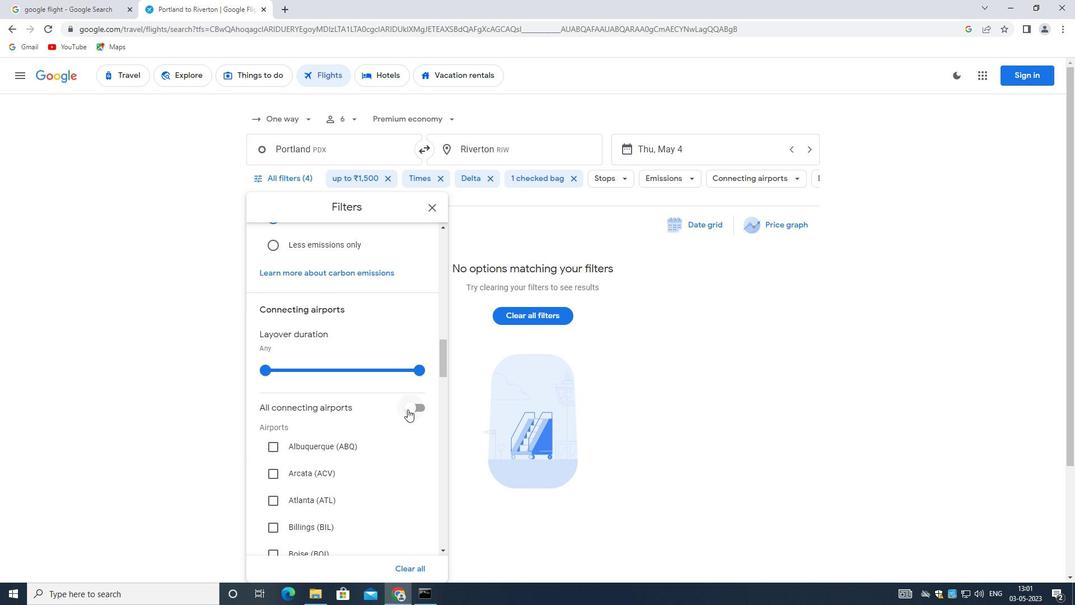 
Action: Mouse scrolled (405, 412) with delta (0, 0)
Screenshot: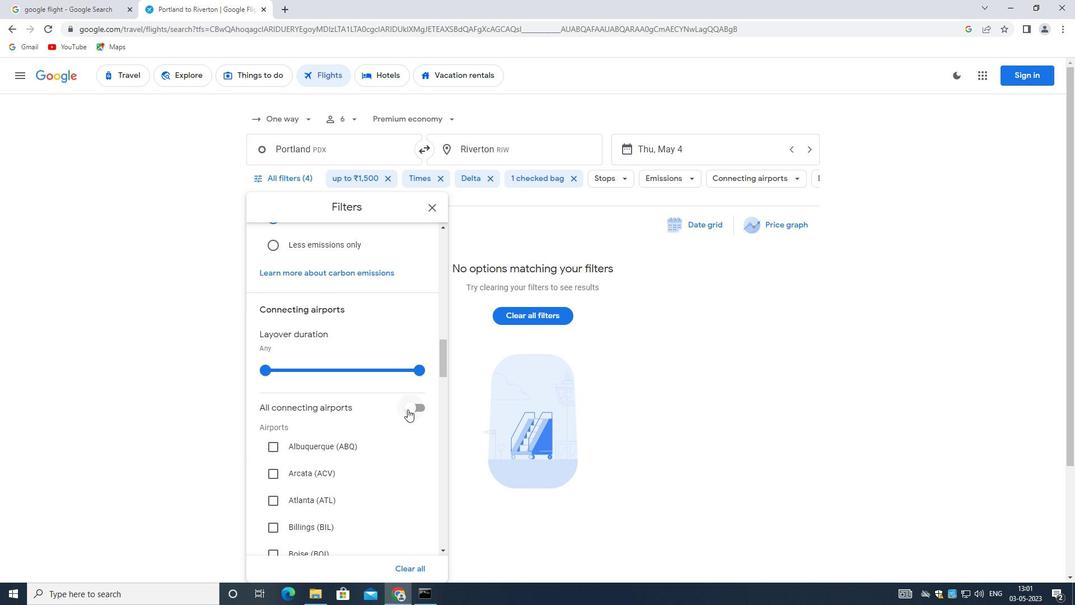 
Action: Mouse scrolled (405, 412) with delta (0, 0)
Screenshot: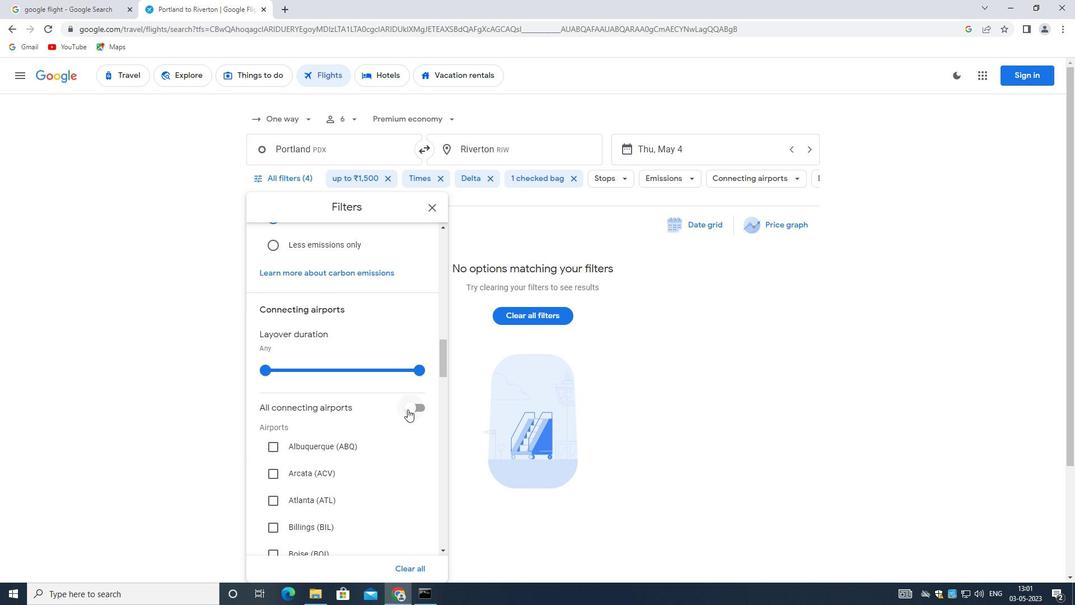 
Action: Mouse scrolled (405, 412) with delta (0, 0)
Screenshot: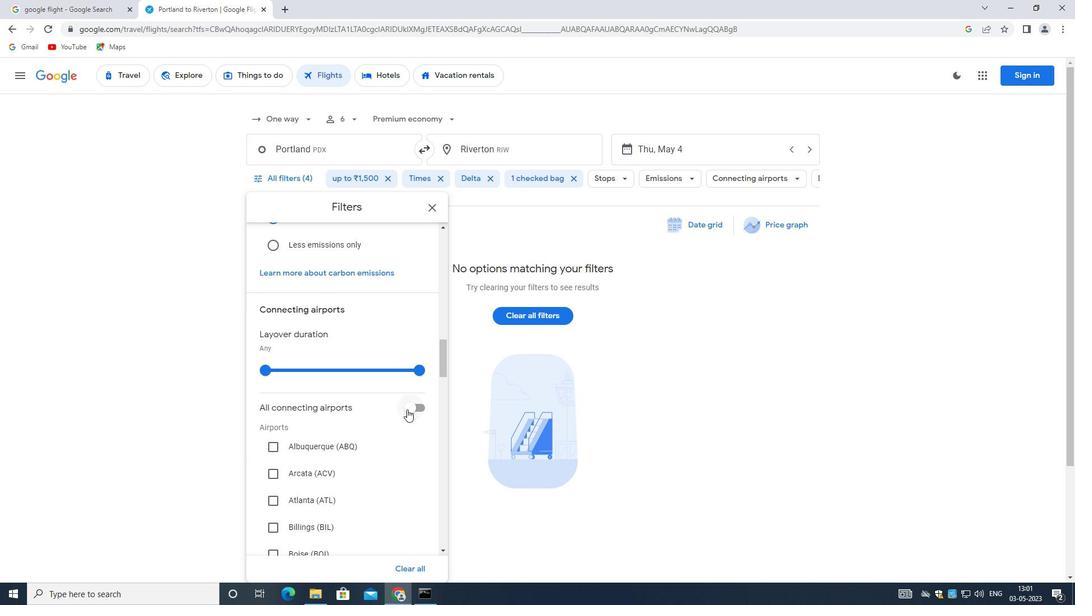 
Action: Mouse scrolled (405, 412) with delta (0, 0)
Screenshot: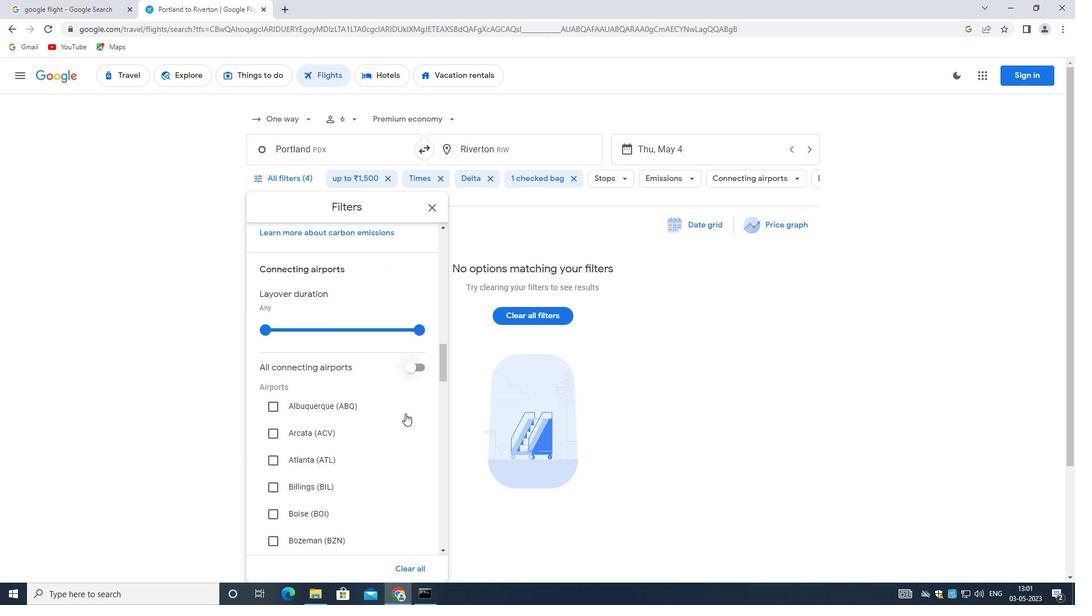 
Action: Mouse scrolled (405, 412) with delta (0, 0)
Screenshot: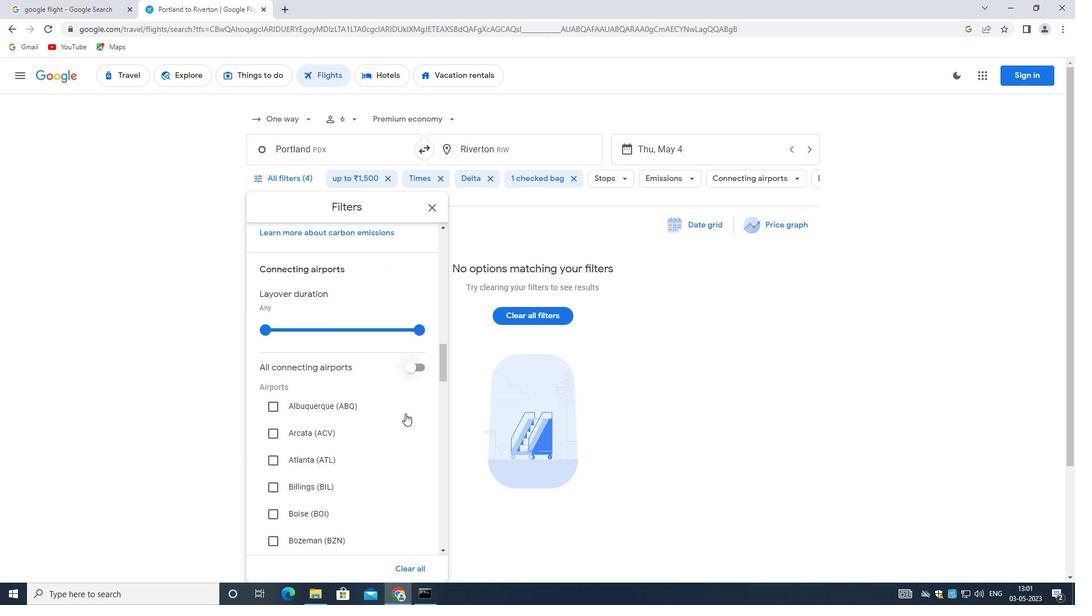 
Action: Mouse scrolled (405, 412) with delta (0, 0)
Screenshot: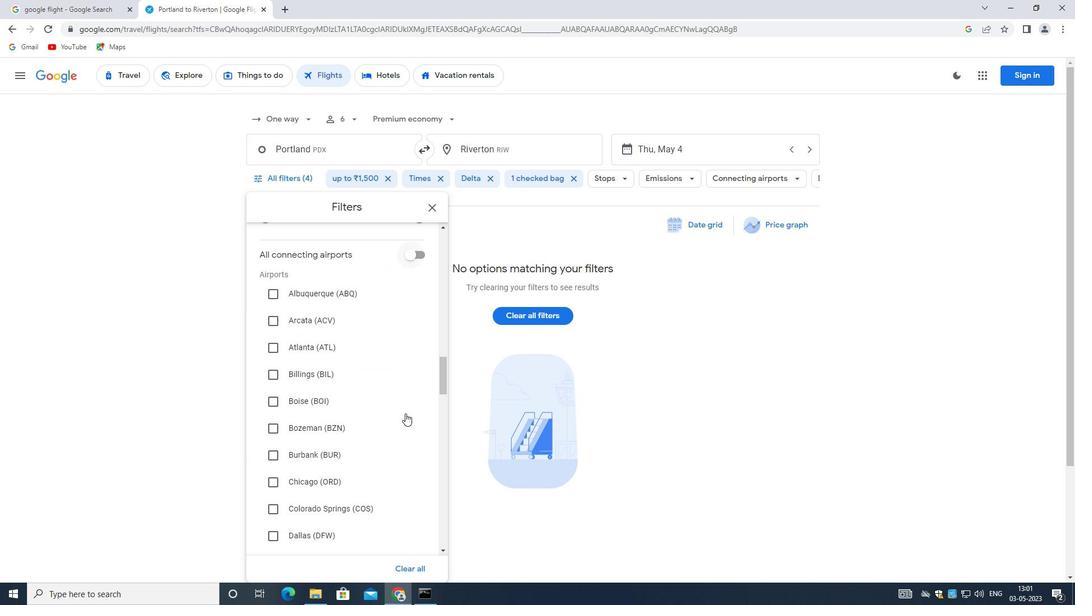 
Action: Mouse moved to (405, 413)
Screenshot: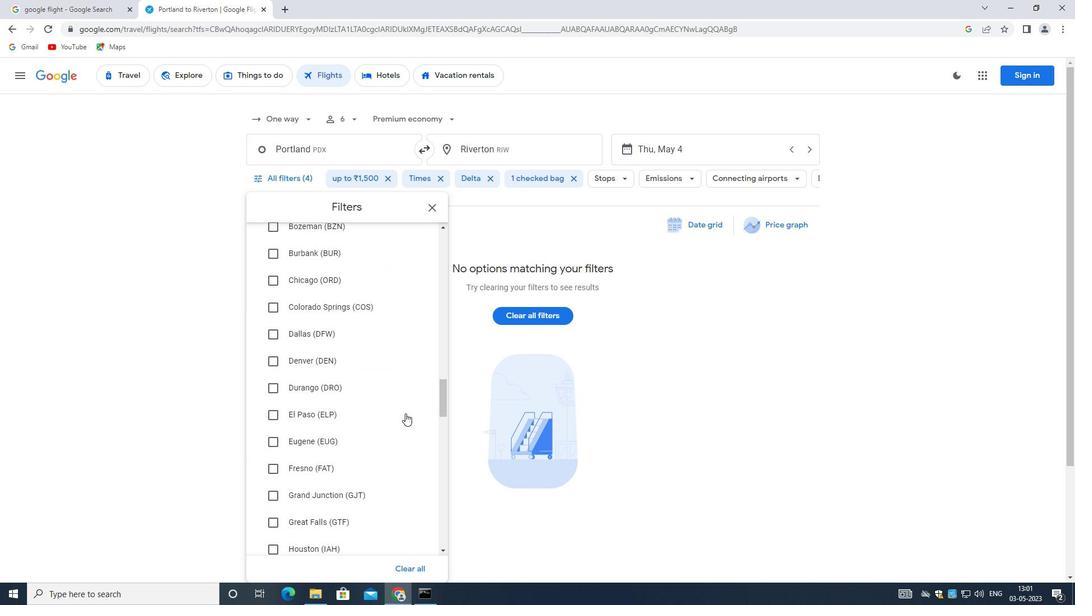 
Action: Mouse scrolled (405, 412) with delta (0, 0)
Screenshot: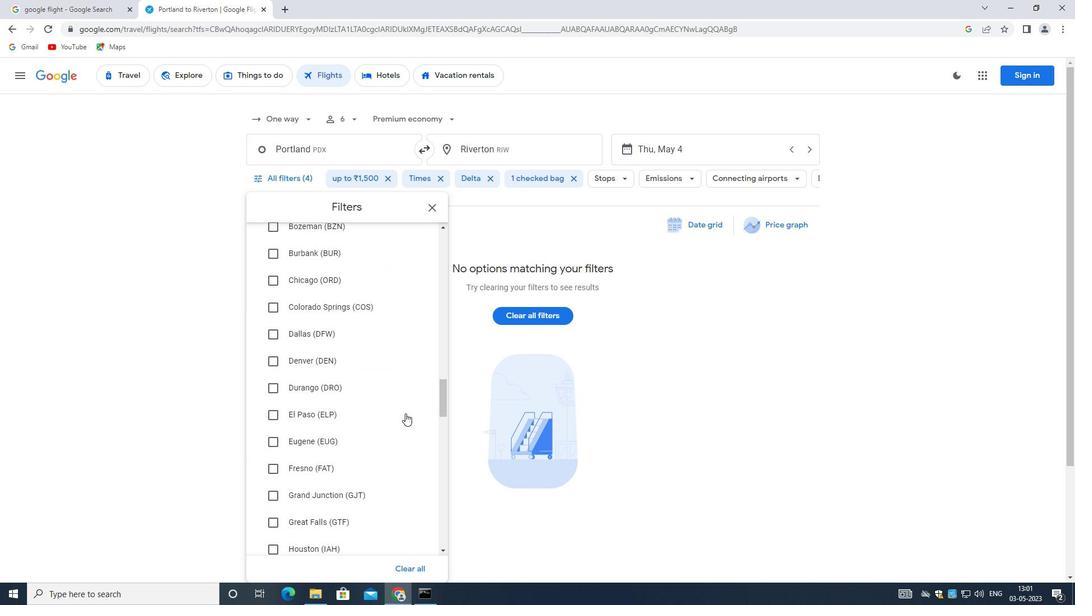
Action: Mouse scrolled (405, 412) with delta (0, 0)
Screenshot: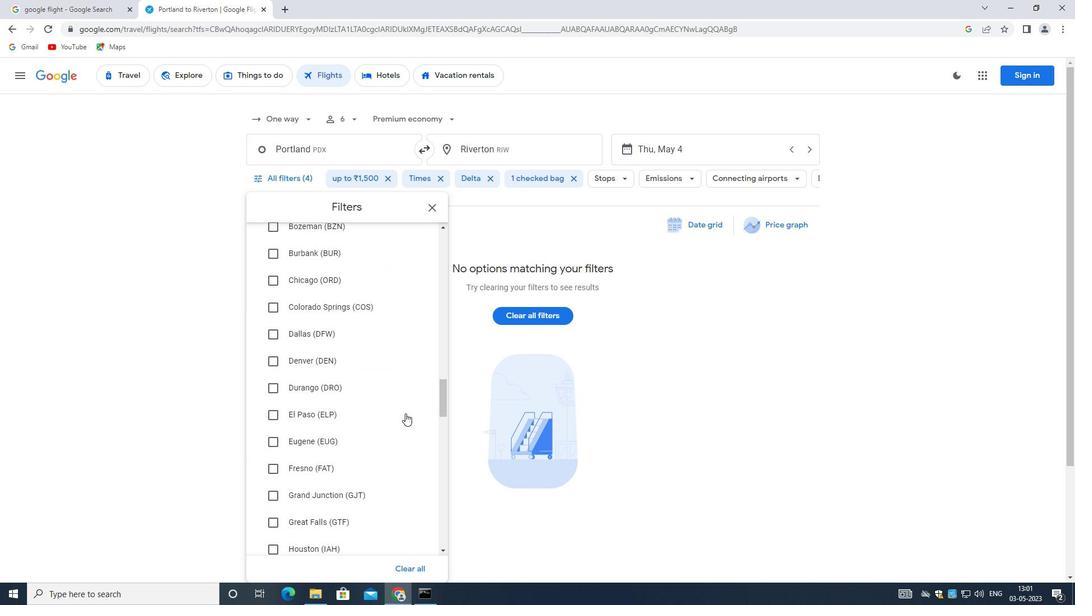 
Action: Mouse scrolled (405, 412) with delta (0, 0)
Screenshot: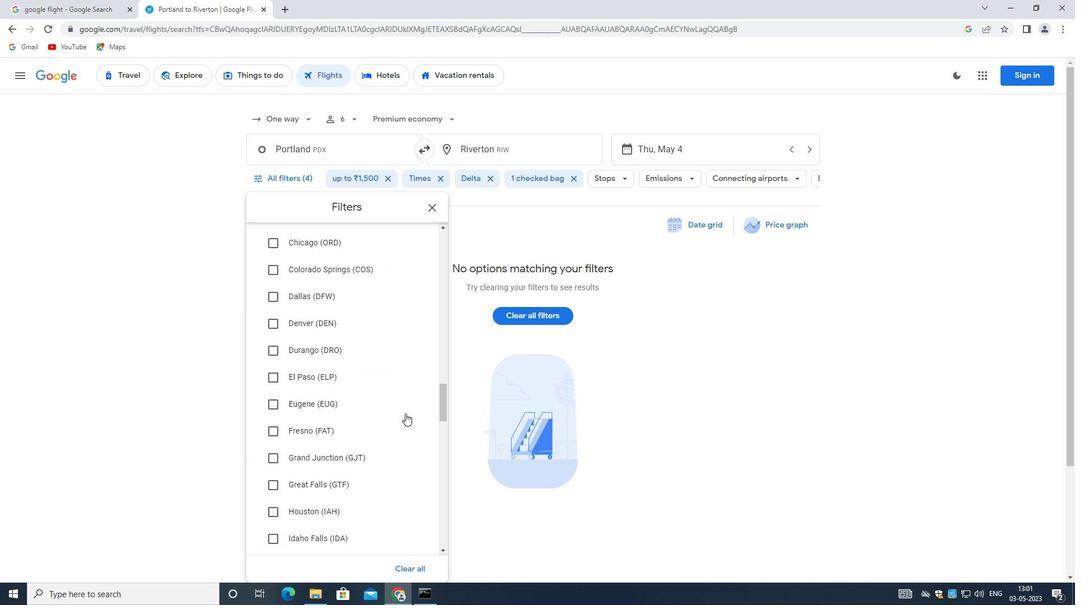 
Action: Mouse scrolled (405, 412) with delta (0, 0)
Screenshot: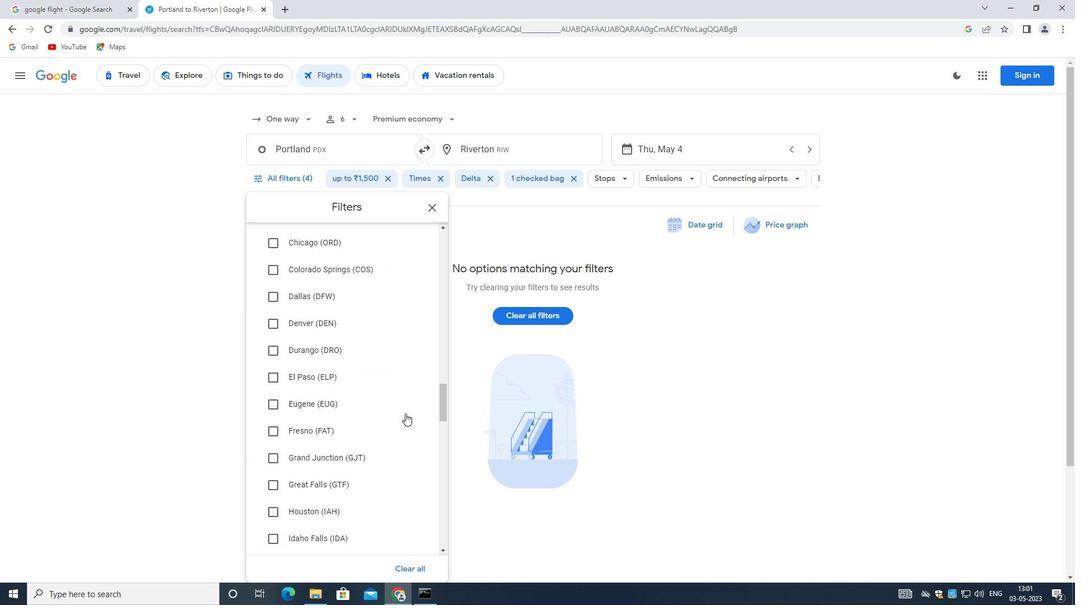 
Action: Mouse moved to (405, 413)
Screenshot: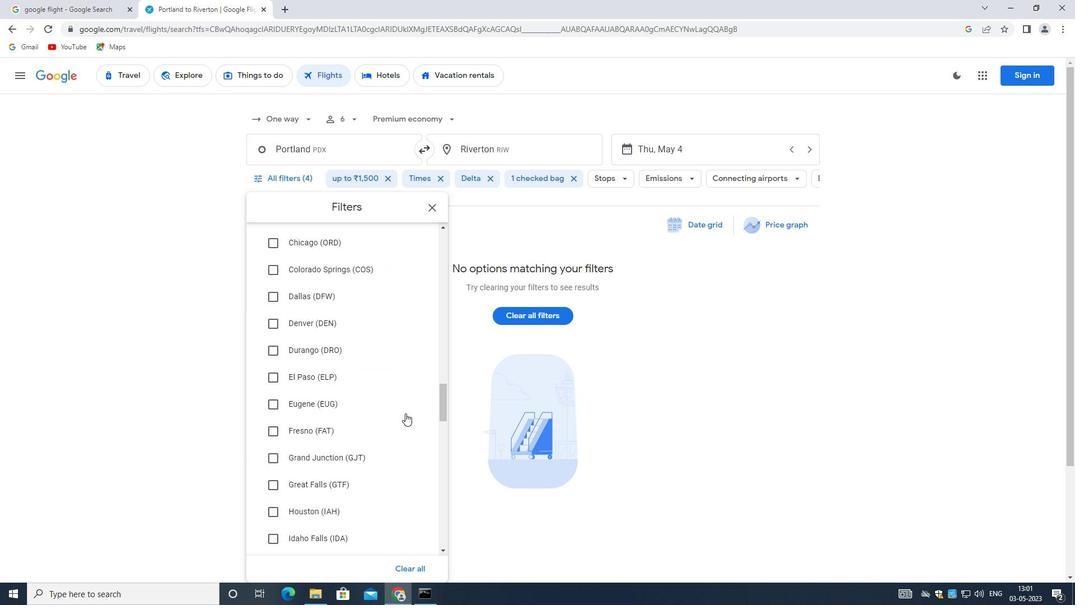 
Action: Mouse scrolled (405, 412) with delta (0, 0)
Screenshot: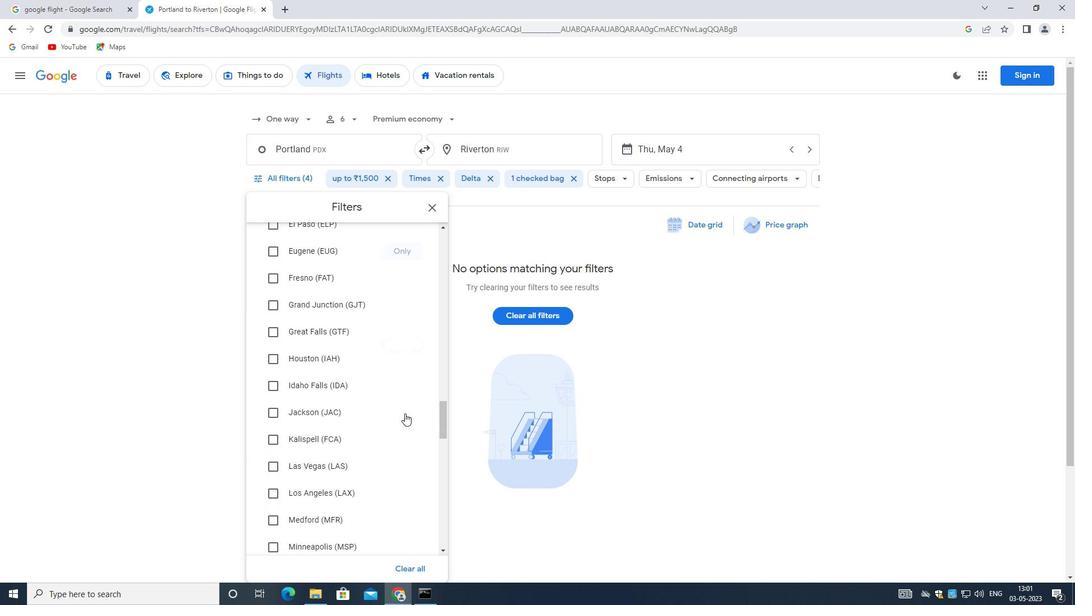 
Action: Mouse scrolled (405, 412) with delta (0, 0)
Screenshot: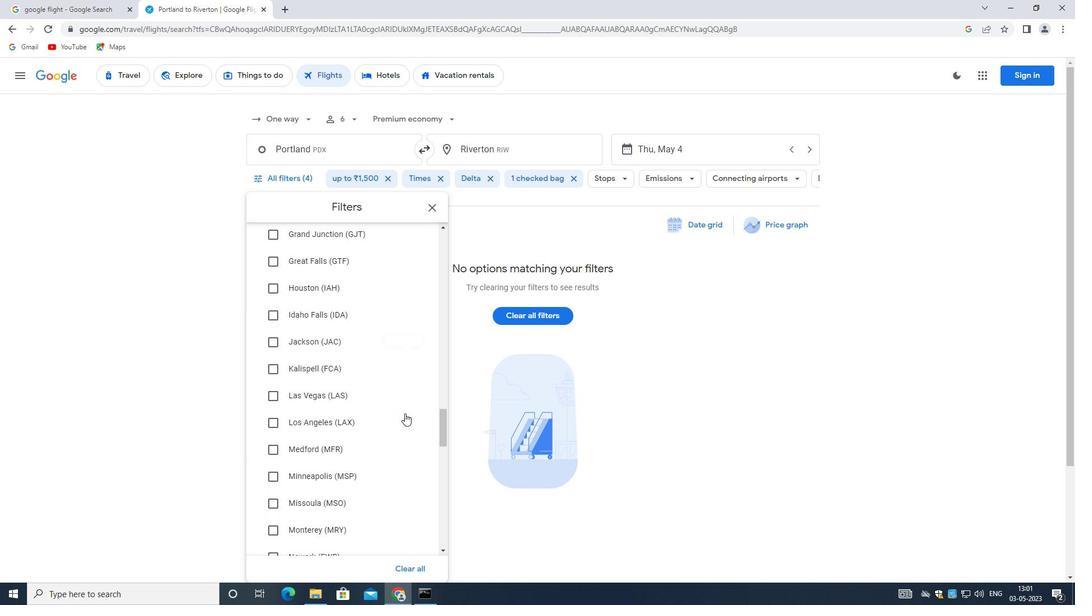 
Action: Mouse scrolled (405, 412) with delta (0, 0)
Screenshot: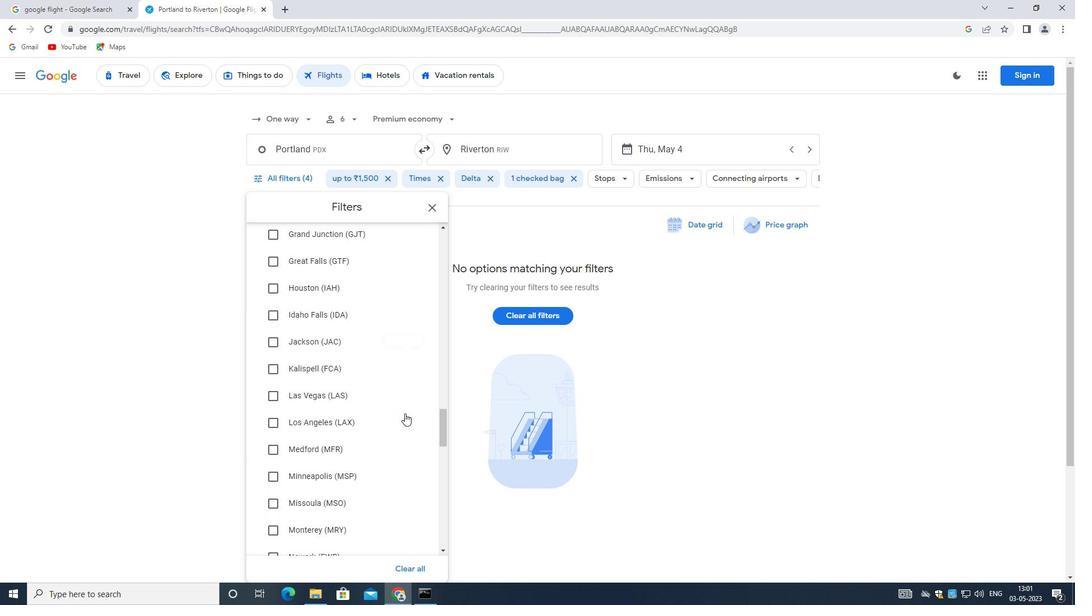 
Action: Mouse scrolled (405, 412) with delta (0, 0)
Screenshot: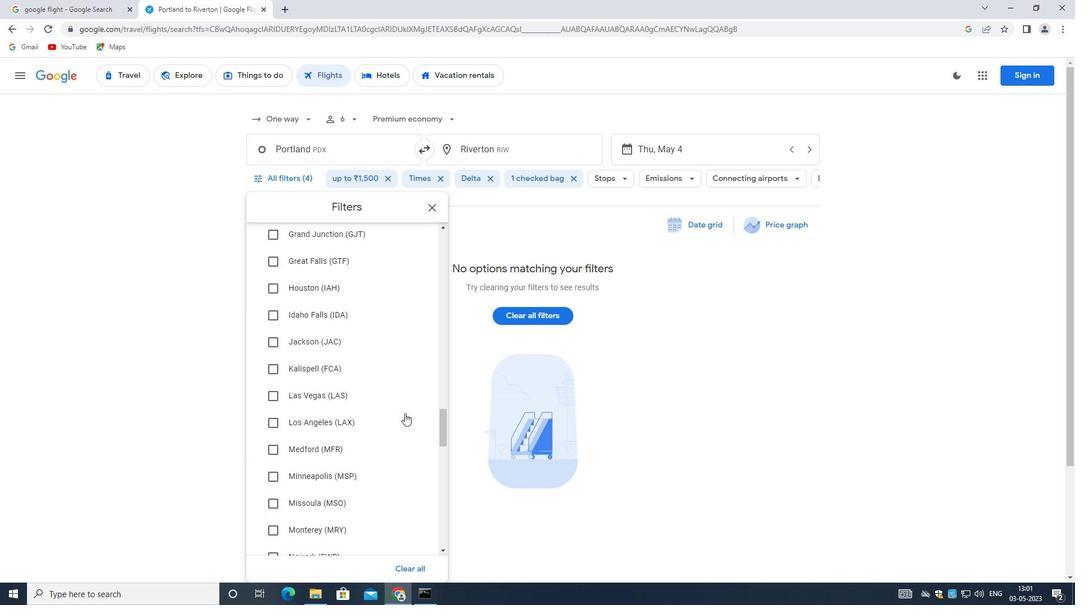 
Action: Mouse moved to (404, 413)
Screenshot: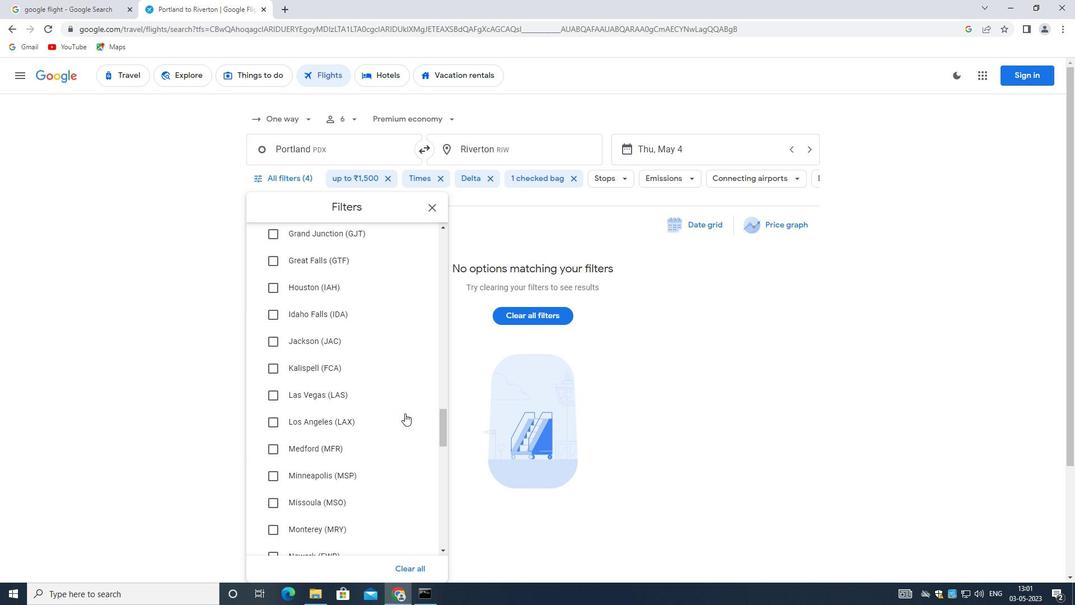 
Action: Mouse scrolled (404, 412) with delta (0, 0)
Screenshot: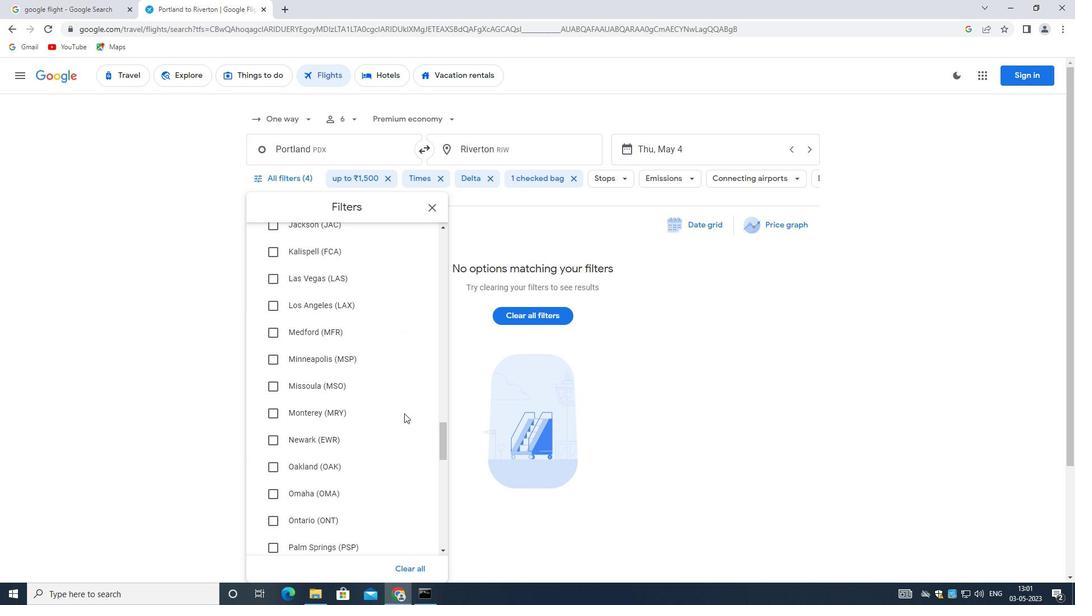 
Action: Mouse scrolled (404, 412) with delta (0, 0)
Screenshot: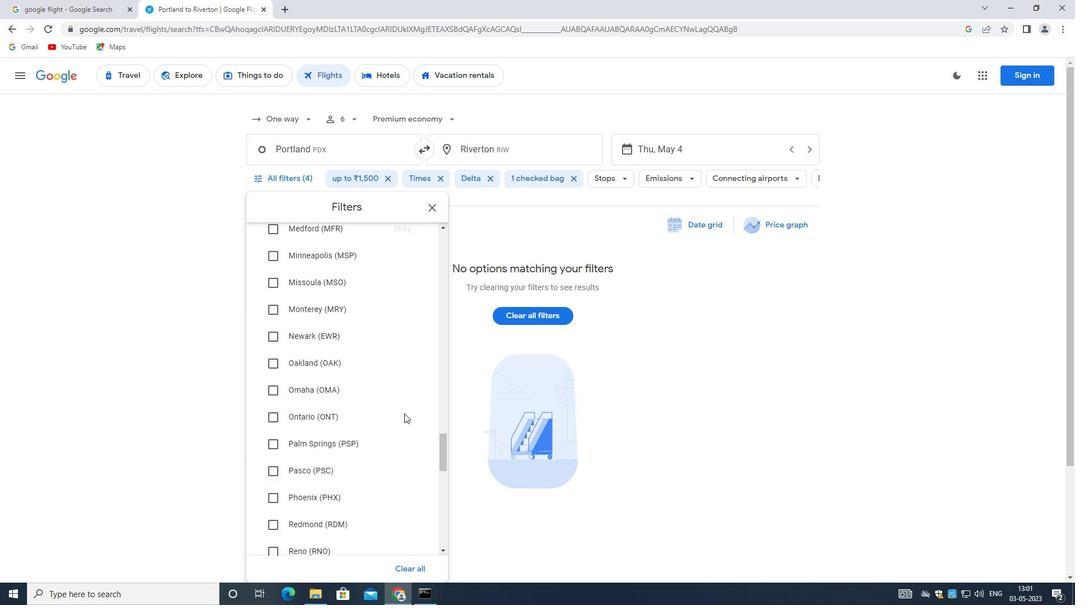 
Action: Mouse scrolled (404, 412) with delta (0, 0)
Screenshot: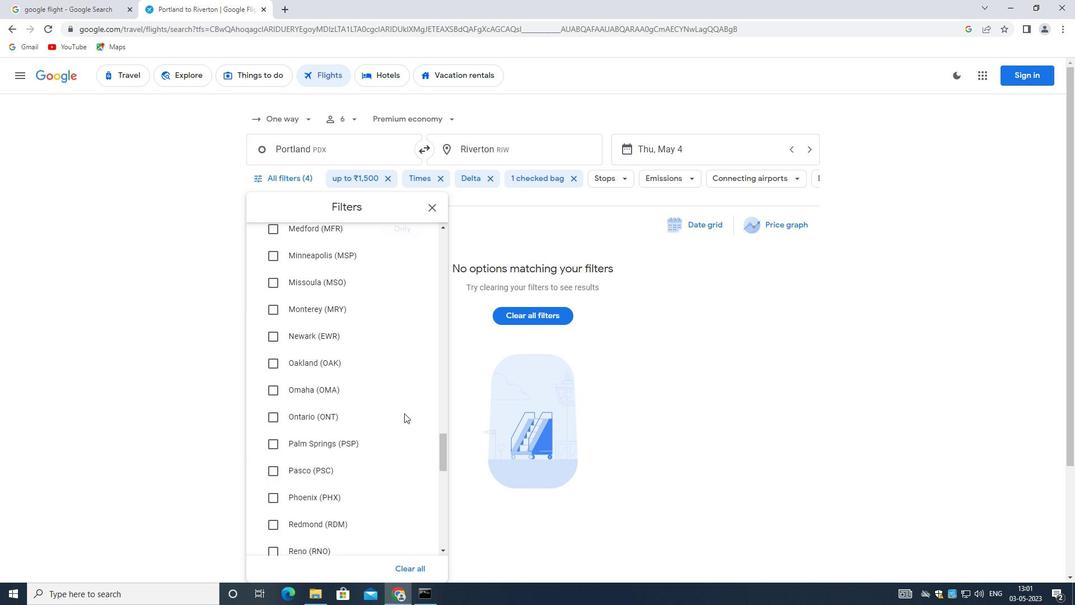 
Action: Mouse moved to (404, 413)
Screenshot: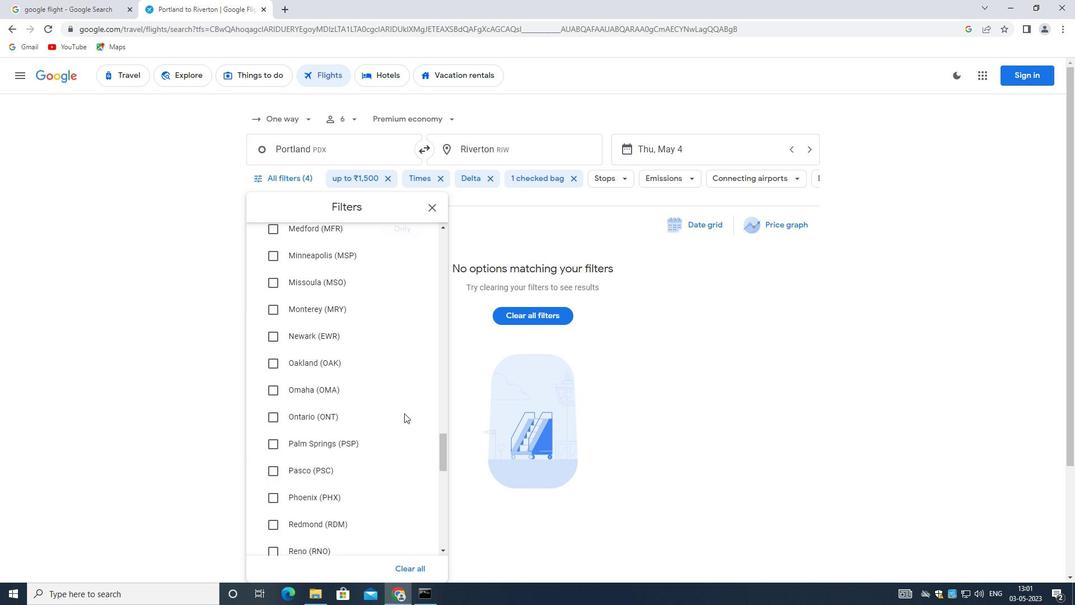 
Action: Mouse scrolled (404, 412) with delta (0, 0)
Screenshot: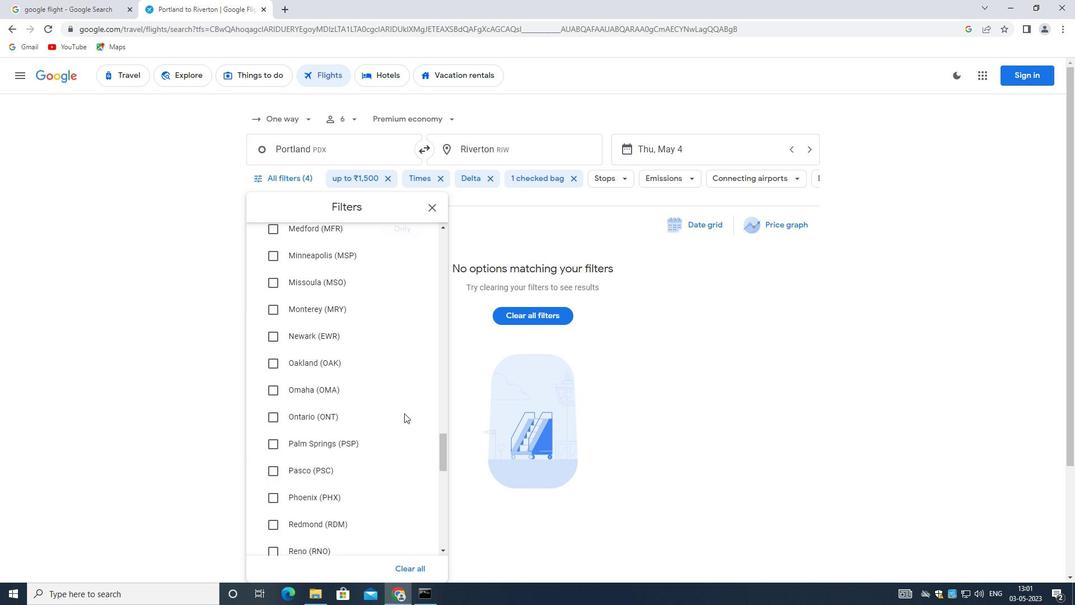 
Action: Mouse scrolled (404, 412) with delta (0, 0)
Screenshot: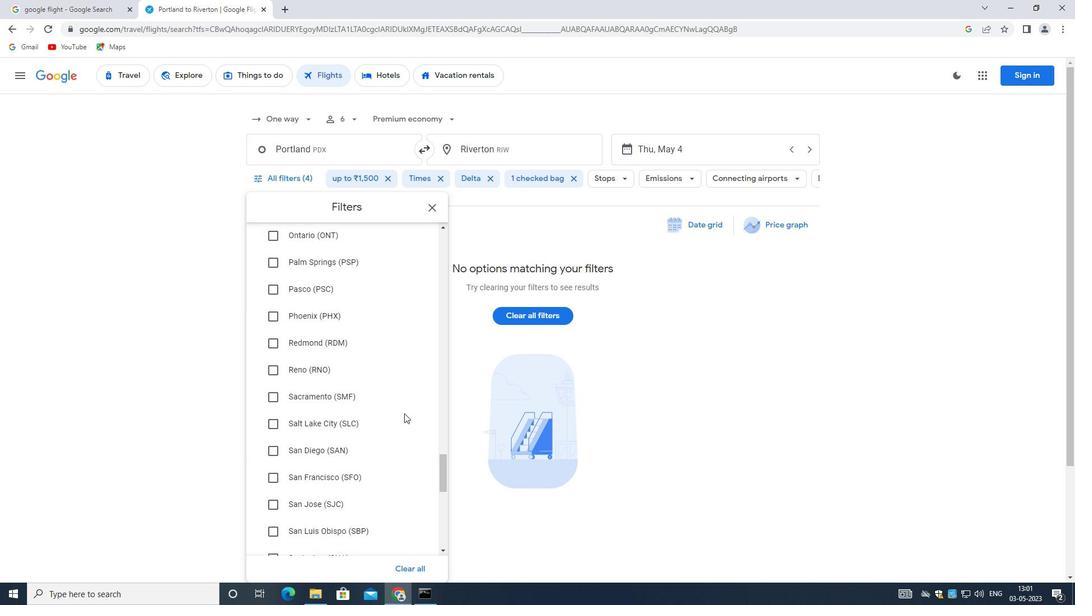 
Action: Mouse scrolled (404, 412) with delta (0, 0)
Screenshot: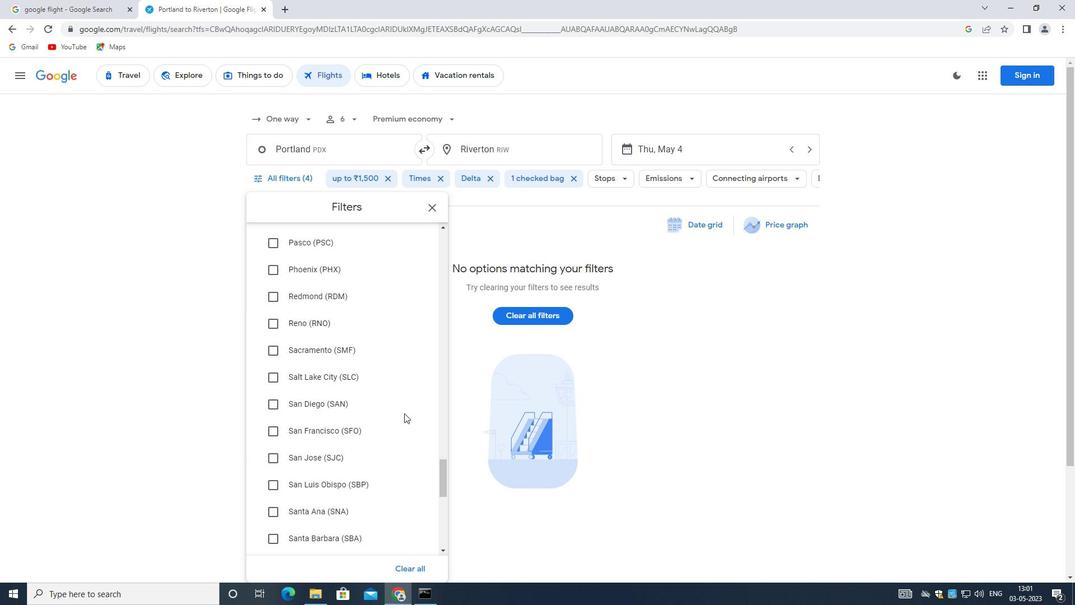 
Action: Mouse scrolled (404, 412) with delta (0, 0)
Screenshot: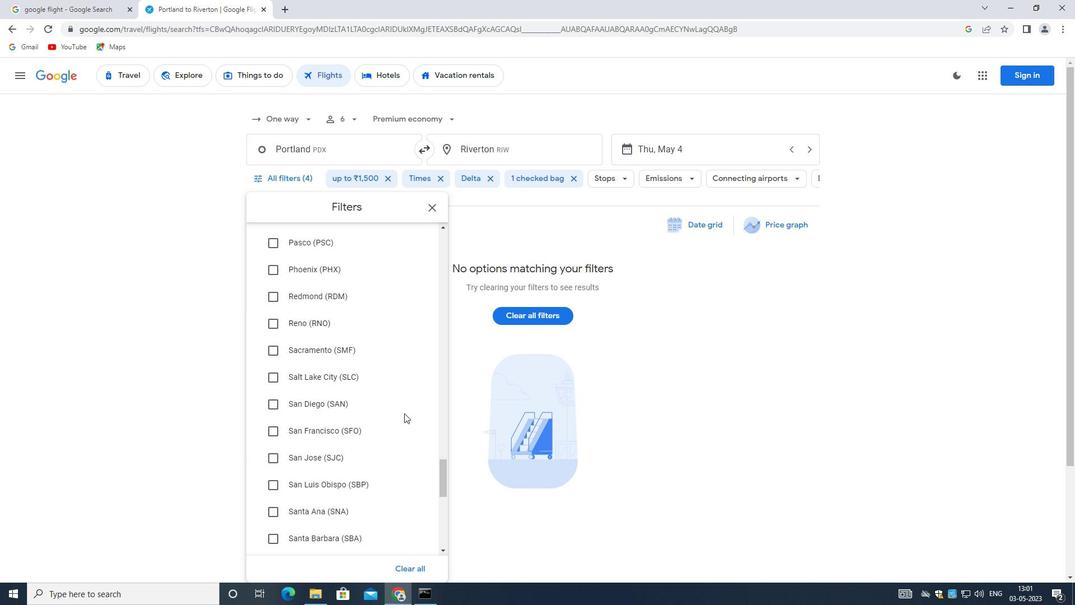 
Action: Mouse scrolled (404, 412) with delta (0, 0)
Screenshot: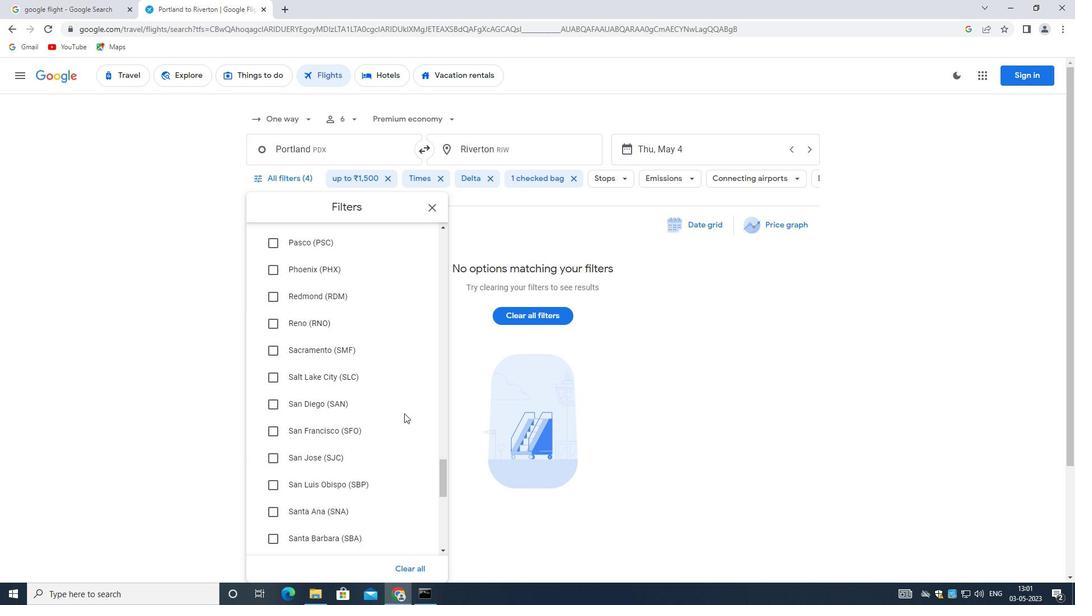 
Action: Mouse moved to (404, 413)
Screenshot: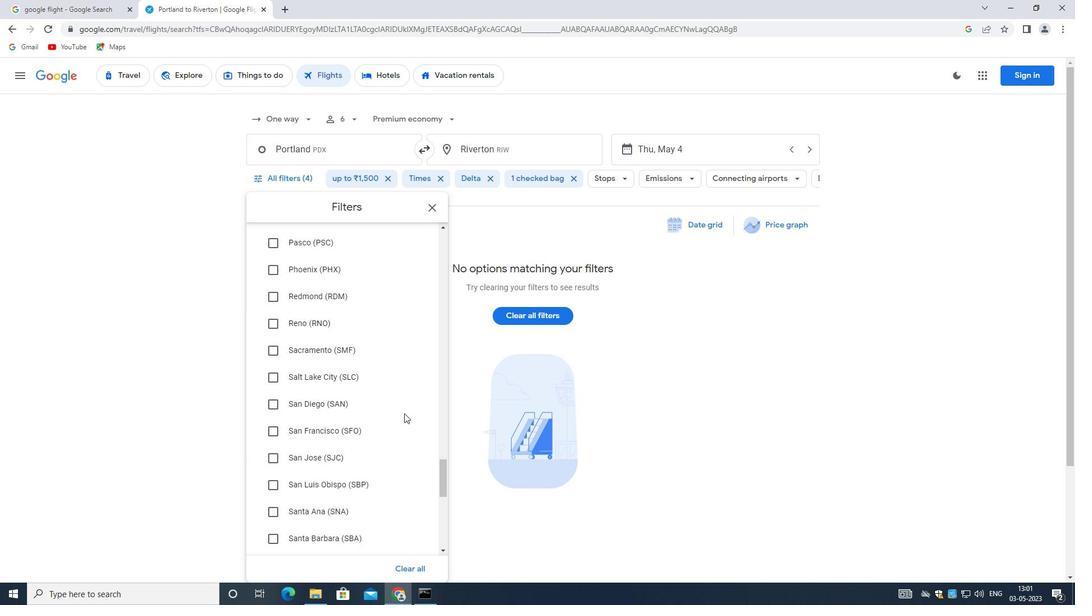 
Action: Mouse scrolled (404, 412) with delta (0, 0)
Screenshot: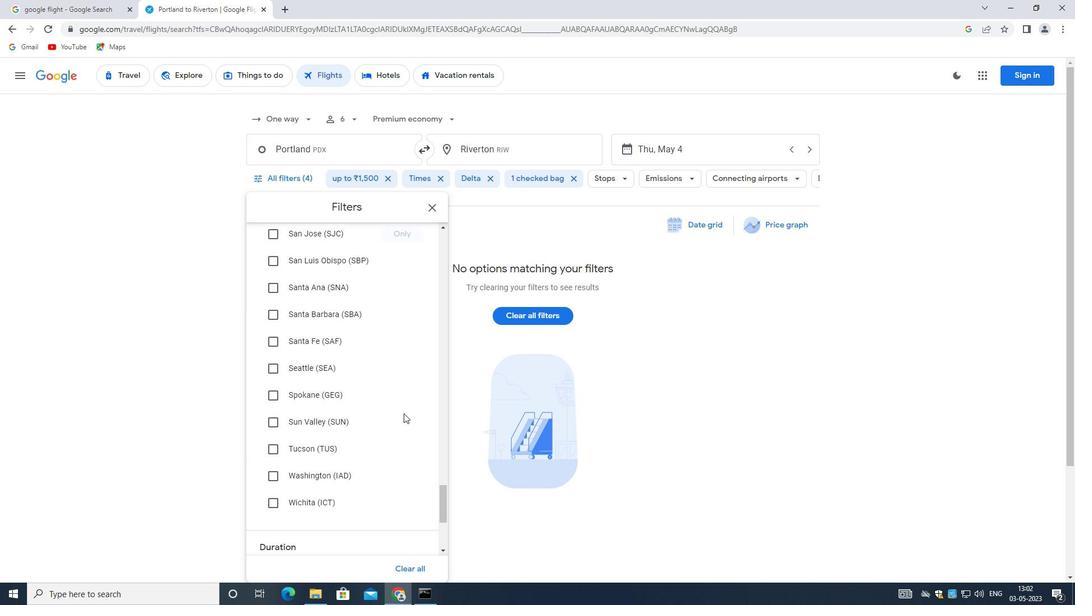 
Action: Mouse scrolled (404, 412) with delta (0, 0)
Screenshot: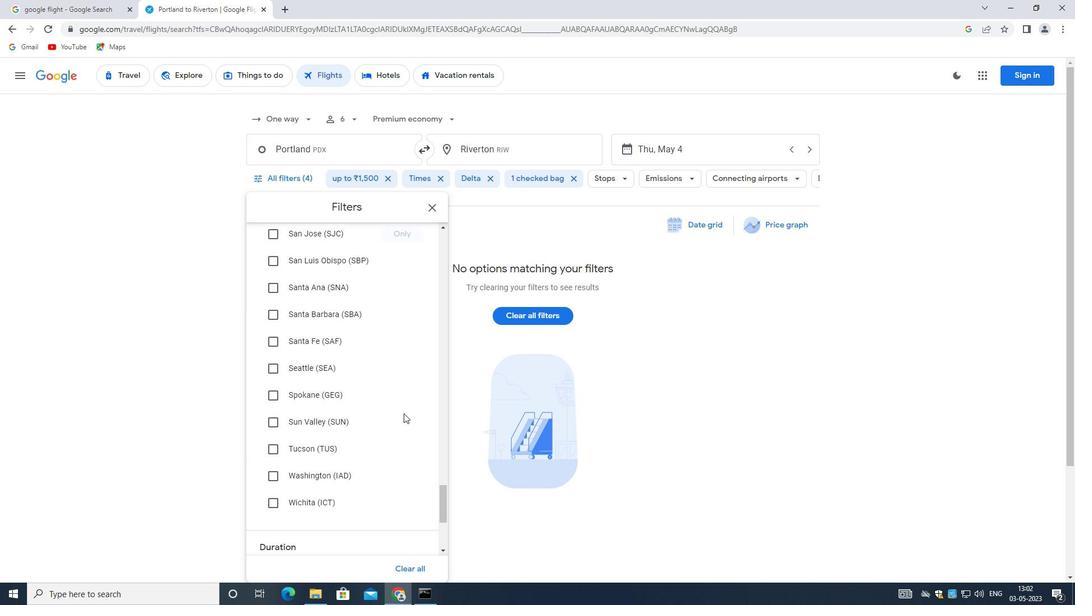 
Action: Mouse scrolled (404, 412) with delta (0, 0)
Screenshot: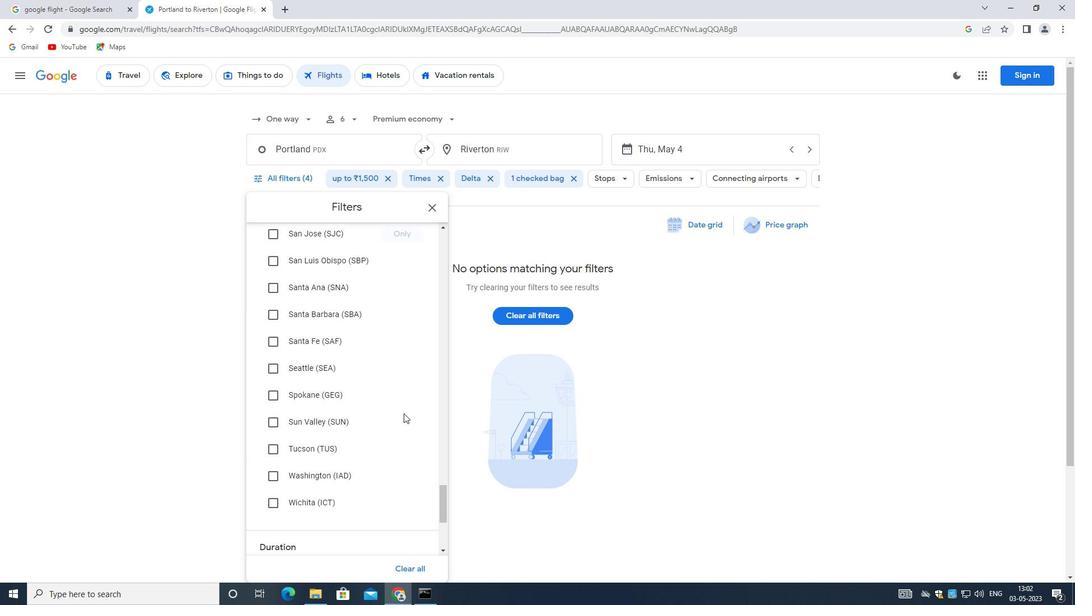 
Action: Mouse scrolled (404, 412) with delta (0, 0)
Screenshot: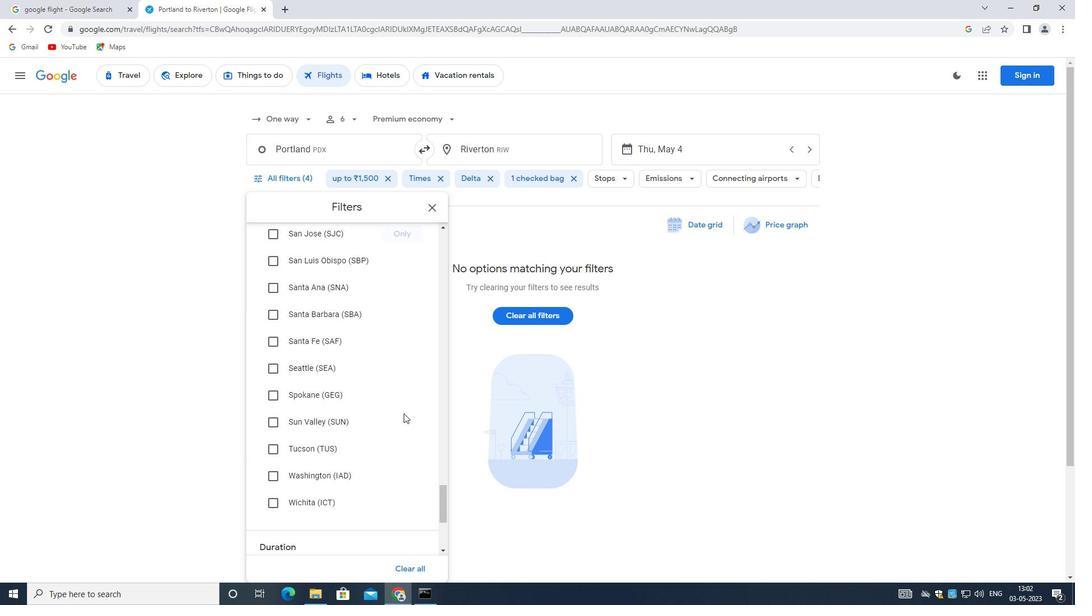 
Action: Mouse moved to (402, 416)
Screenshot: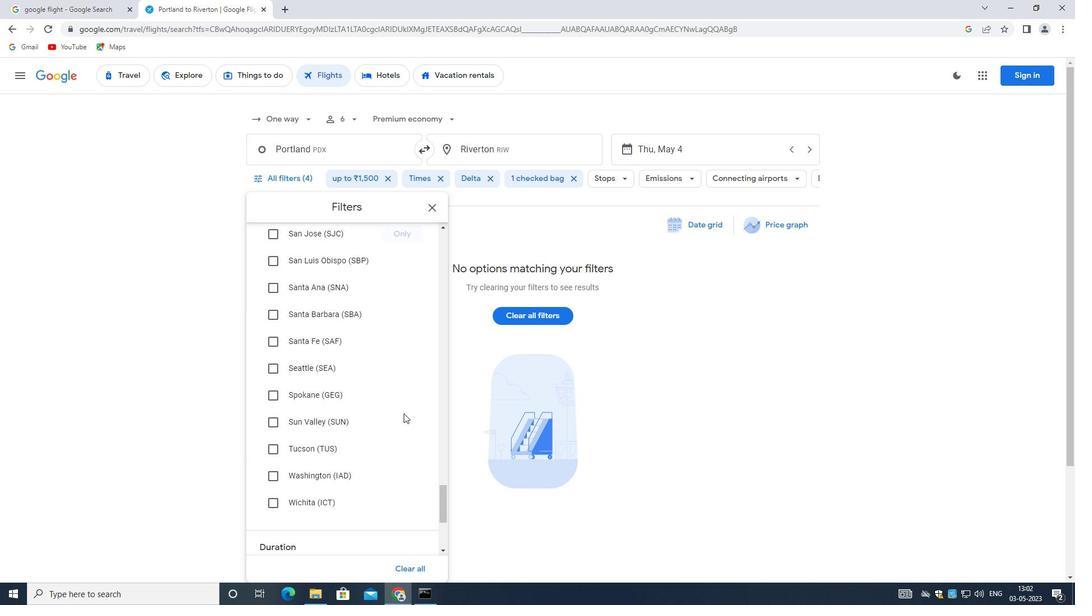 
Action: Mouse scrolled (402, 415) with delta (0, 0)
Screenshot: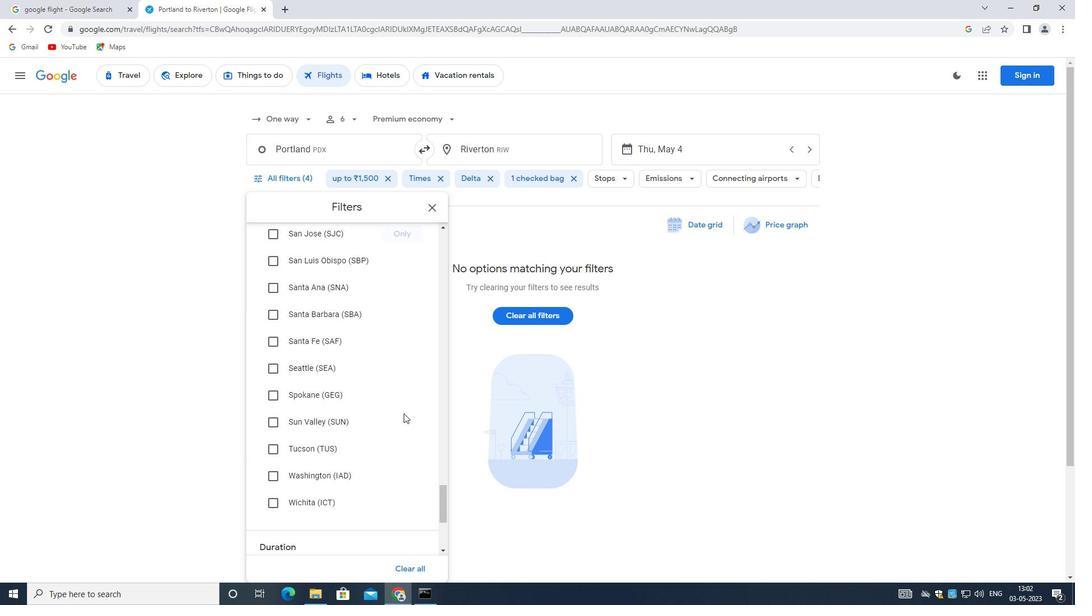 
Action: Mouse moved to (401, 421)
Screenshot: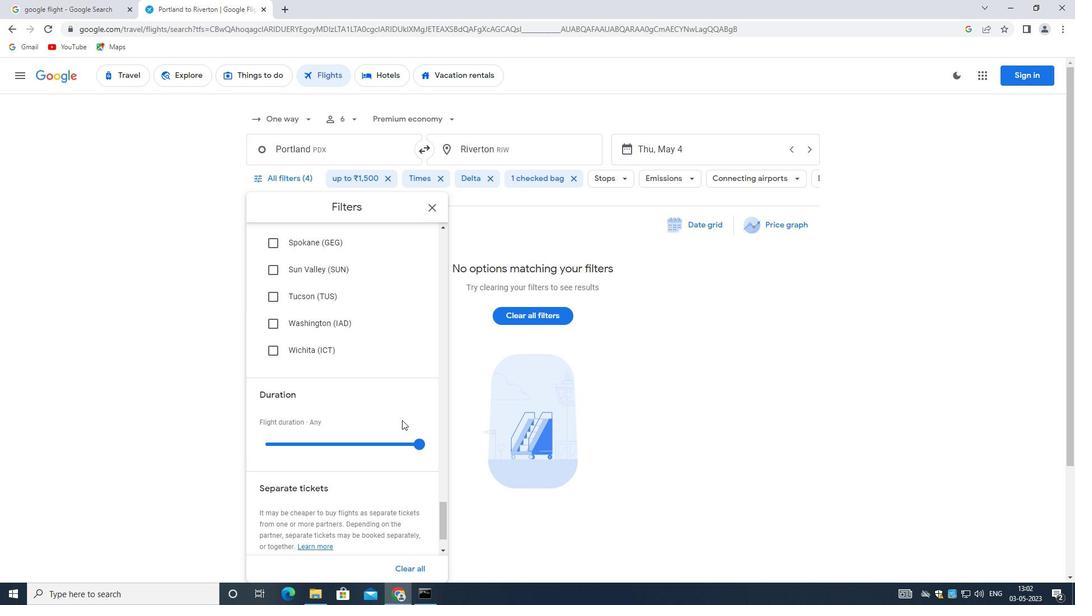 
Action: Mouse scrolled (401, 420) with delta (0, 0)
Screenshot: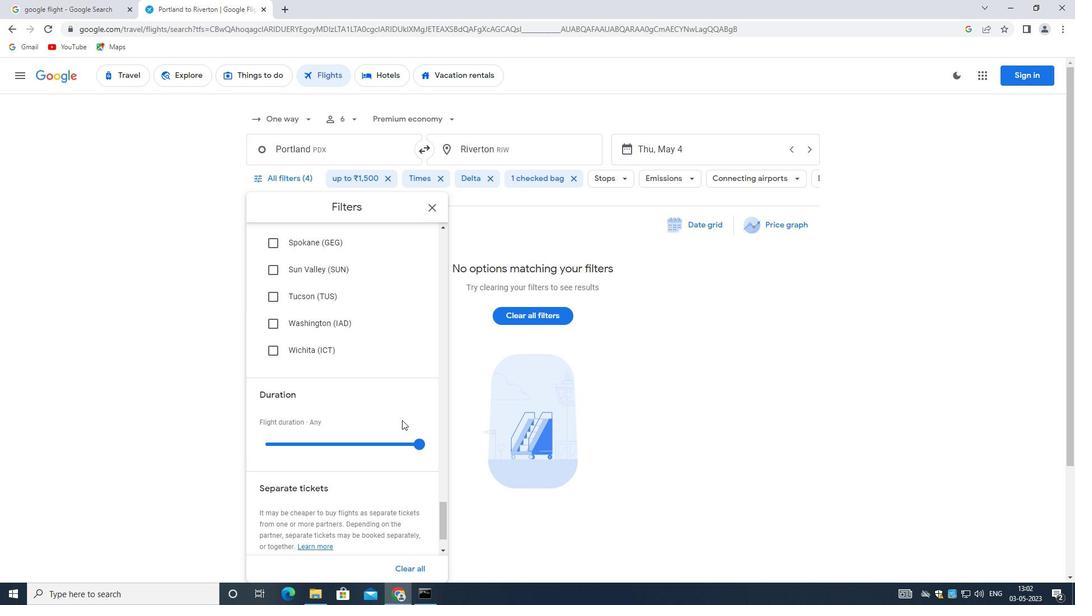 
Action: Mouse scrolled (401, 420) with delta (0, 0)
Screenshot: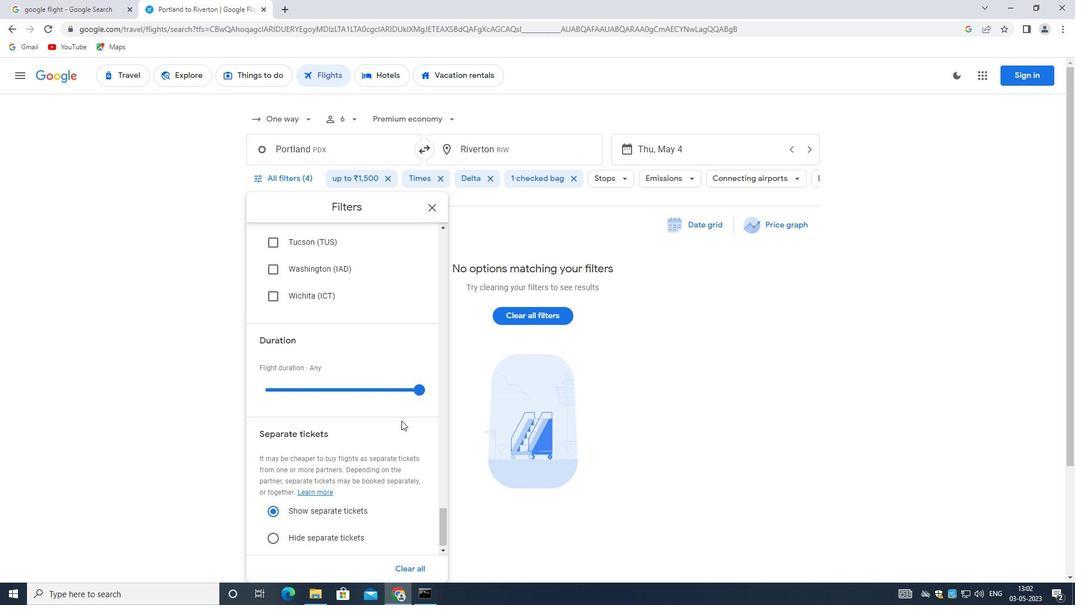 
Action: Mouse scrolled (401, 420) with delta (0, 0)
Screenshot: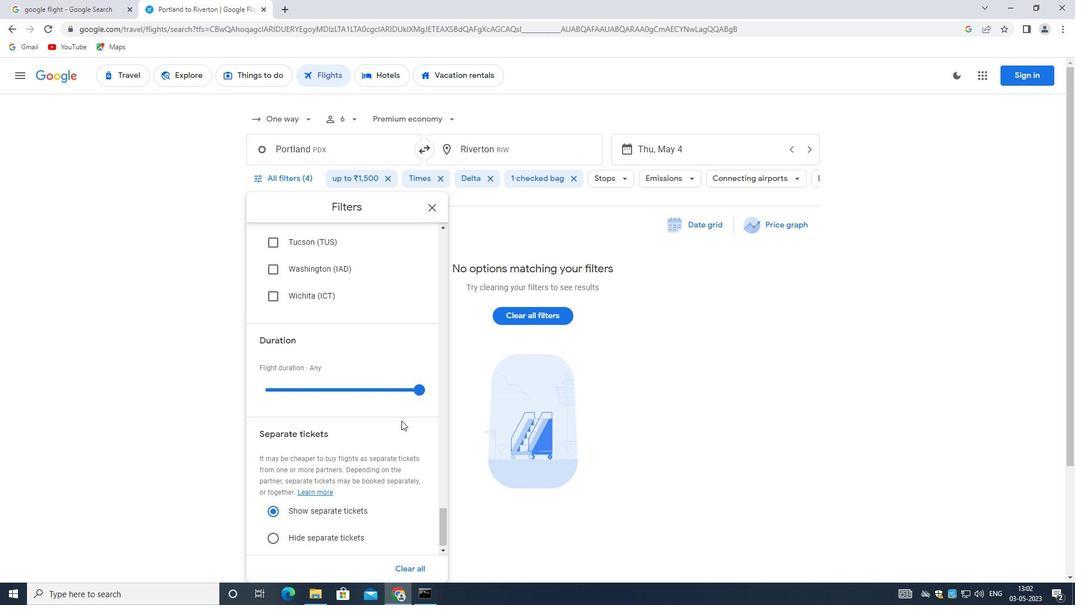 
Action: Mouse moved to (400, 421)
Screenshot: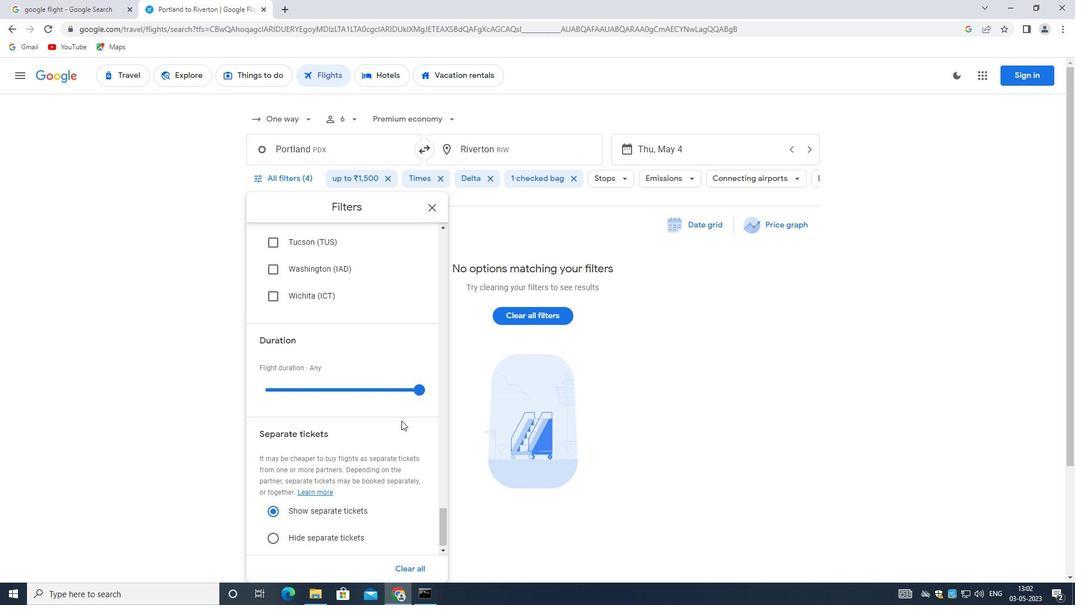 
Action: Mouse scrolled (400, 420) with delta (0, 0)
Screenshot: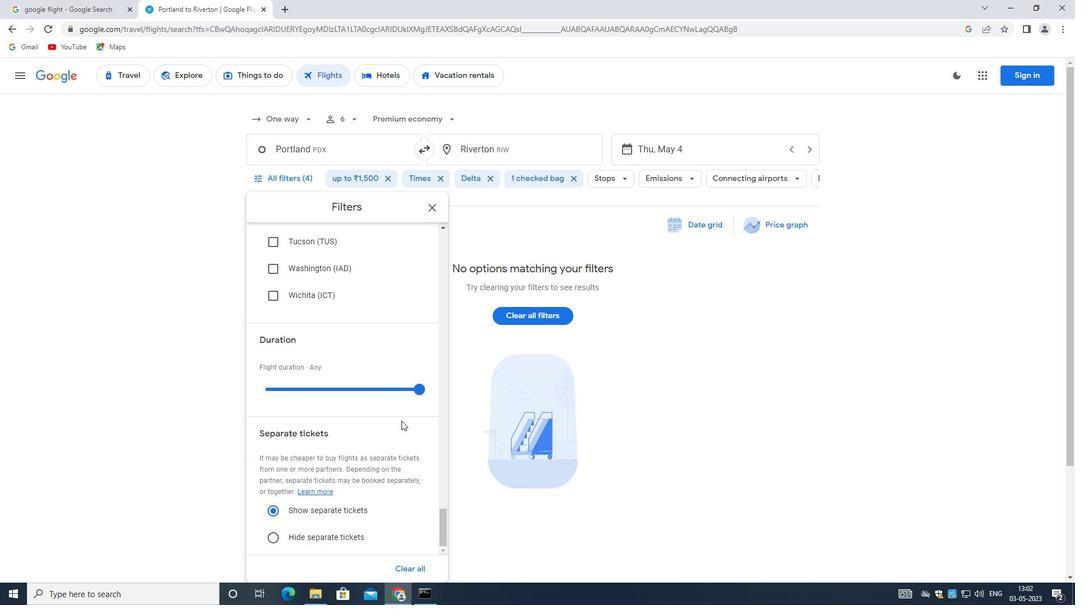 
Action: Mouse moved to (400, 423)
Screenshot: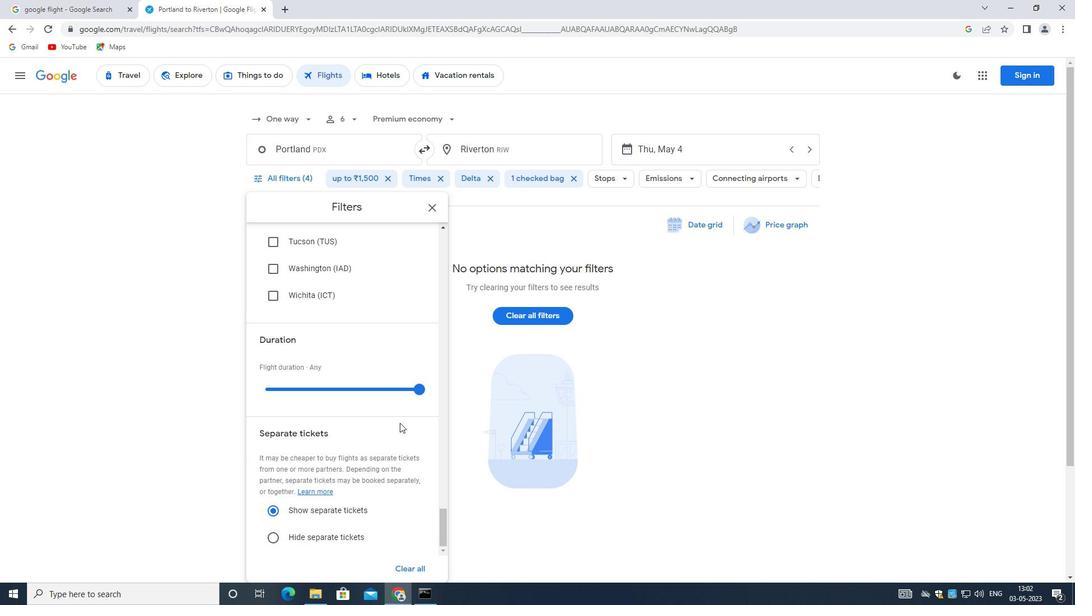 
Action: Mouse scrolled (400, 423) with delta (0, 0)
Screenshot: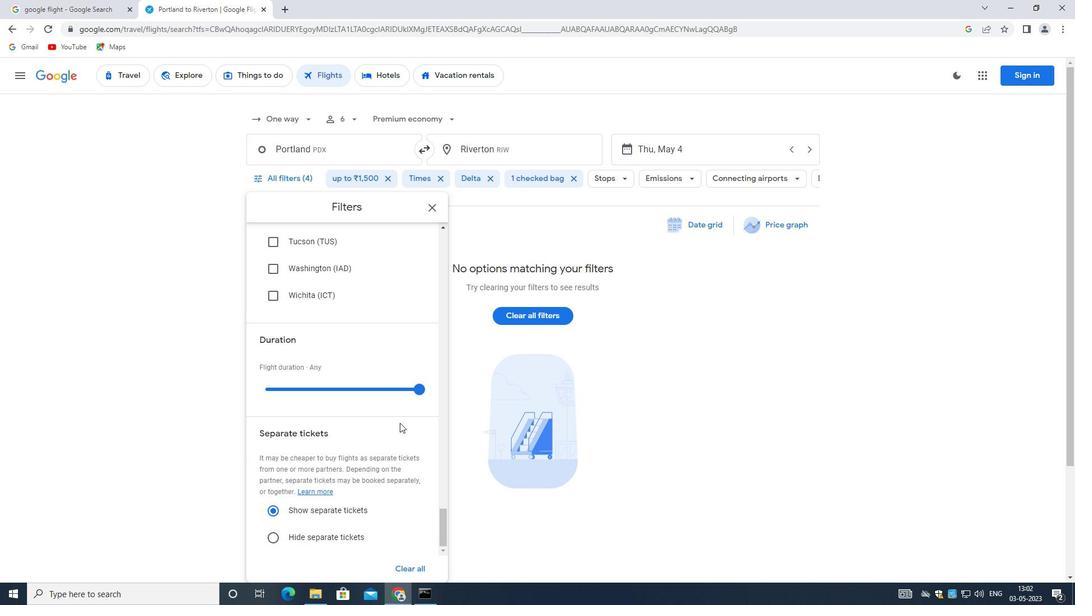 
Action: Mouse moved to (399, 424)
Screenshot: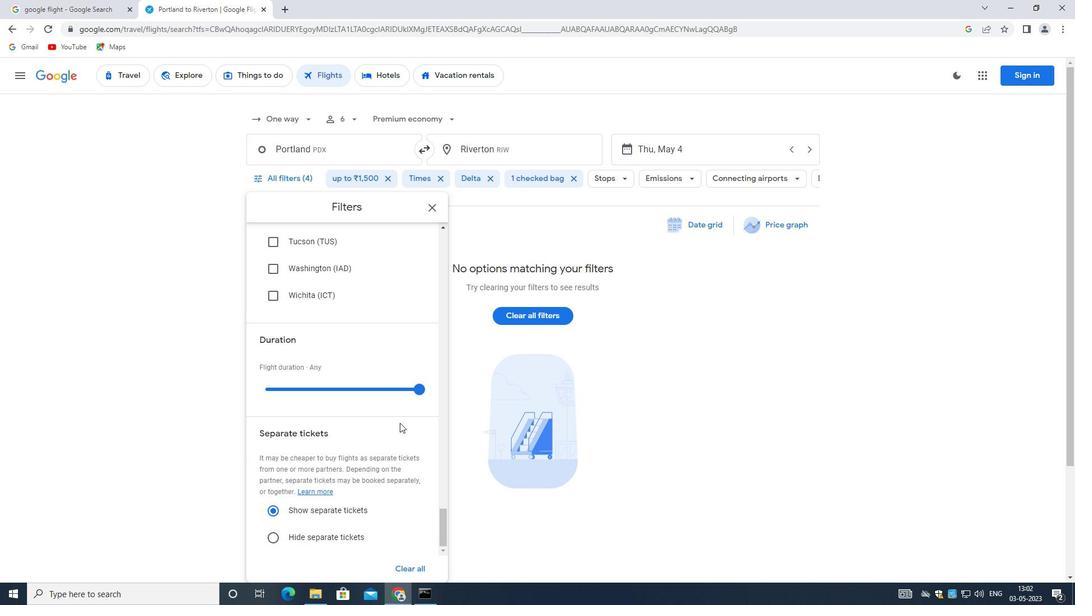 
Action: Mouse scrolled (399, 423) with delta (0, 0)
Screenshot: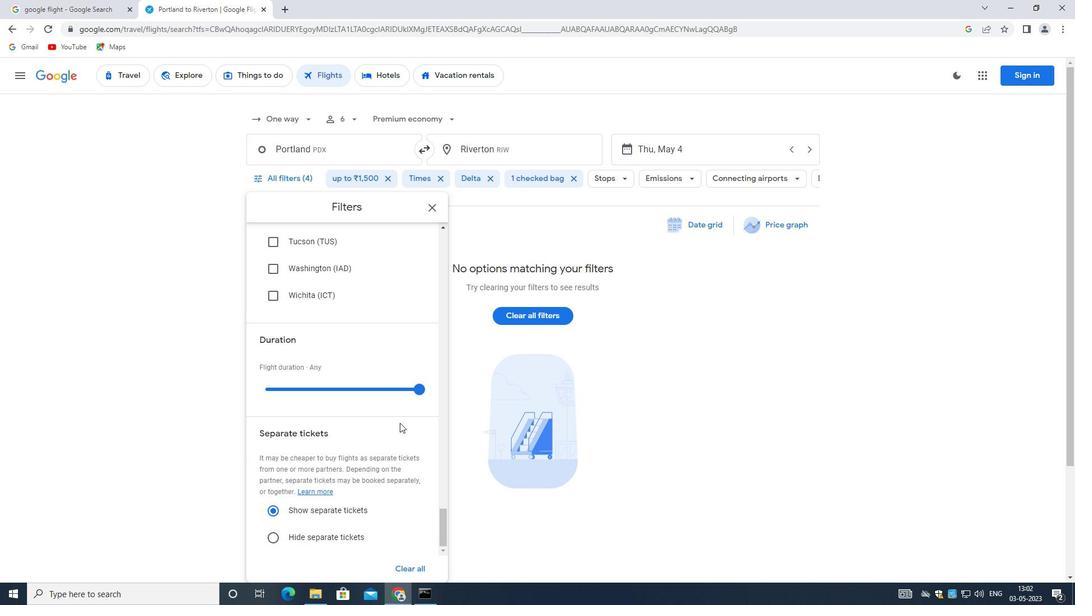 
Action: Mouse moved to (399, 424)
Screenshot: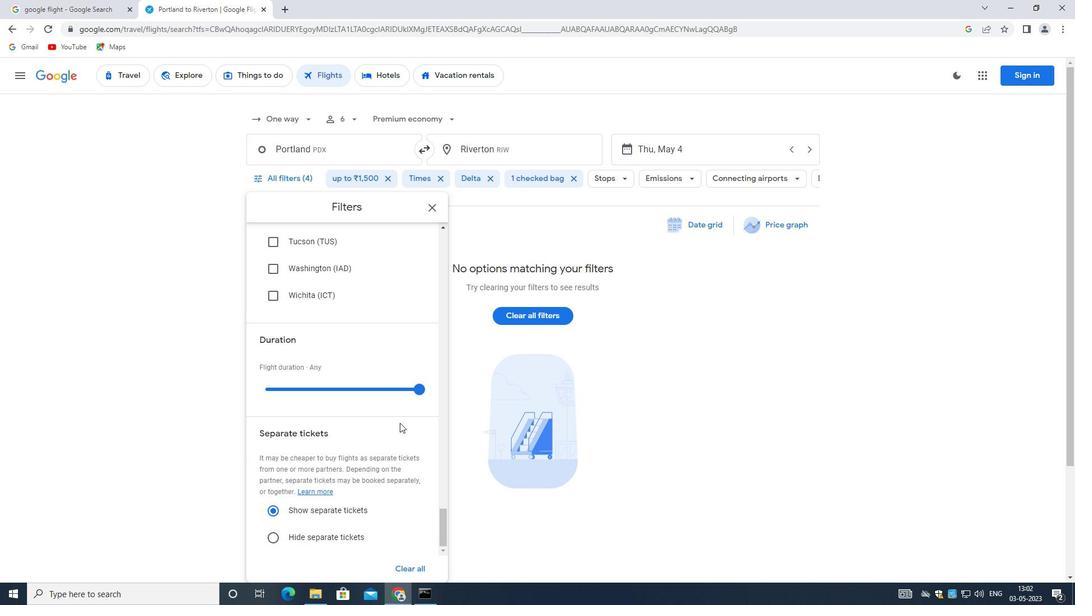 
Action: Mouse scrolled (399, 424) with delta (0, 0)
Screenshot: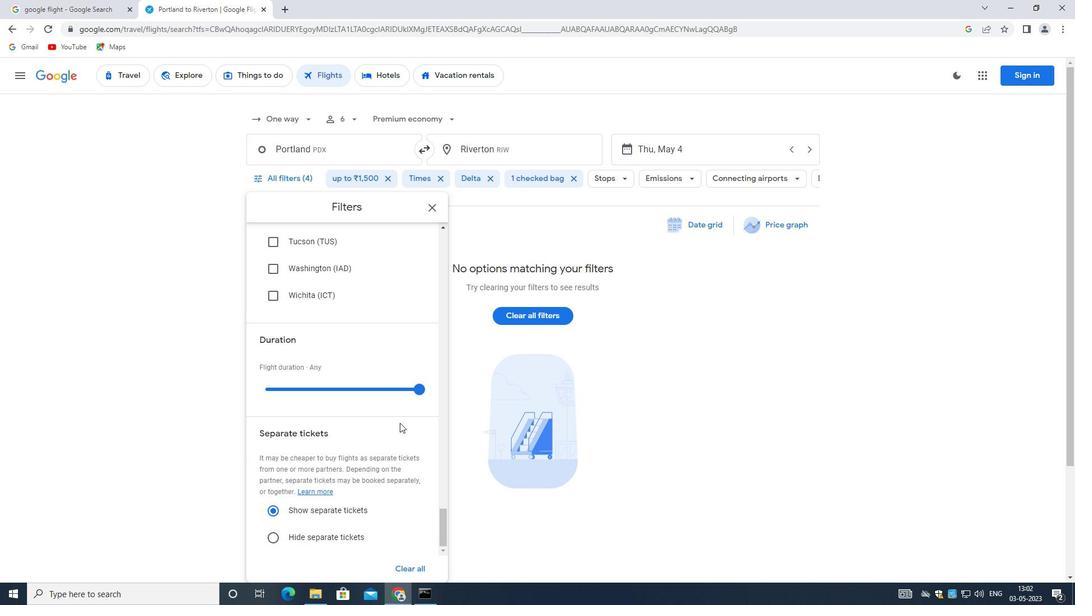 
Action: Mouse scrolled (399, 424) with delta (0, 0)
Screenshot: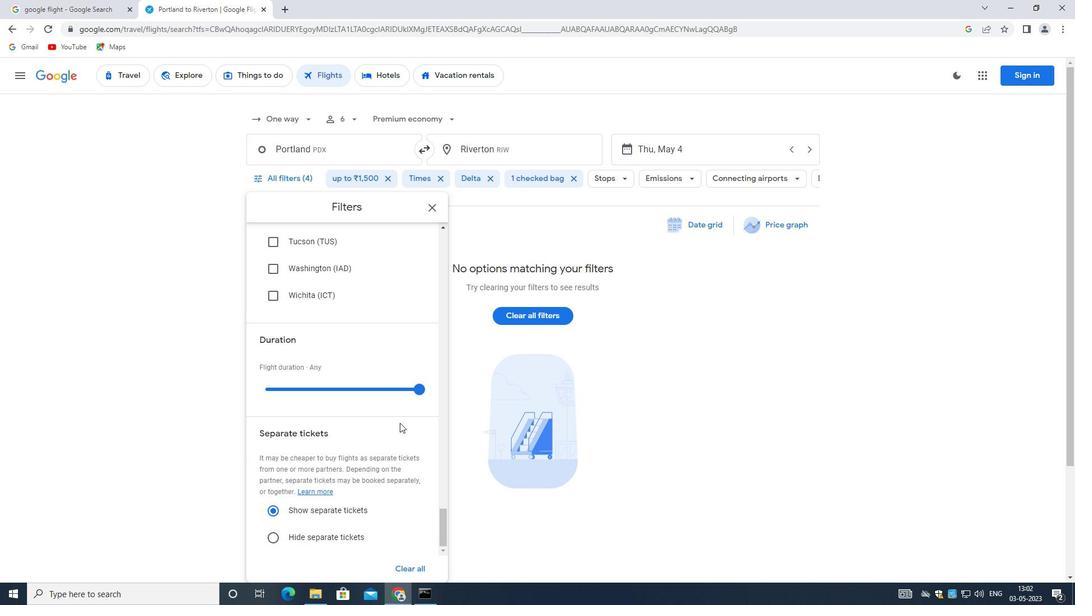 
Action: Mouse scrolled (399, 424) with delta (0, 0)
Screenshot: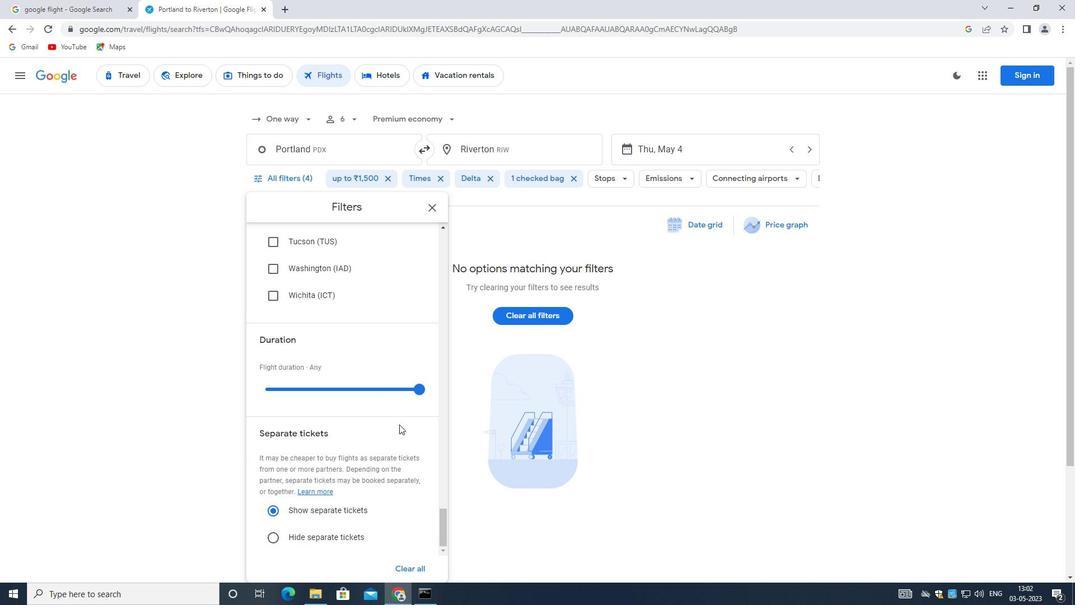
Action: Mouse scrolled (399, 424) with delta (0, 0)
Screenshot: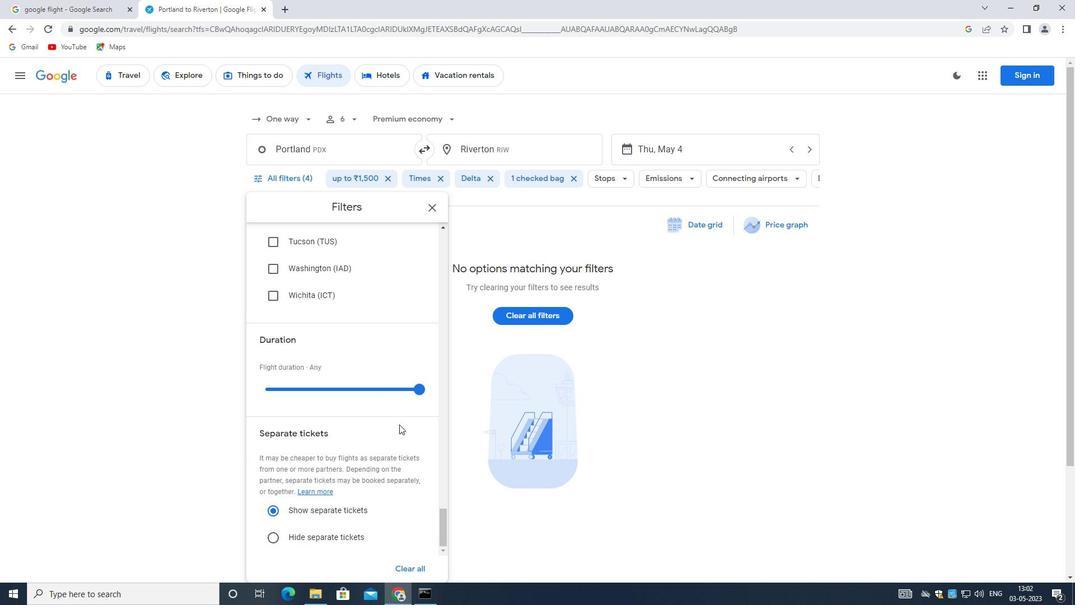 
Action: Mouse scrolled (399, 424) with delta (0, 0)
Screenshot: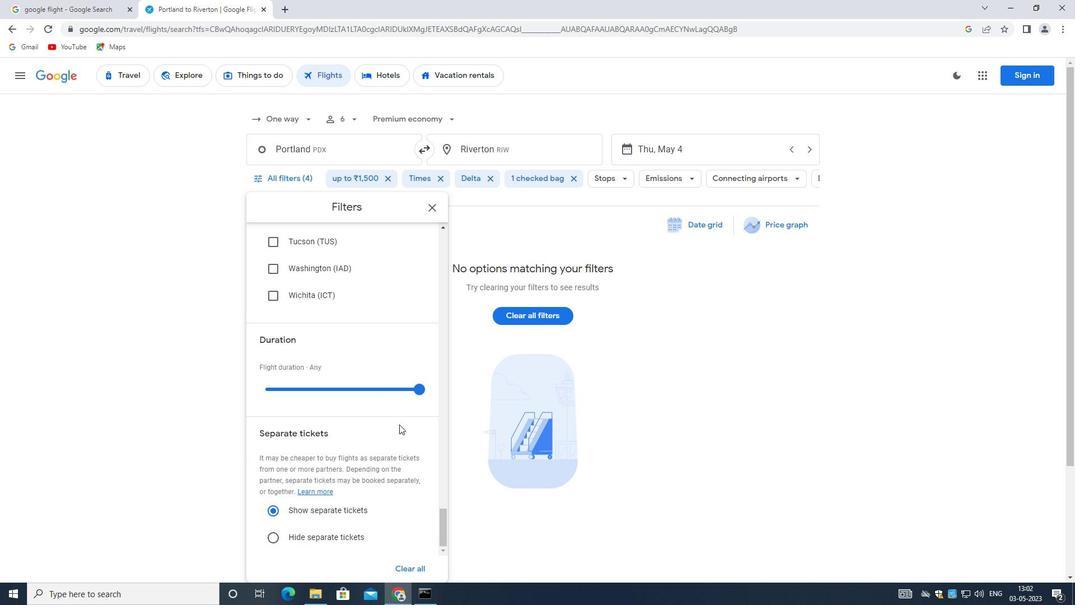 
Action: Mouse moved to (393, 426)
Screenshot: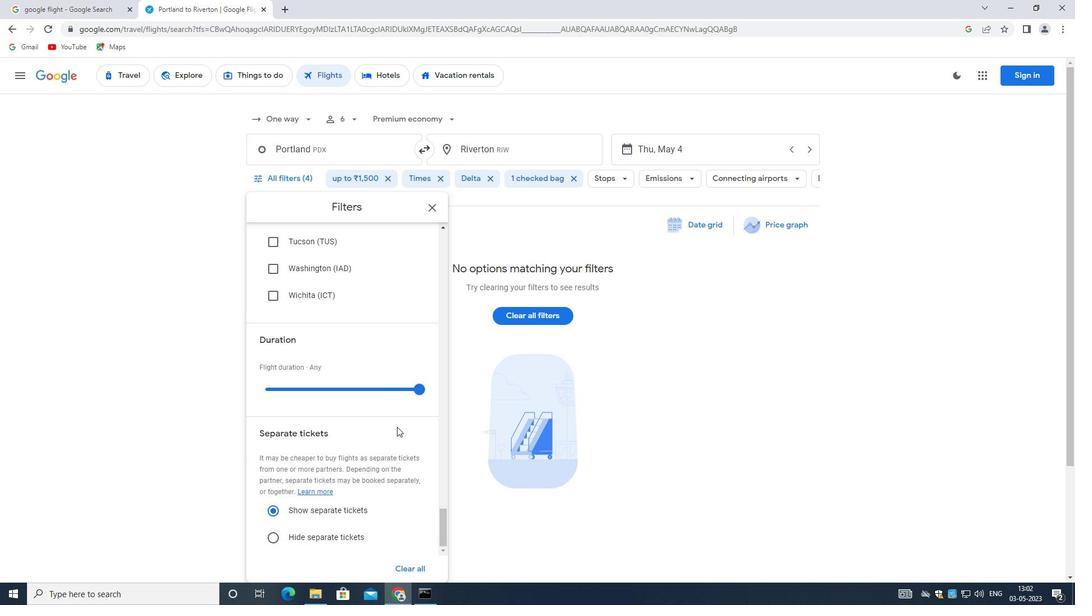 
Action: Mouse scrolled (393, 426) with delta (0, 0)
Screenshot: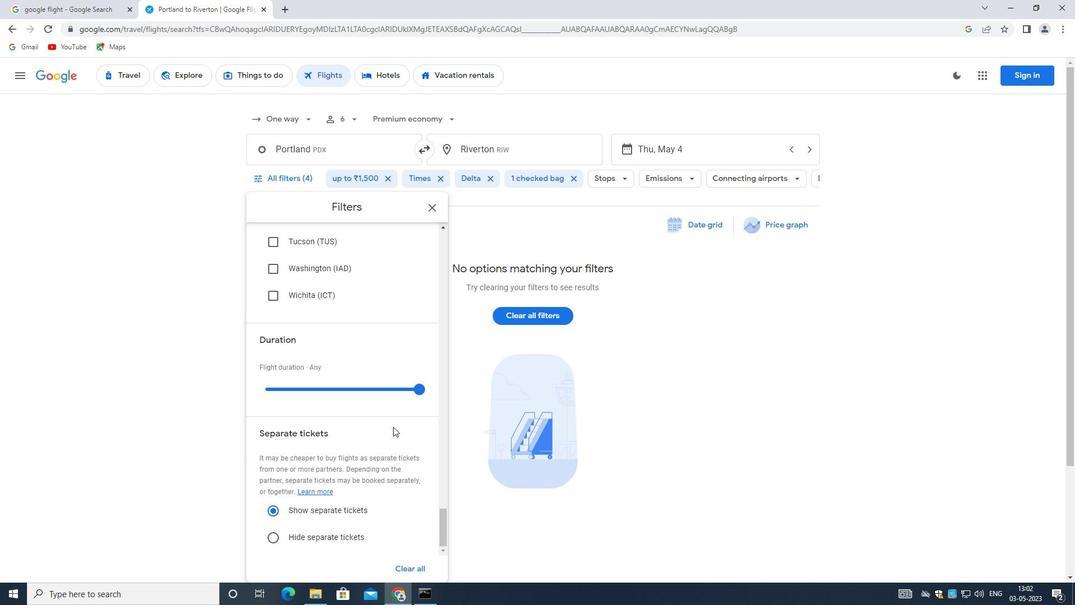 
Action: Mouse moved to (392, 426)
Screenshot: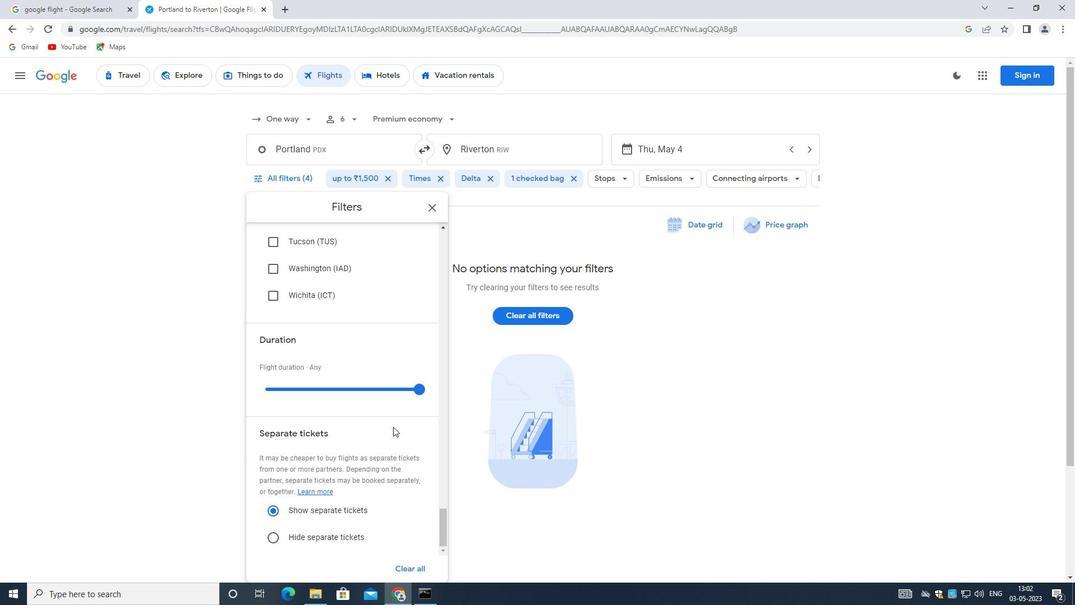 
Action: Mouse scrolled (392, 426) with delta (0, 0)
Screenshot: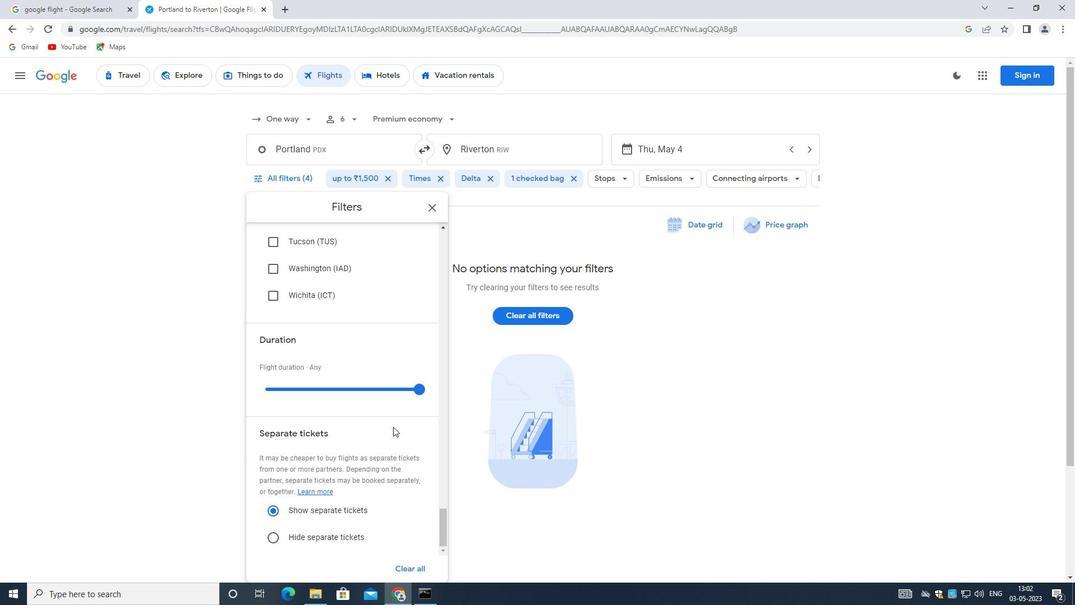 
Action: Mouse moved to (388, 426)
Screenshot: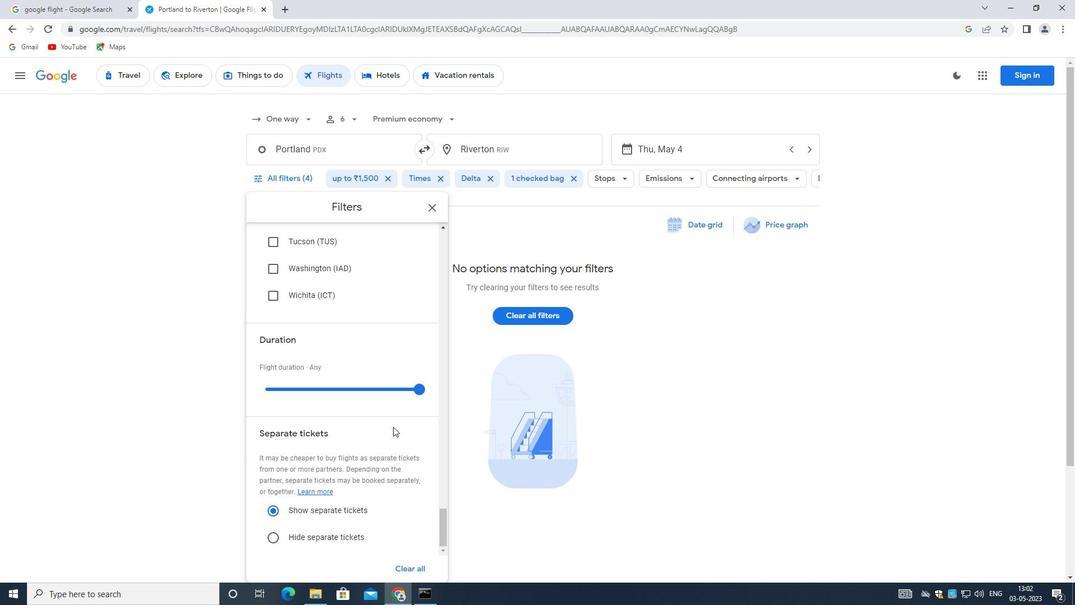 
Action: Mouse scrolled (388, 426) with delta (0, 0)
Screenshot: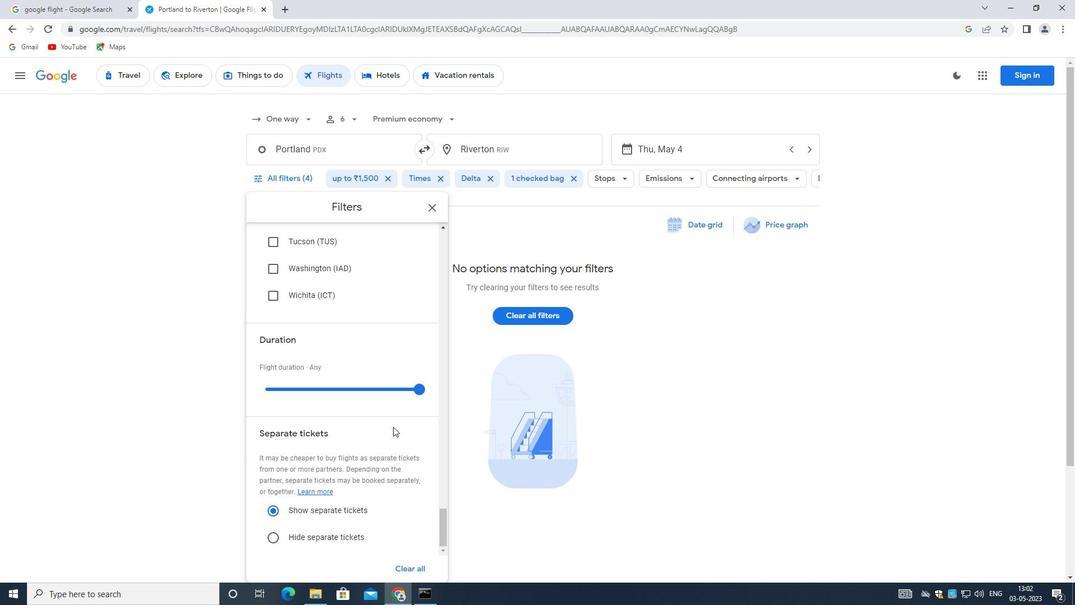 
Action: Mouse moved to (385, 426)
Screenshot: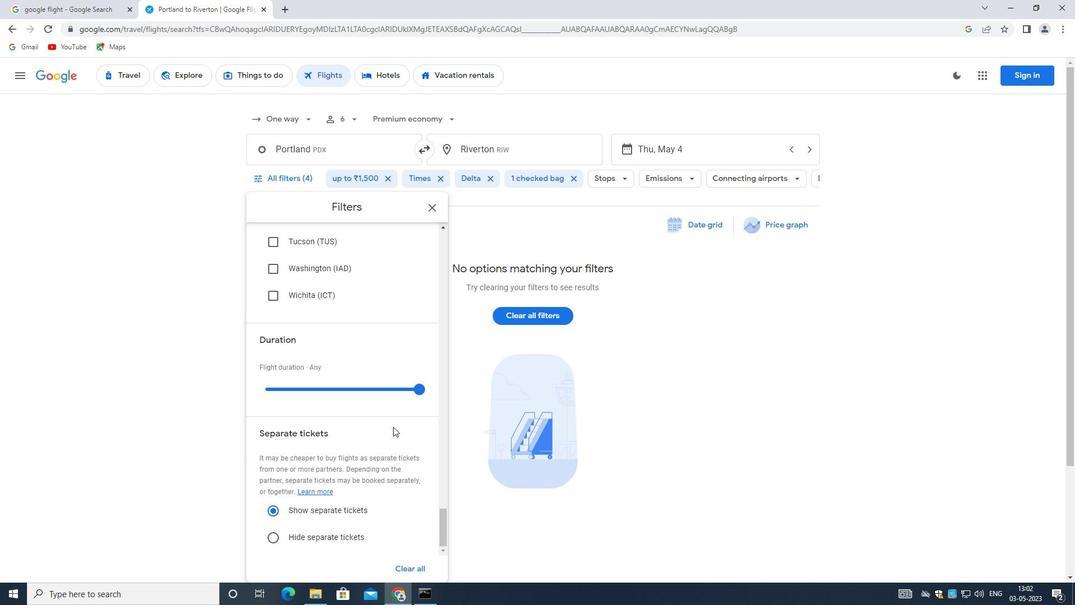 
Action: Mouse scrolled (385, 426) with delta (0, 0)
Screenshot: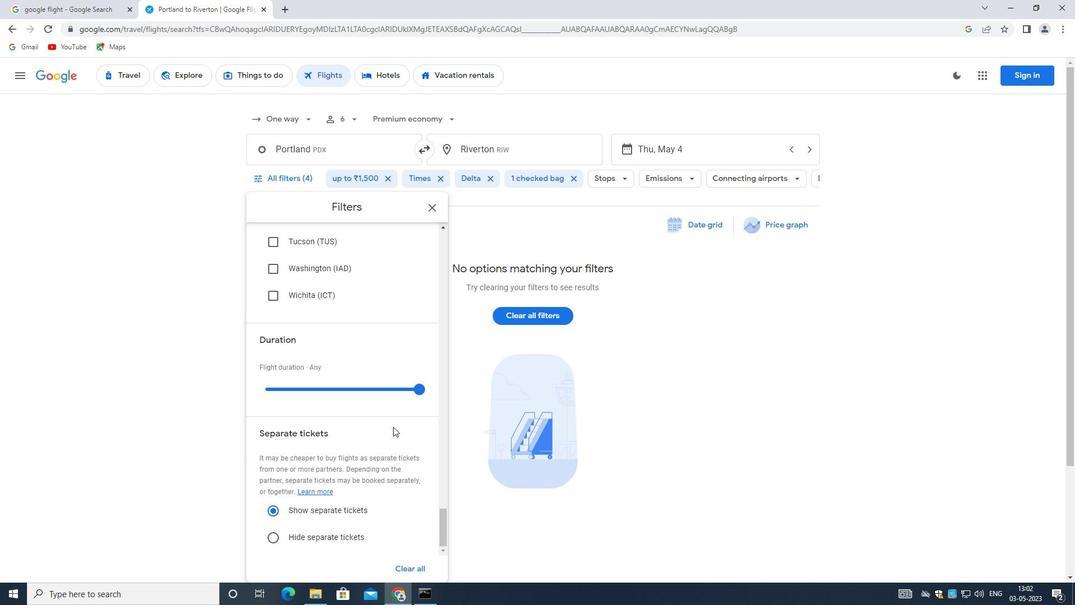 
Action: Mouse moved to (382, 426)
Screenshot: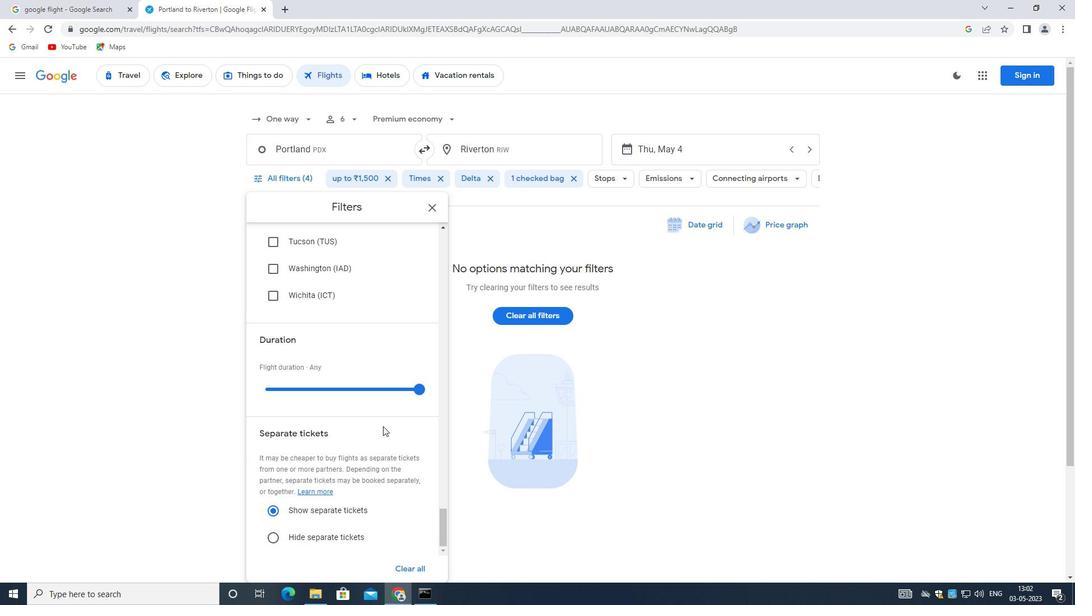 
